 Task: Compose an email with the signature Erin Martin with the subject Request for project approval and the message I would like to schedule a follow-up meeting to discuss the progress. from softage.1@softage.net to softage.6@softage.net,  softage.1@softage.net and softage.7@softage.net with CC to softage.8@softage.net with an attached document Vendor_contract.doc, insert an emoji of bus Send the email
Action: Mouse moved to (488, 619)
Screenshot: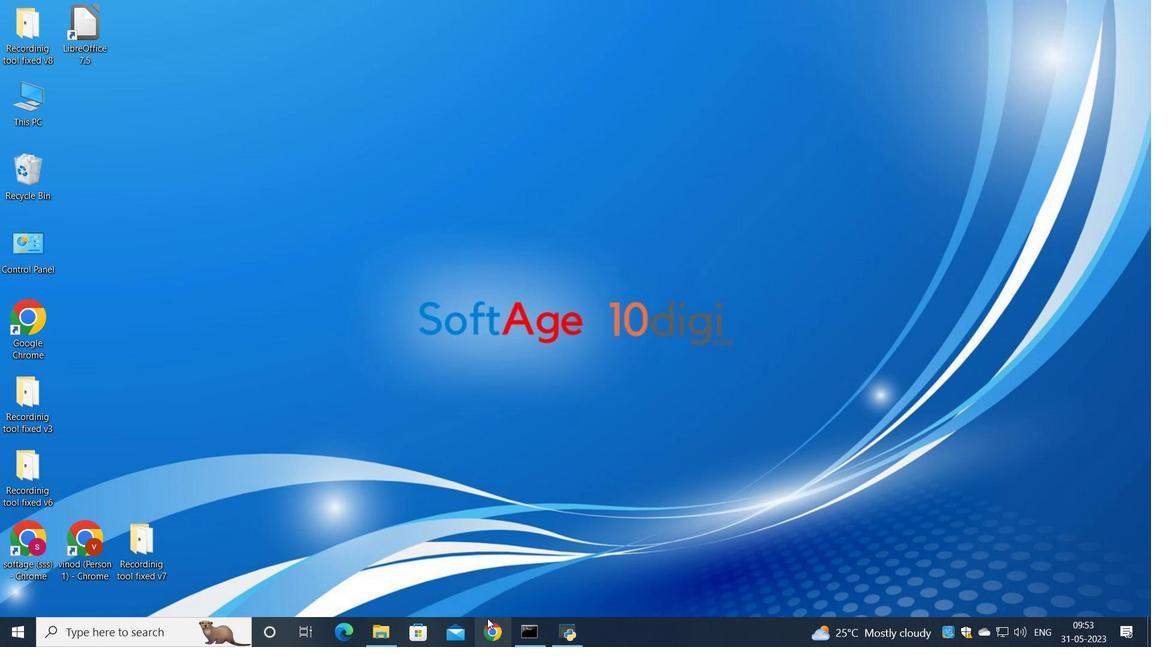
Action: Mouse pressed left at (488, 619)
Screenshot: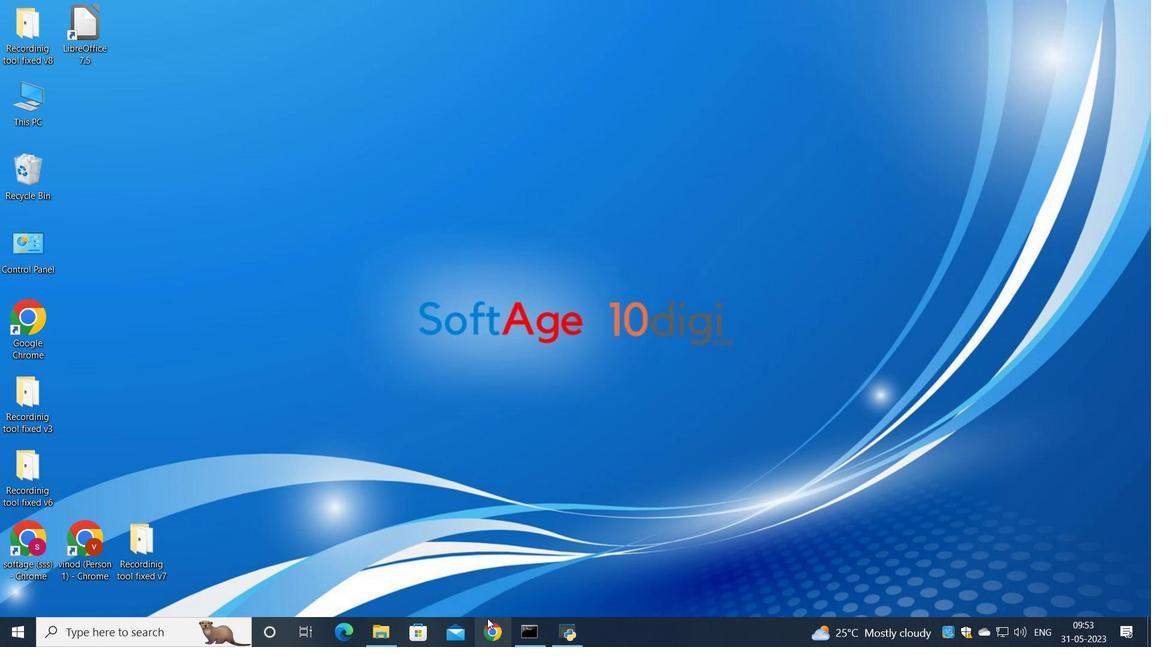 
Action: Mouse moved to (527, 409)
Screenshot: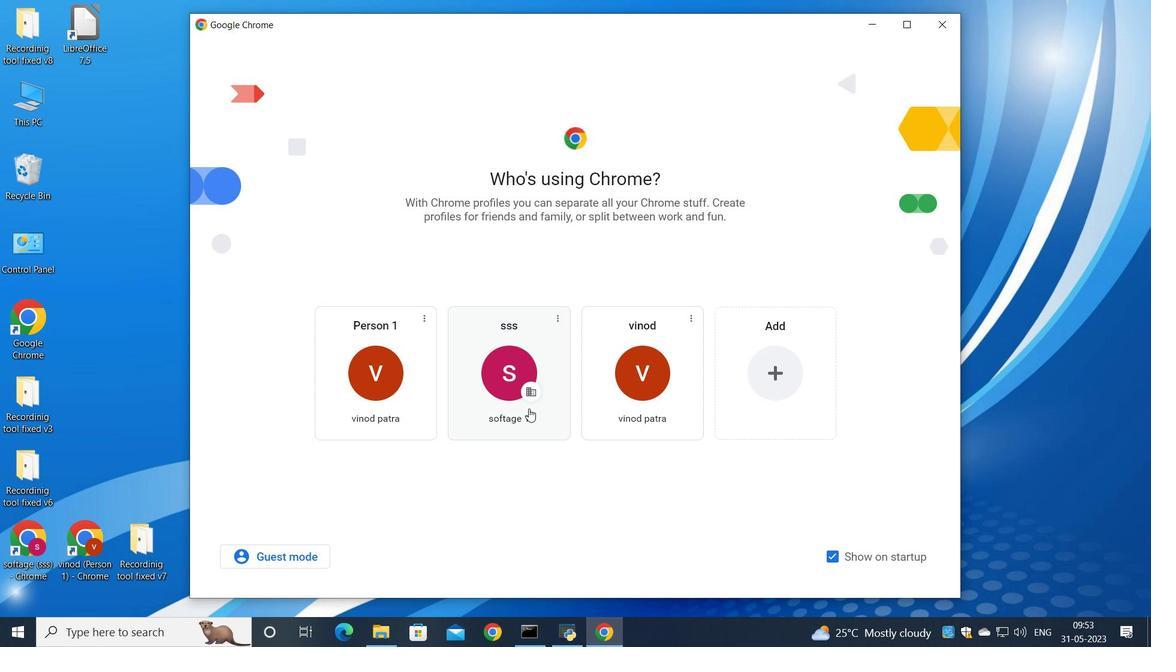 
Action: Mouse pressed left at (527, 409)
Screenshot: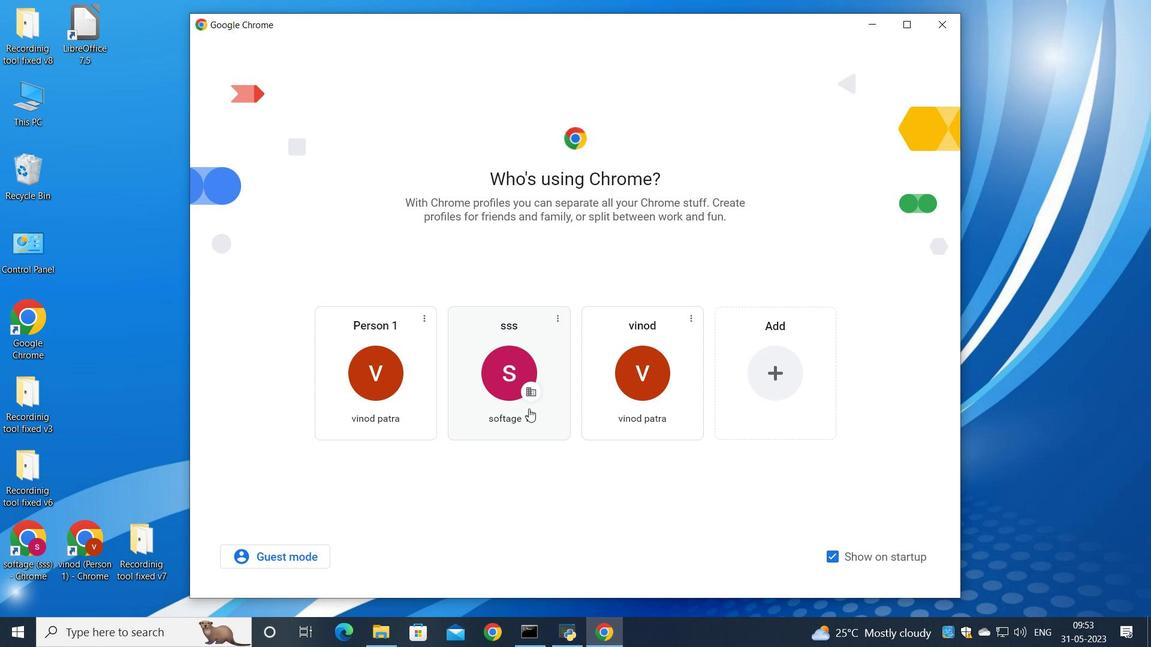 
Action: Mouse moved to (1001, 83)
Screenshot: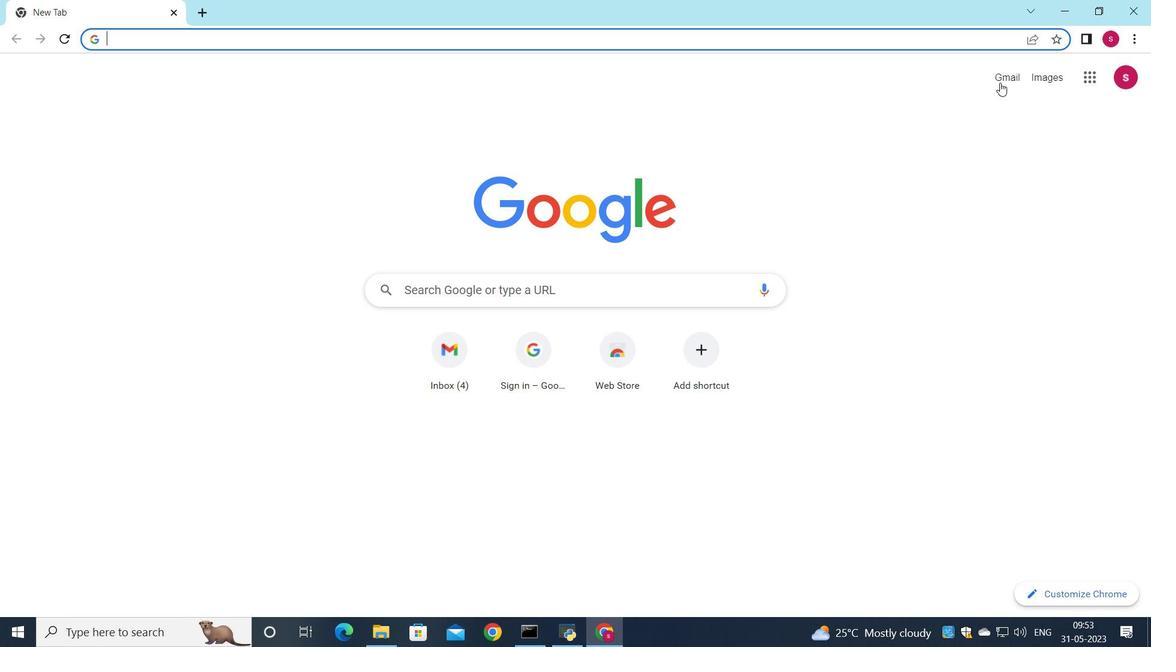 
Action: Mouse pressed left at (1001, 83)
Screenshot: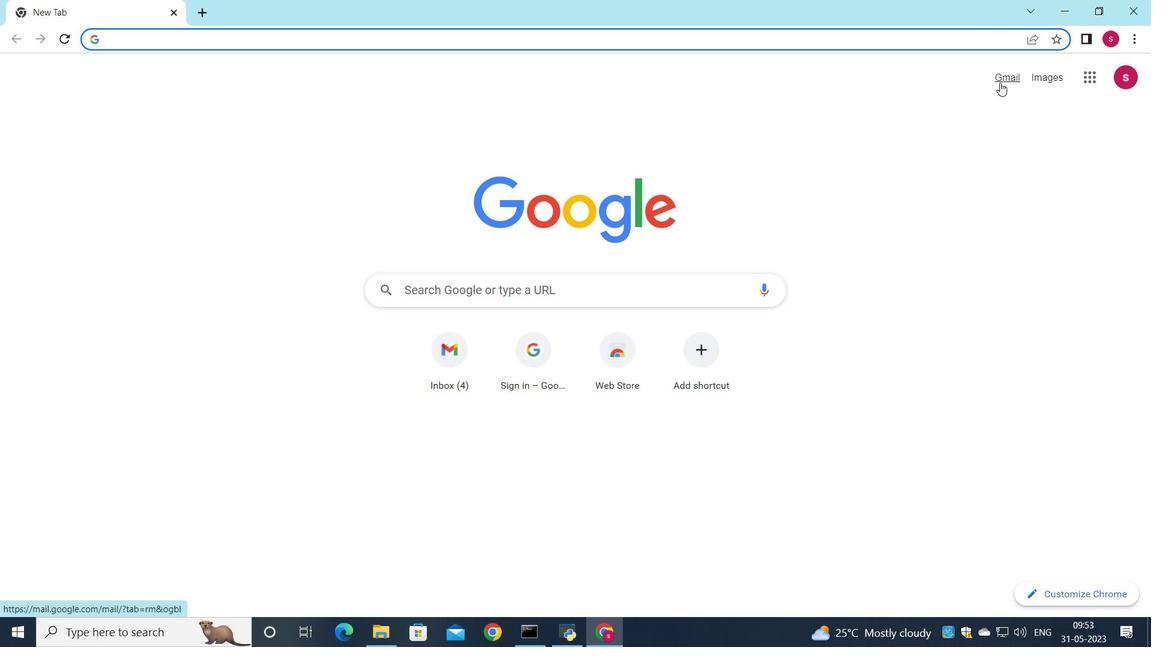 
Action: Mouse moved to (991, 103)
Screenshot: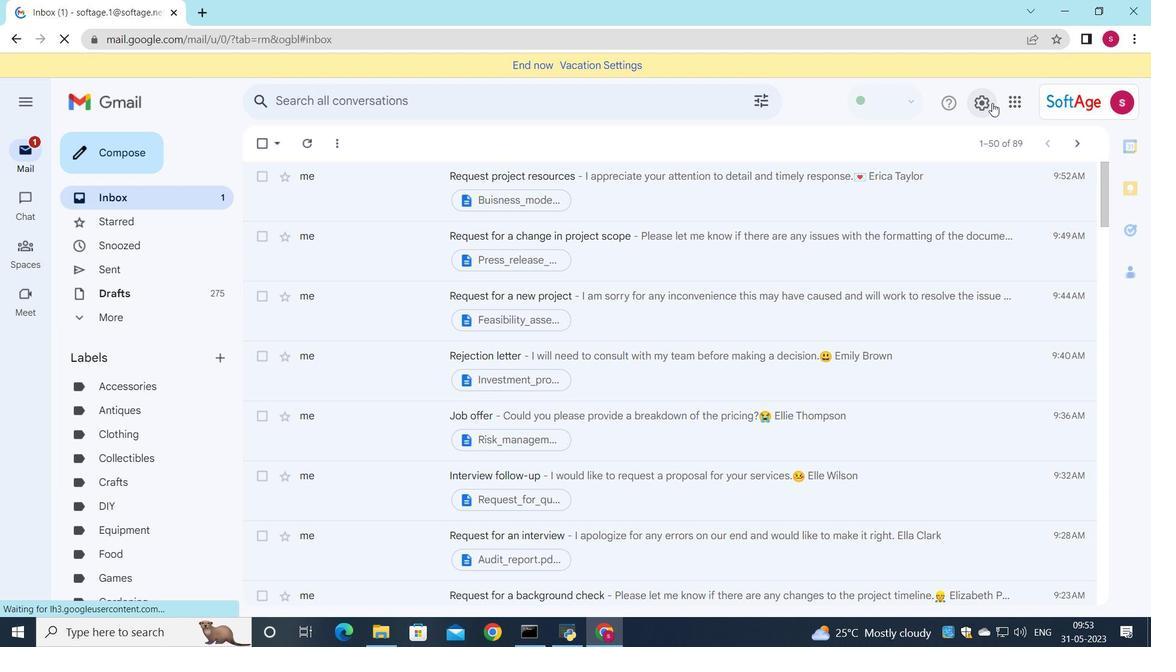 
Action: Mouse pressed left at (991, 103)
Screenshot: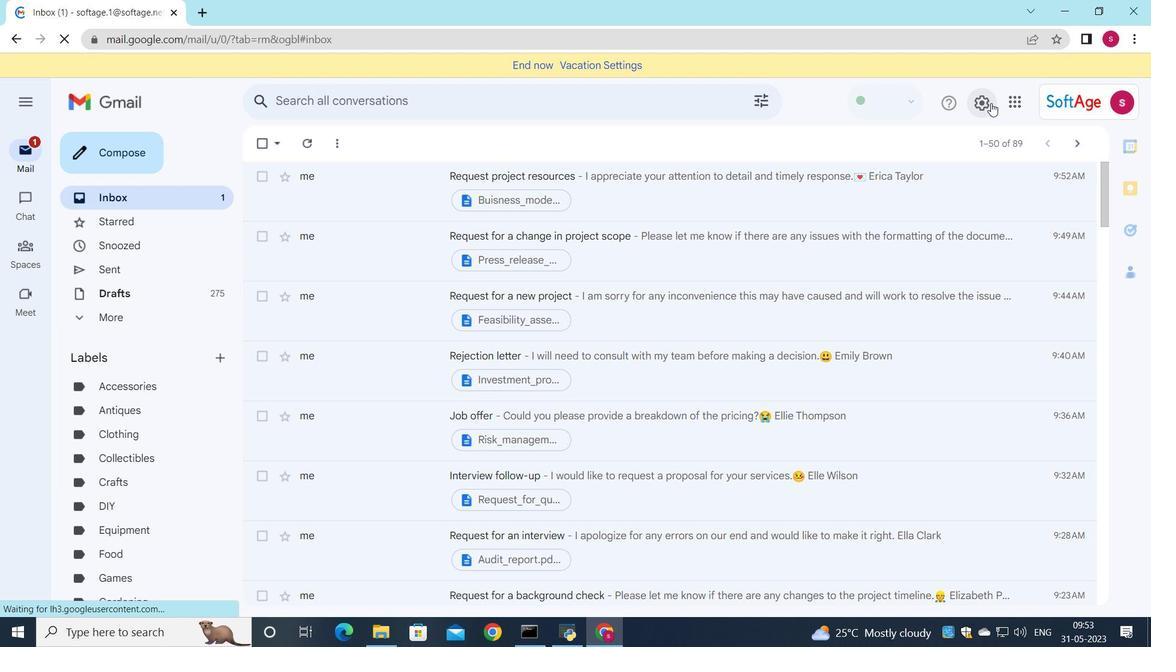 
Action: Mouse moved to (967, 169)
Screenshot: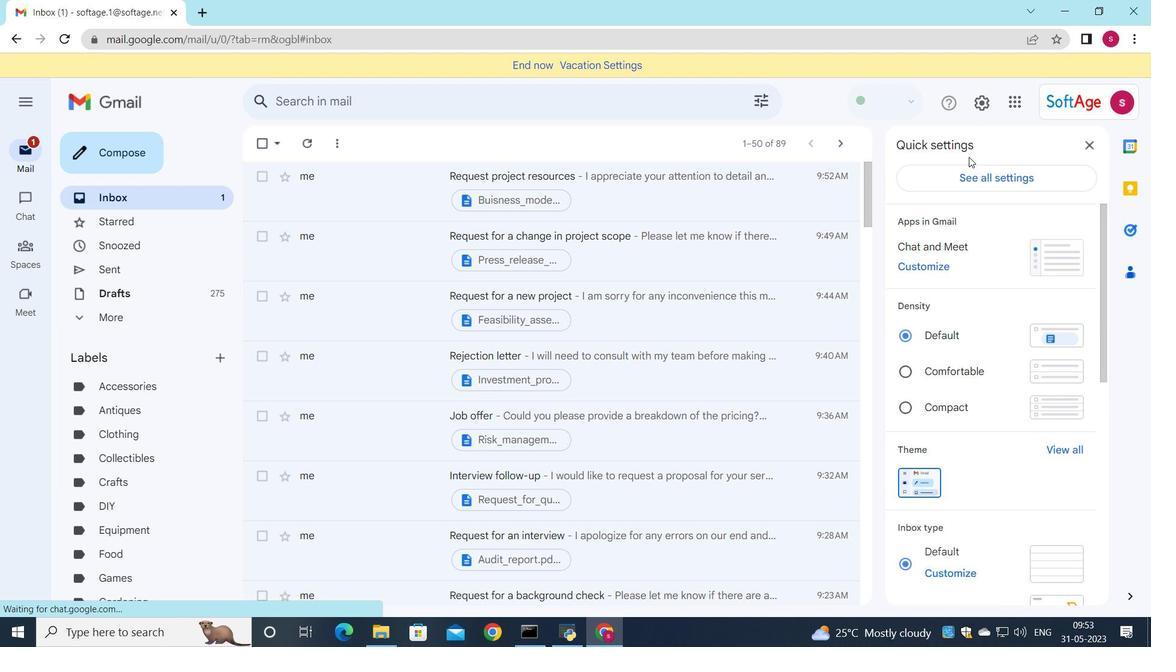 
Action: Mouse pressed left at (967, 169)
Screenshot: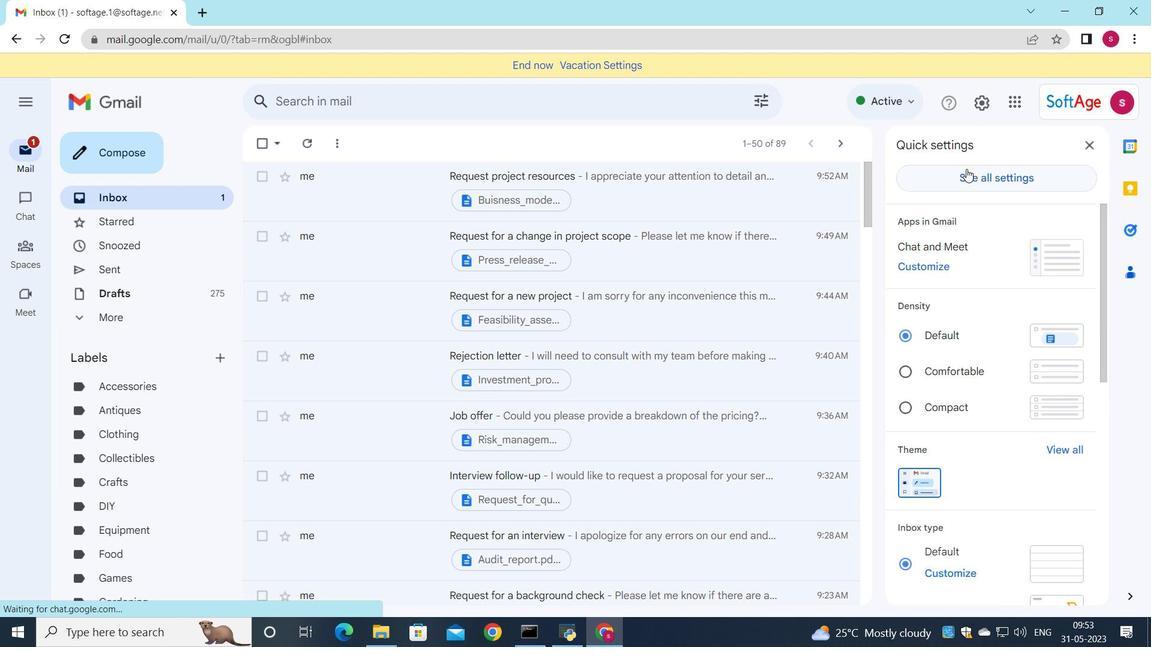 
Action: Mouse moved to (767, 240)
Screenshot: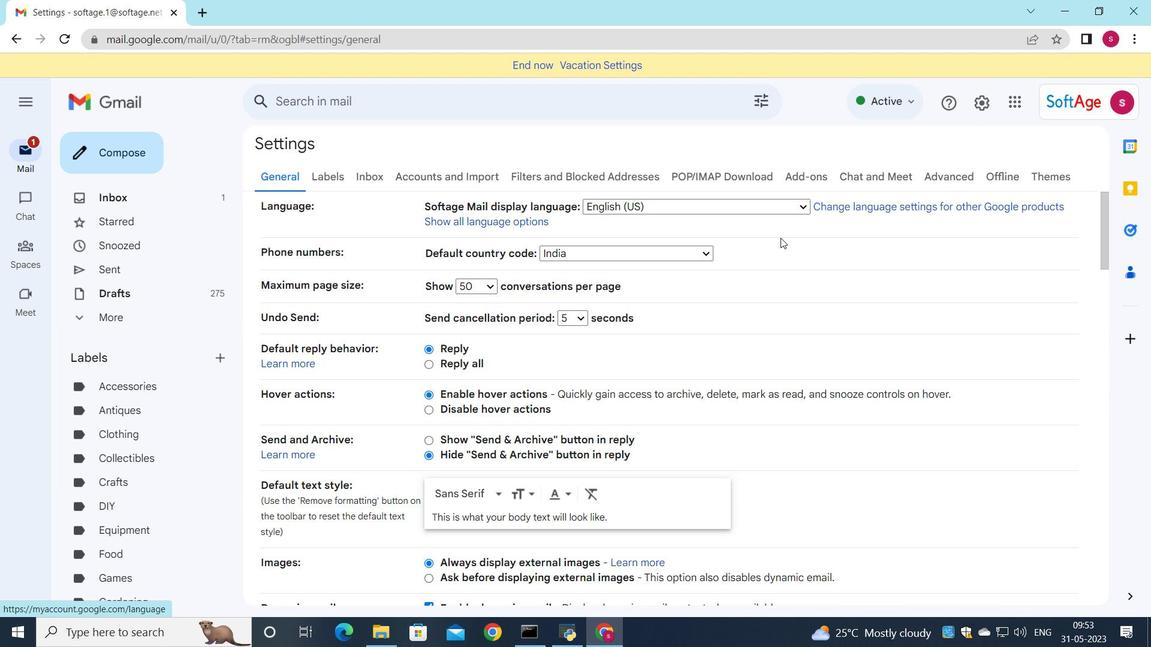 
Action: Mouse scrolled (767, 239) with delta (0, 0)
Screenshot: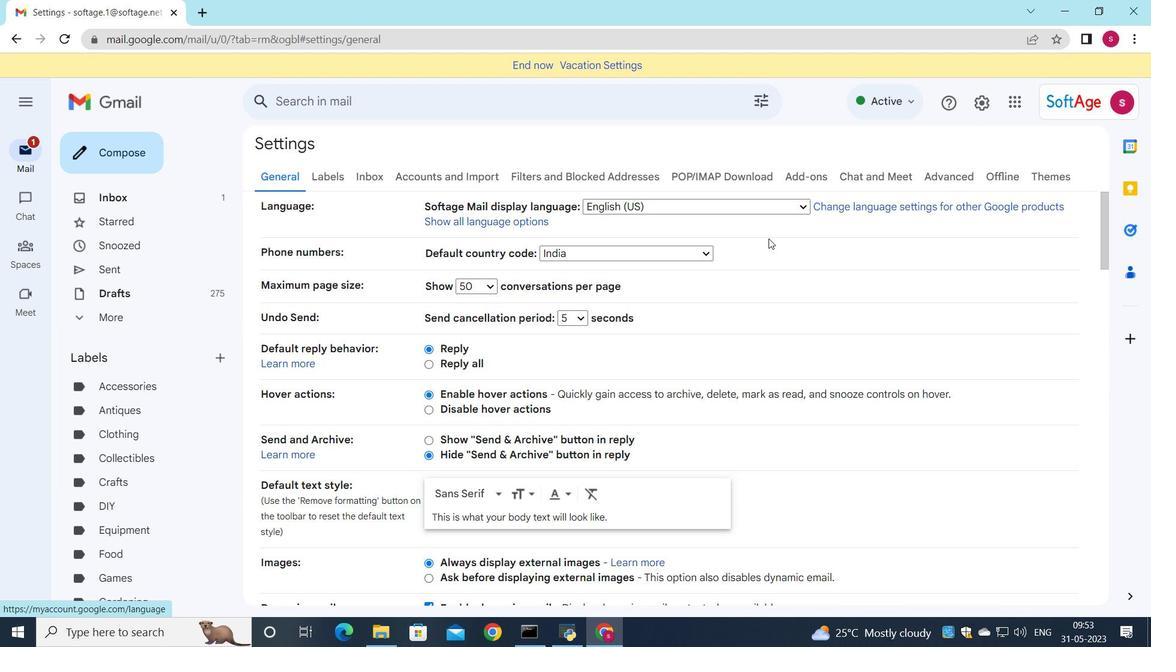 
Action: Mouse moved to (764, 242)
Screenshot: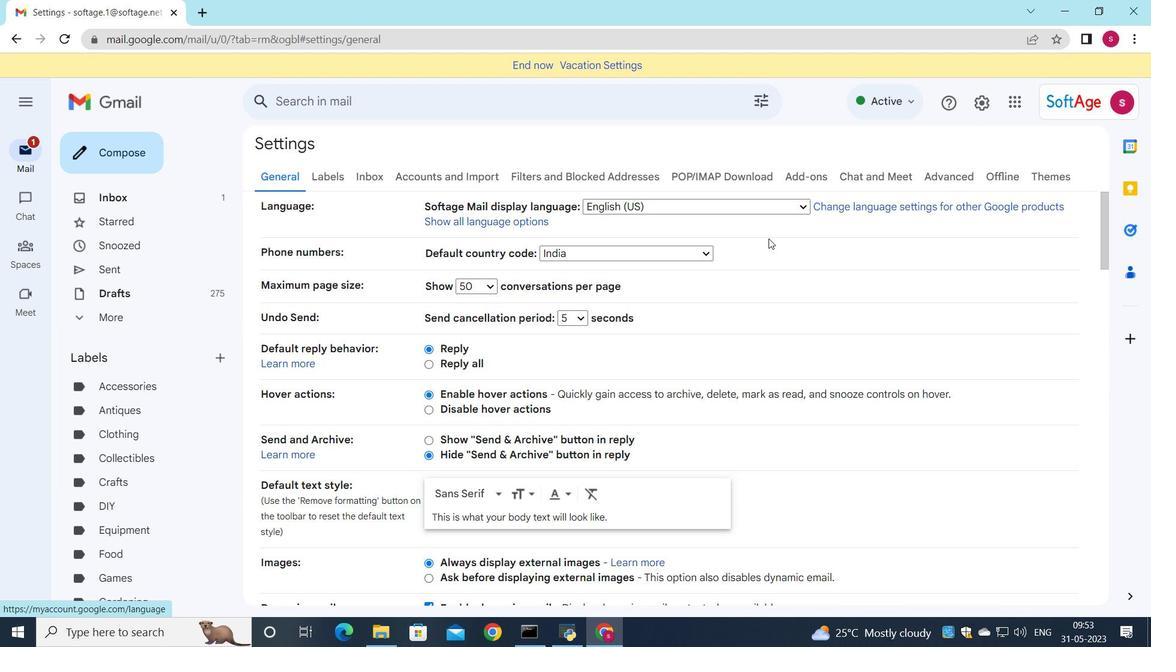 
Action: Mouse scrolled (764, 241) with delta (0, 0)
Screenshot: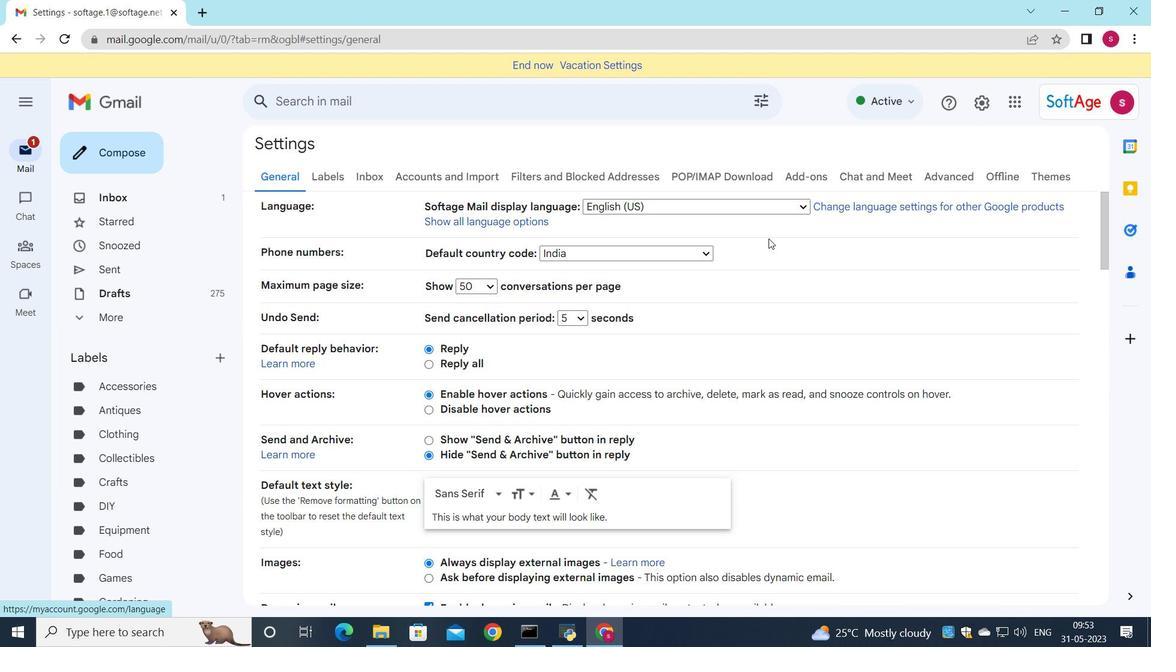 
Action: Mouse moved to (757, 244)
Screenshot: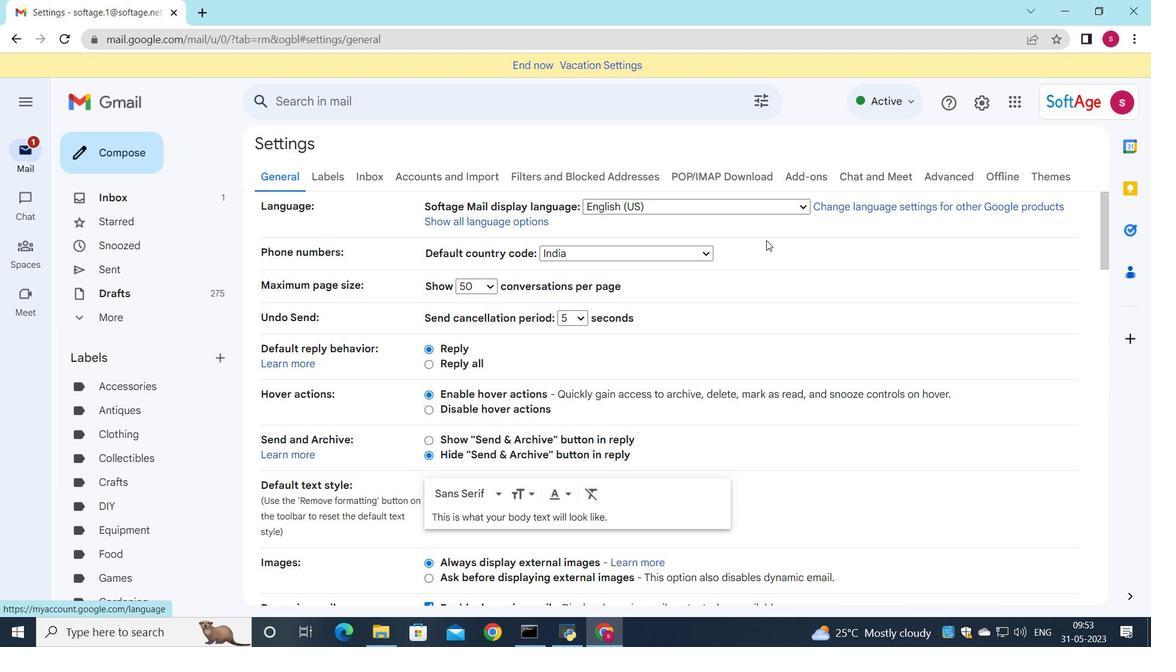 
Action: Mouse scrolled (757, 244) with delta (0, 0)
Screenshot: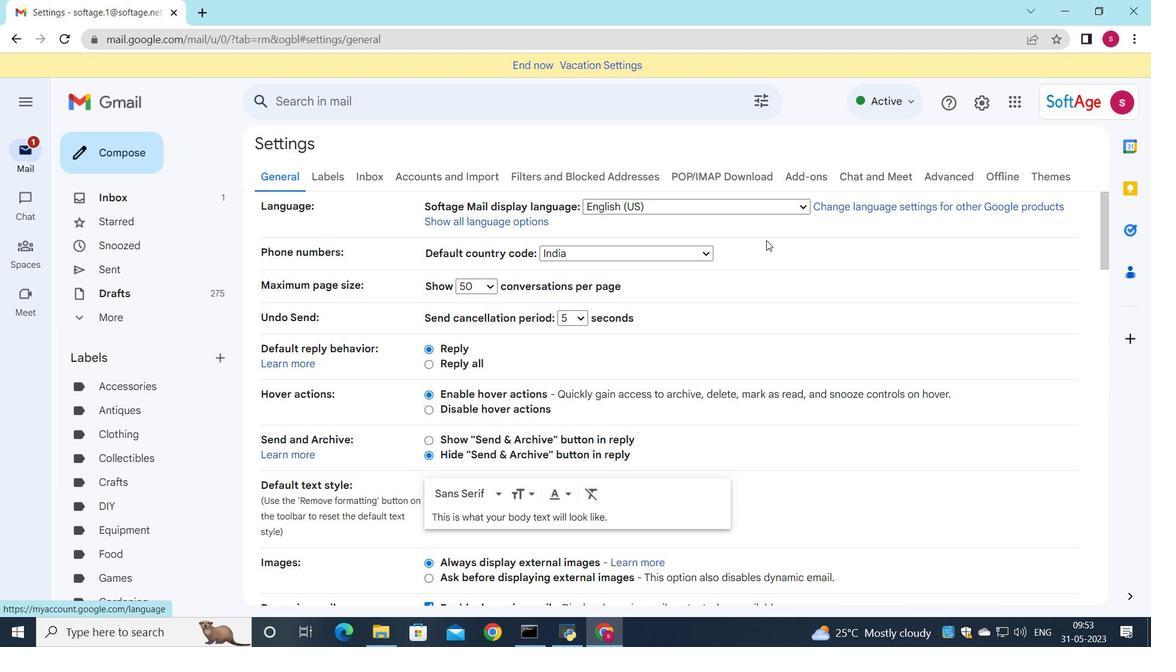 
Action: Mouse moved to (734, 249)
Screenshot: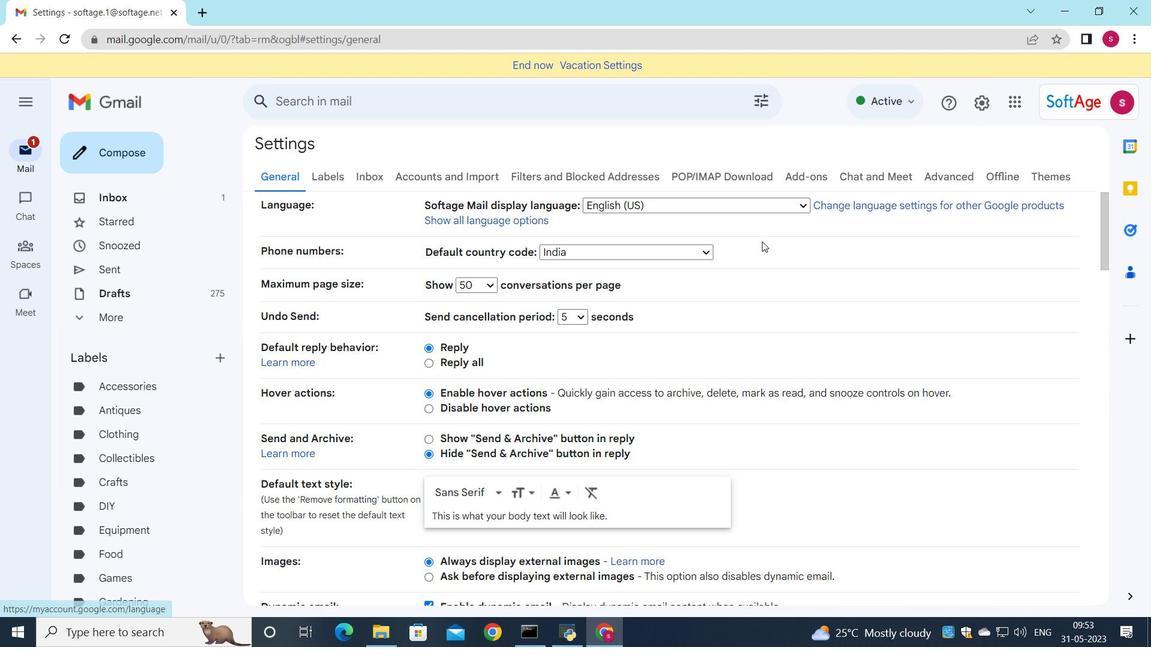 
Action: Mouse scrolled (734, 248) with delta (0, 0)
Screenshot: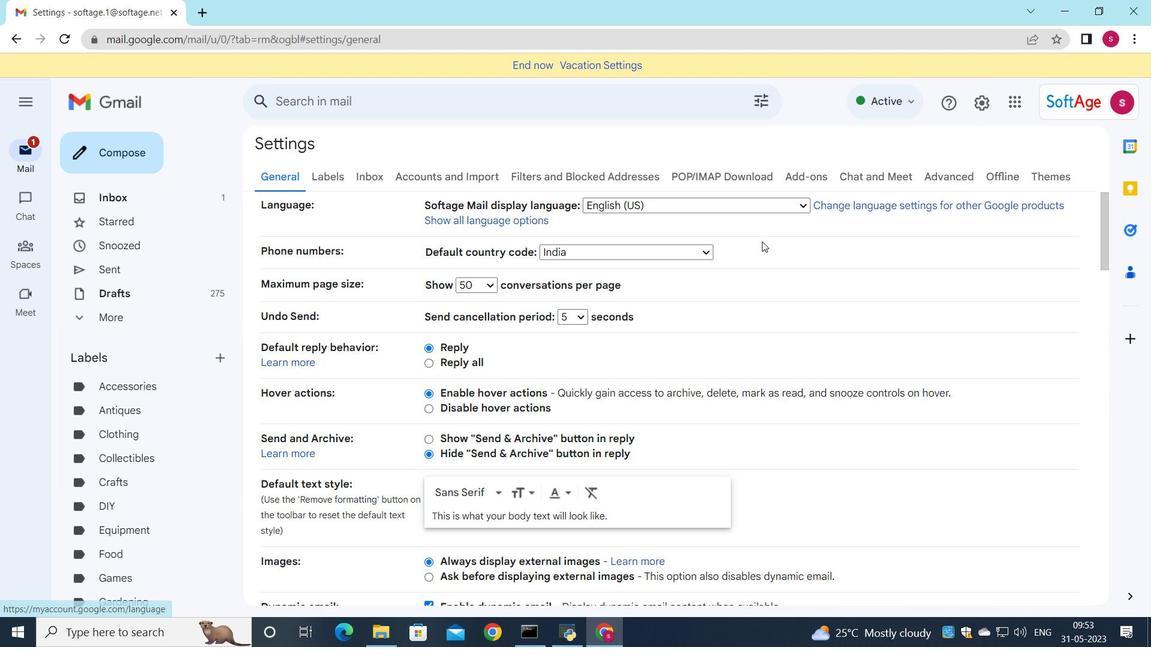 
Action: Mouse moved to (541, 258)
Screenshot: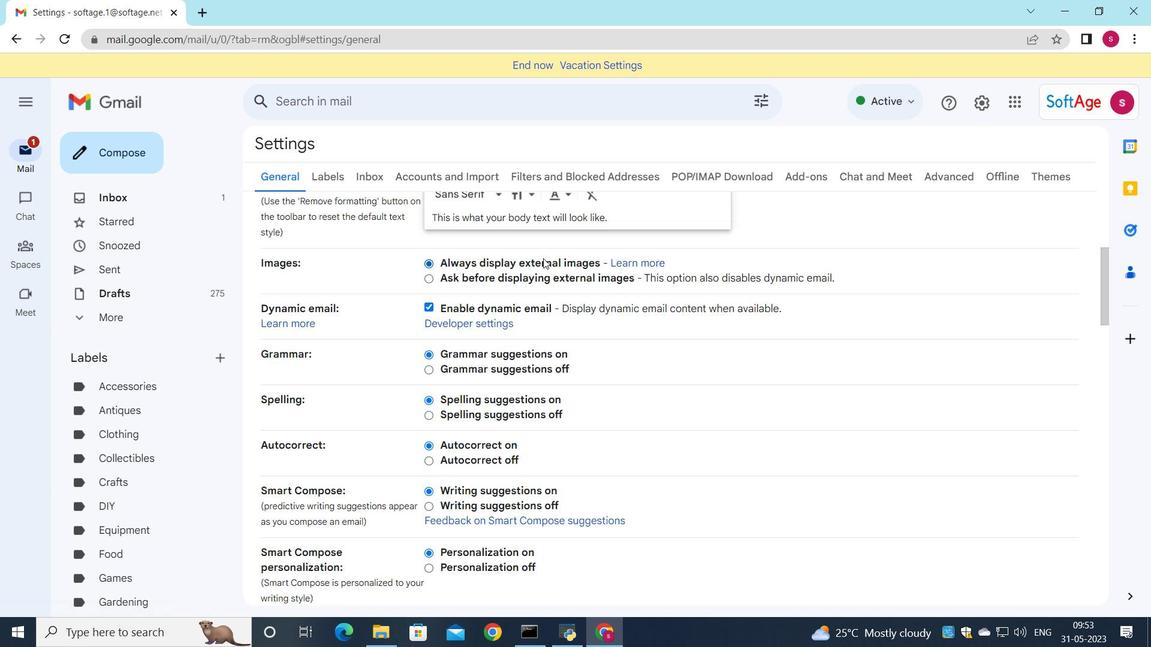 
Action: Mouse scrolled (541, 257) with delta (0, 0)
Screenshot: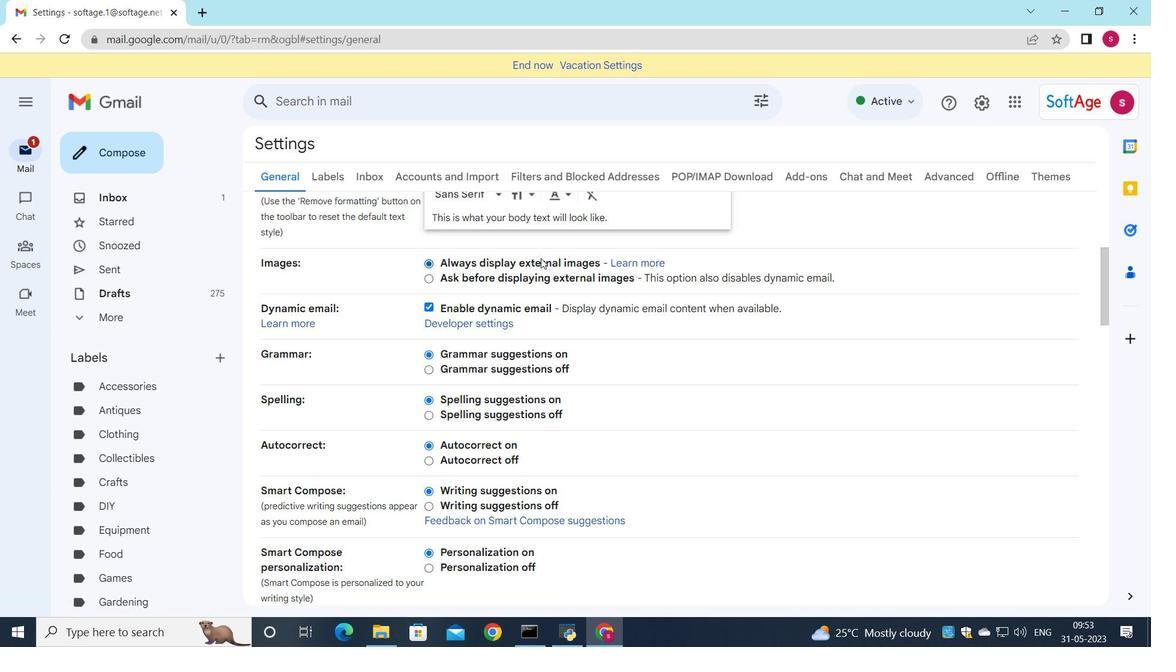 
Action: Mouse scrolled (541, 257) with delta (0, 0)
Screenshot: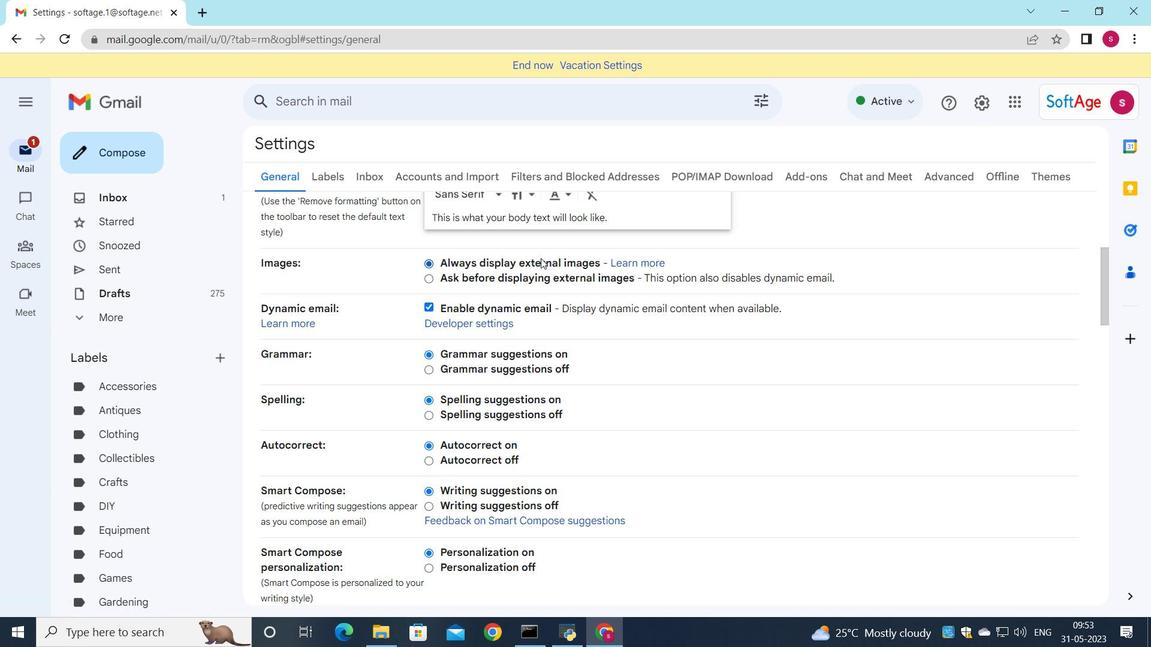 
Action: Mouse scrolled (541, 257) with delta (0, 0)
Screenshot: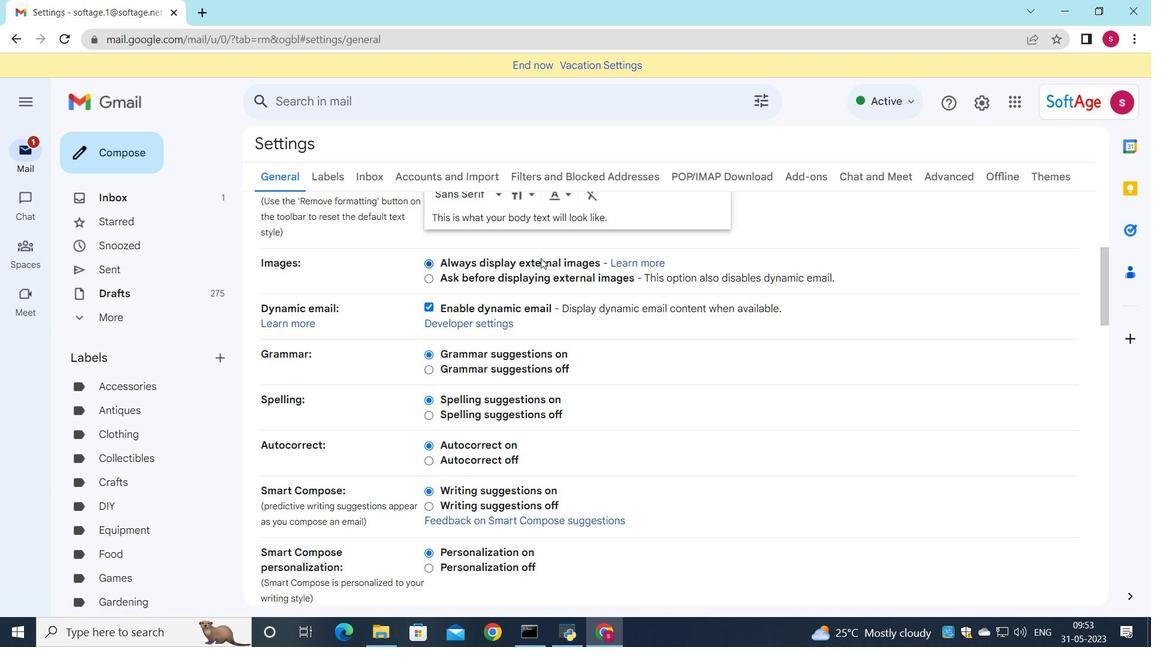 
Action: Mouse scrolled (541, 257) with delta (0, 0)
Screenshot: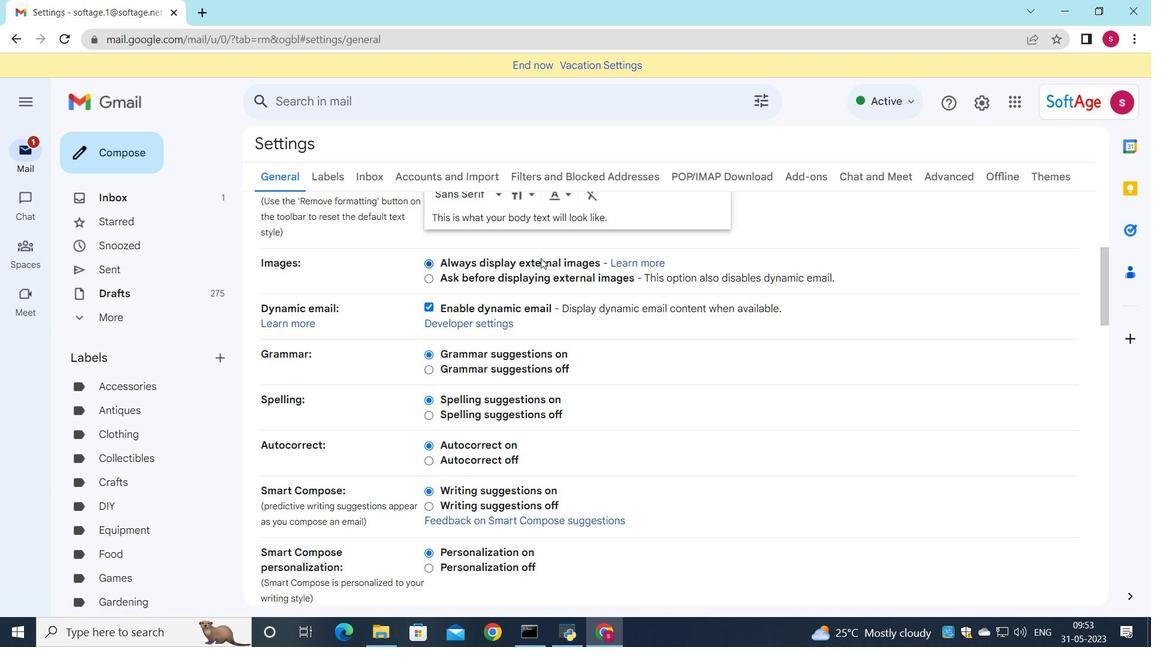 
Action: Mouse moved to (541, 259)
Screenshot: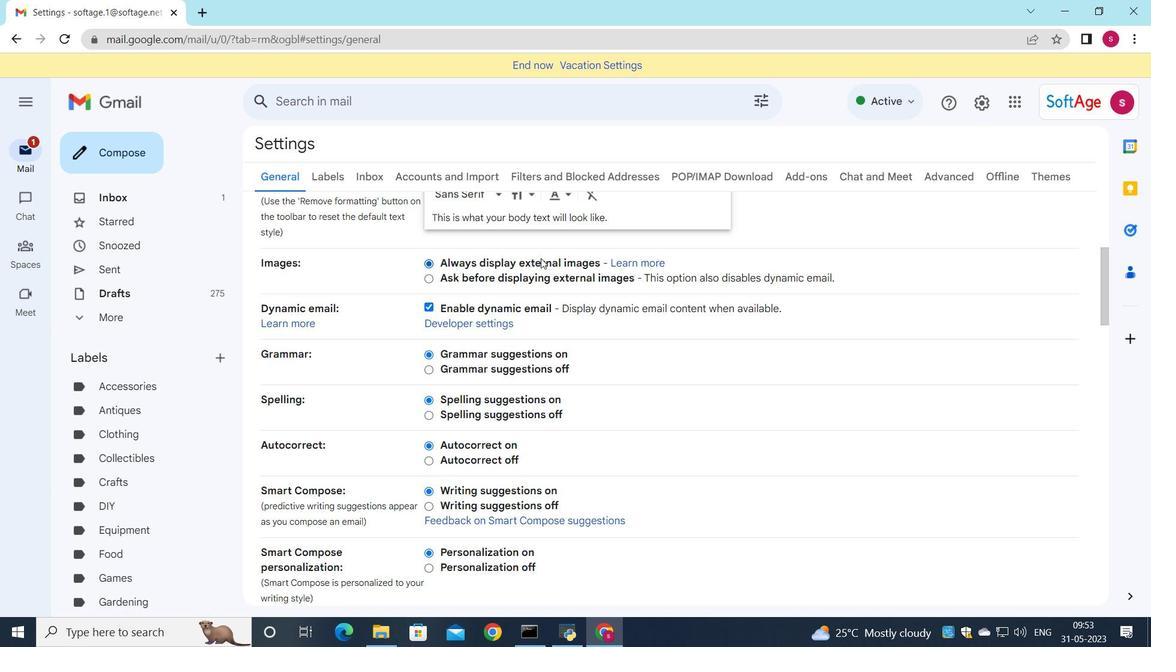 
Action: Mouse scrolled (541, 259) with delta (0, 0)
Screenshot: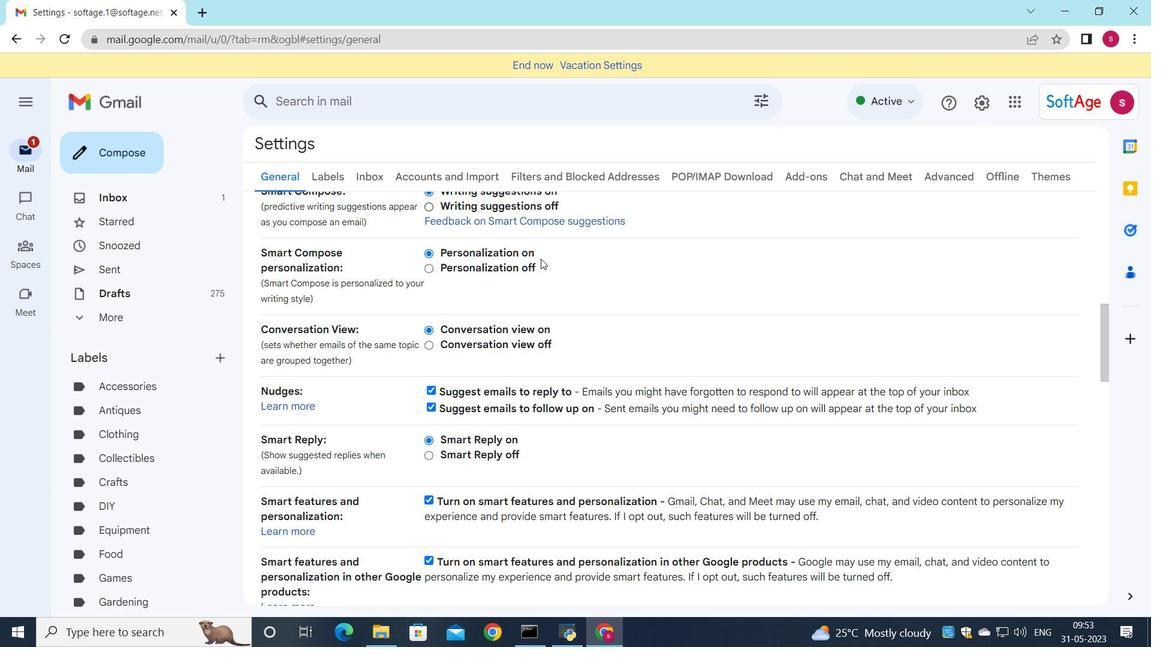 
Action: Mouse scrolled (541, 259) with delta (0, 0)
Screenshot: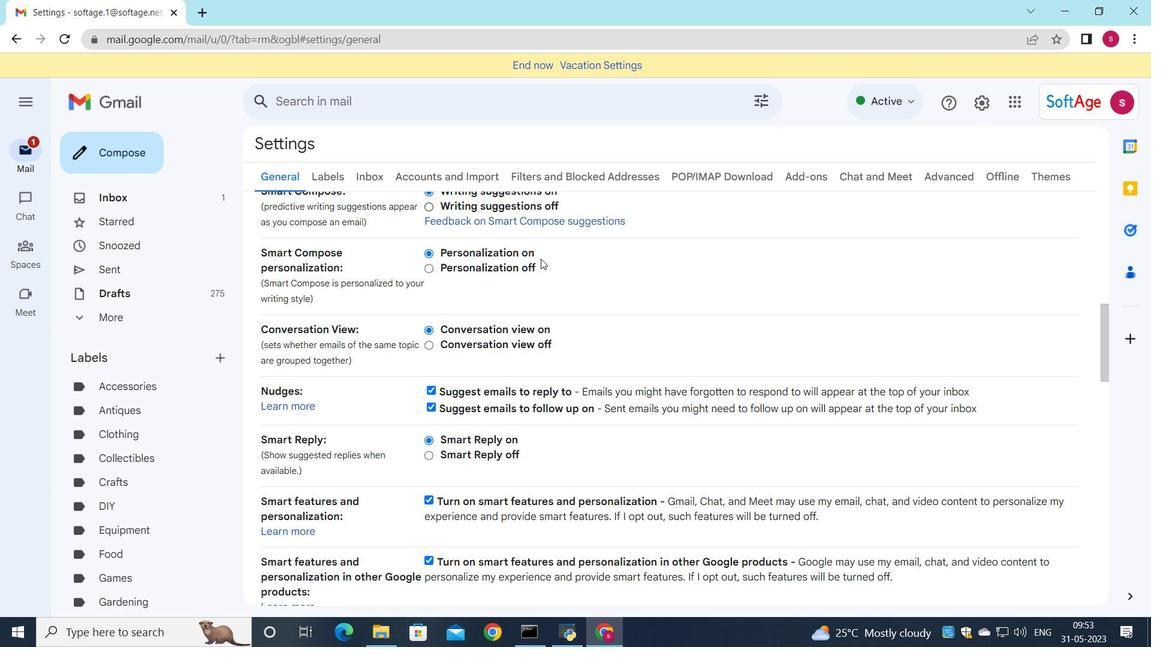 
Action: Mouse scrolled (541, 259) with delta (0, 0)
Screenshot: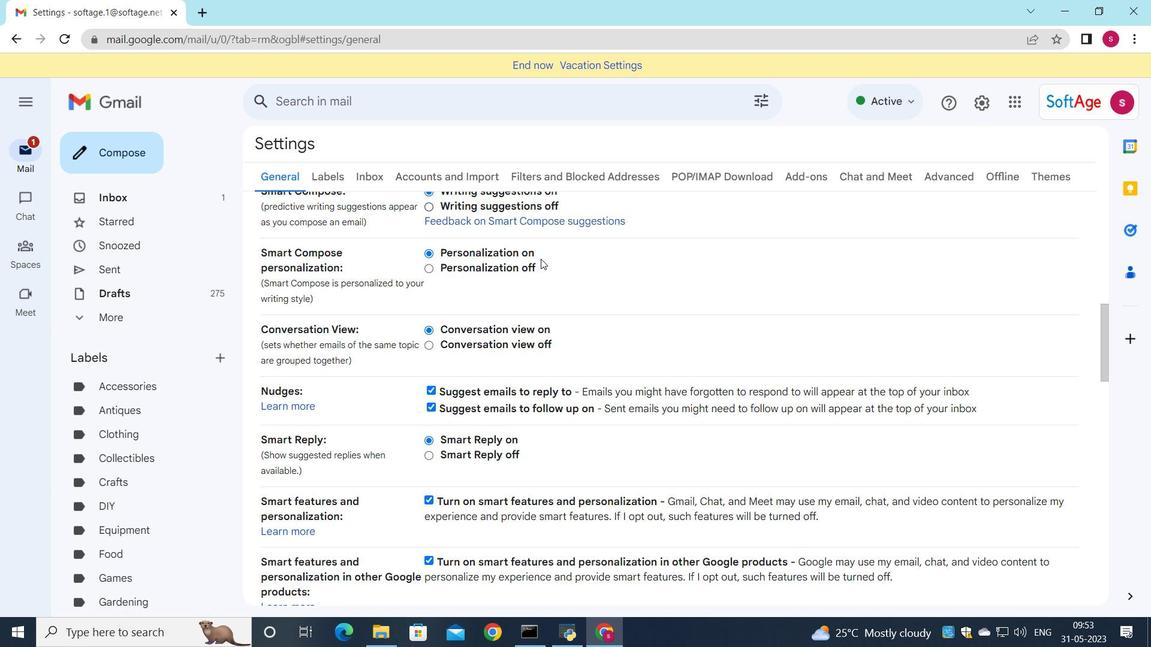 
Action: Mouse scrolled (541, 259) with delta (0, 0)
Screenshot: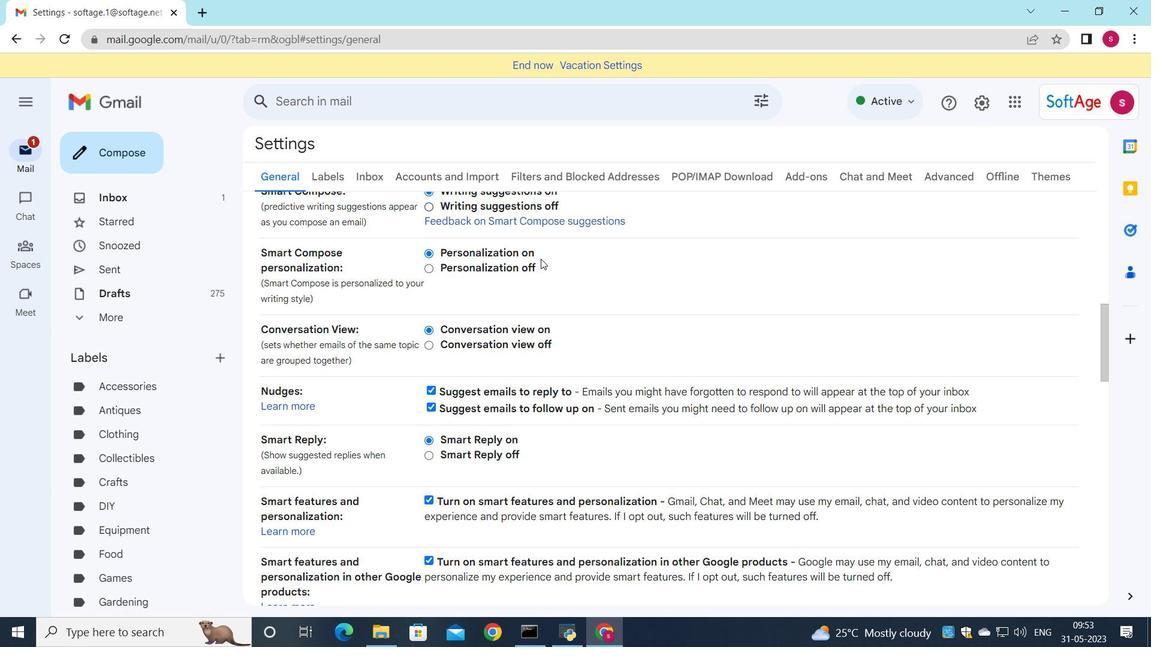 
Action: Mouse moved to (557, 308)
Screenshot: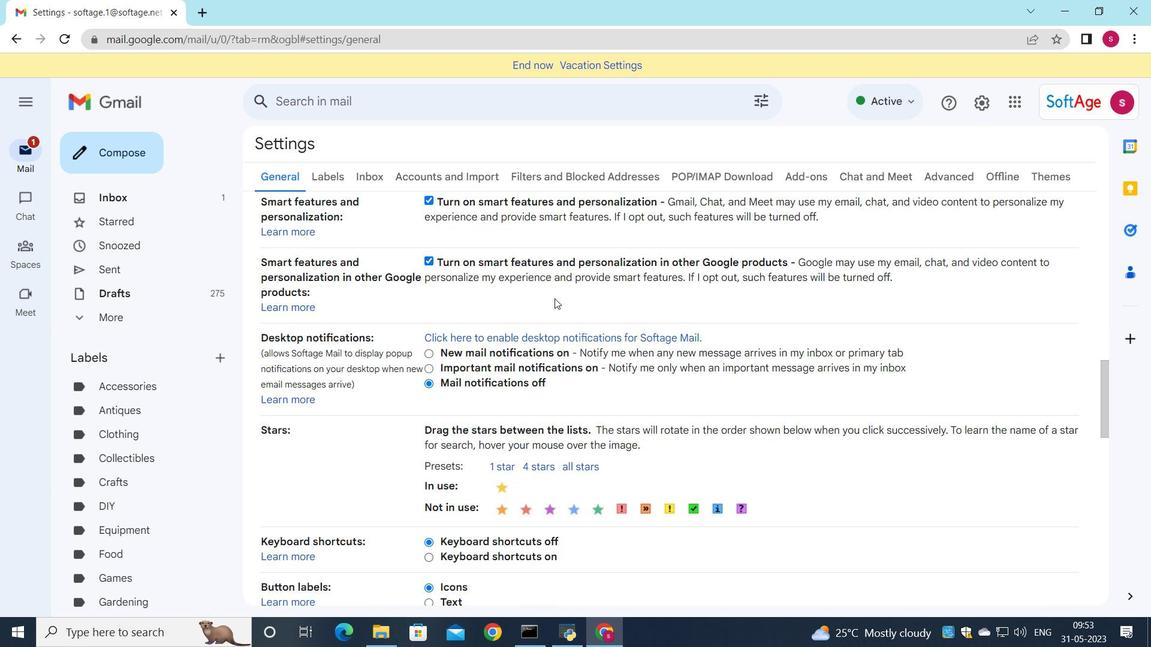 
Action: Mouse scrolled (557, 308) with delta (0, 0)
Screenshot: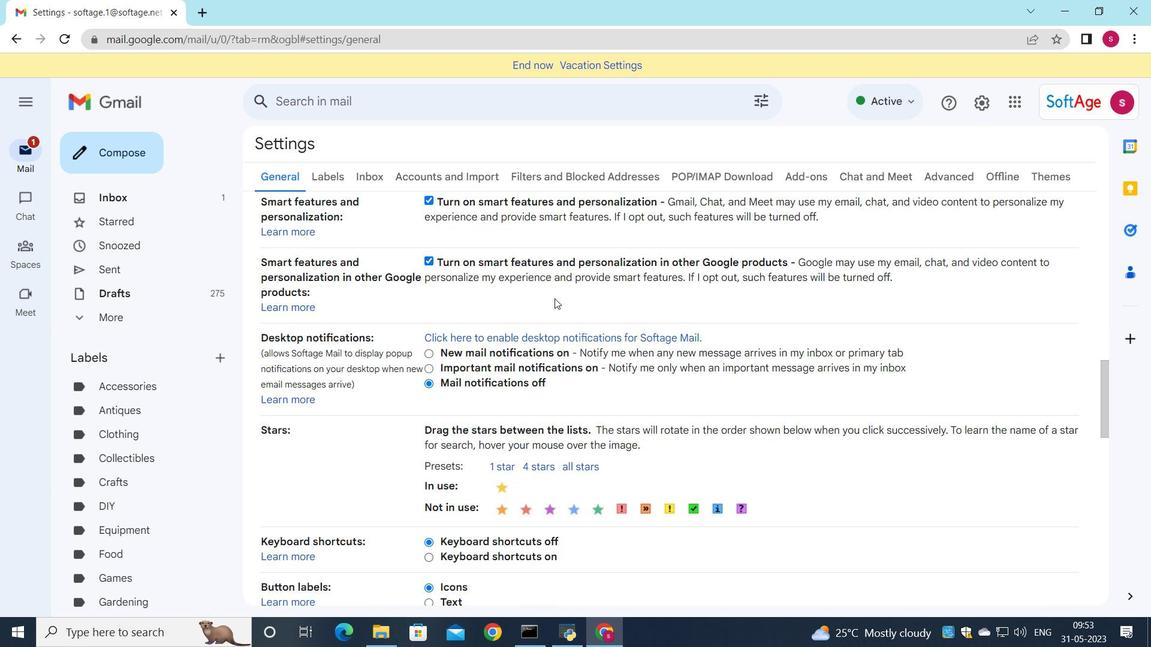 
Action: Mouse moved to (562, 319)
Screenshot: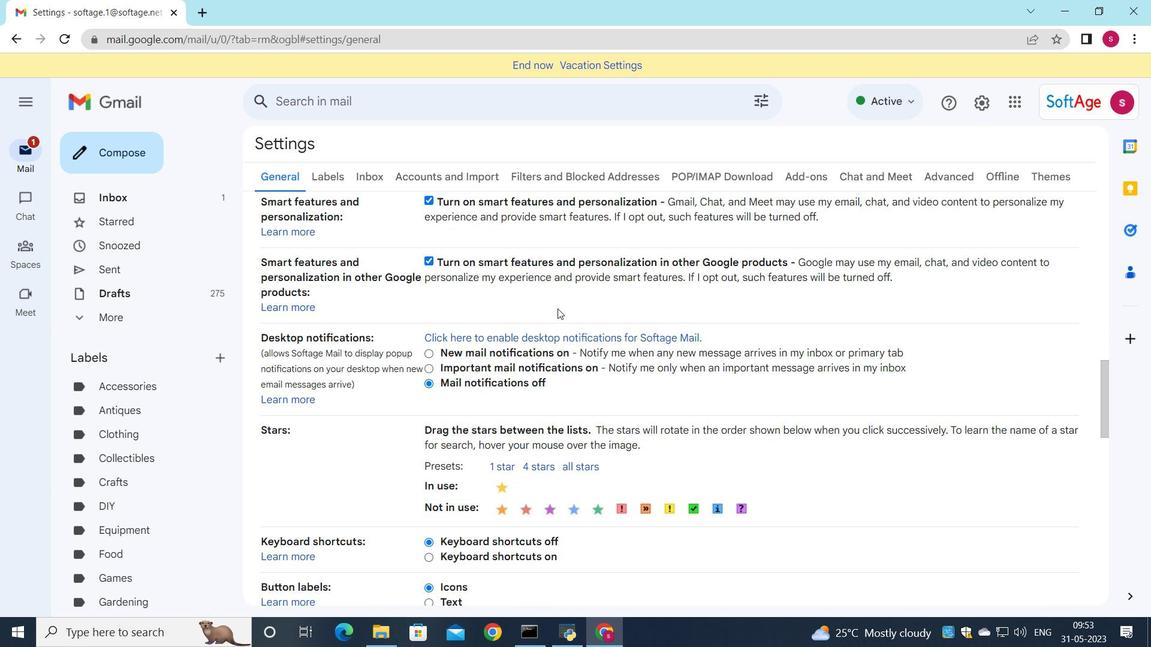 
Action: Mouse scrolled (562, 318) with delta (0, 0)
Screenshot: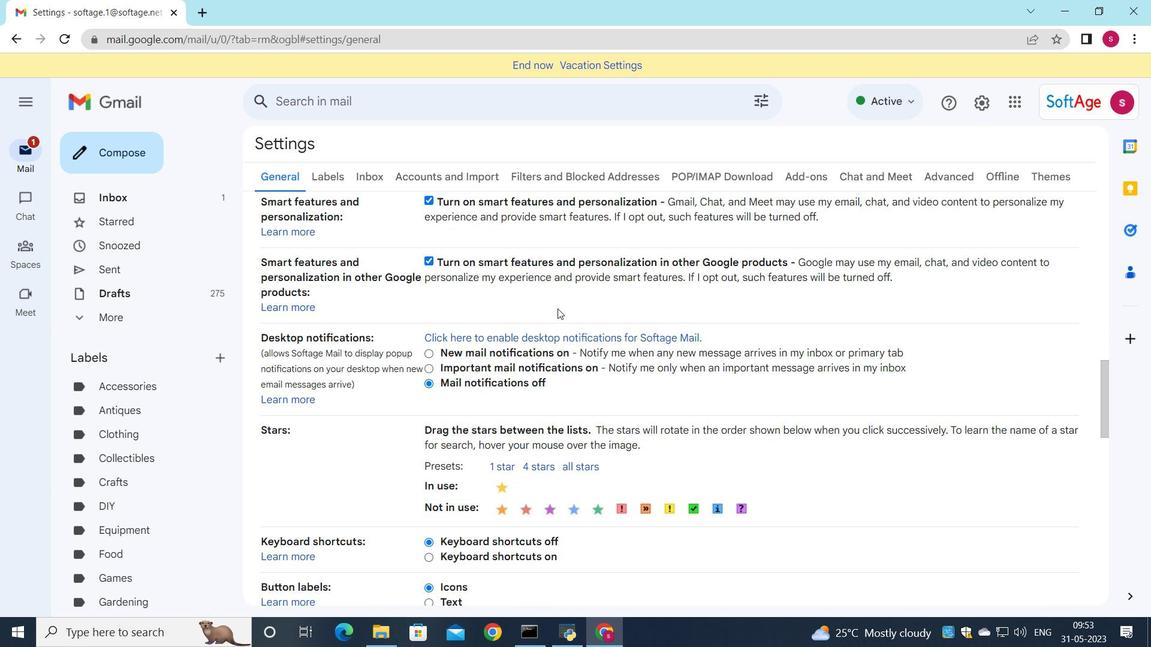 
Action: Mouse moved to (567, 341)
Screenshot: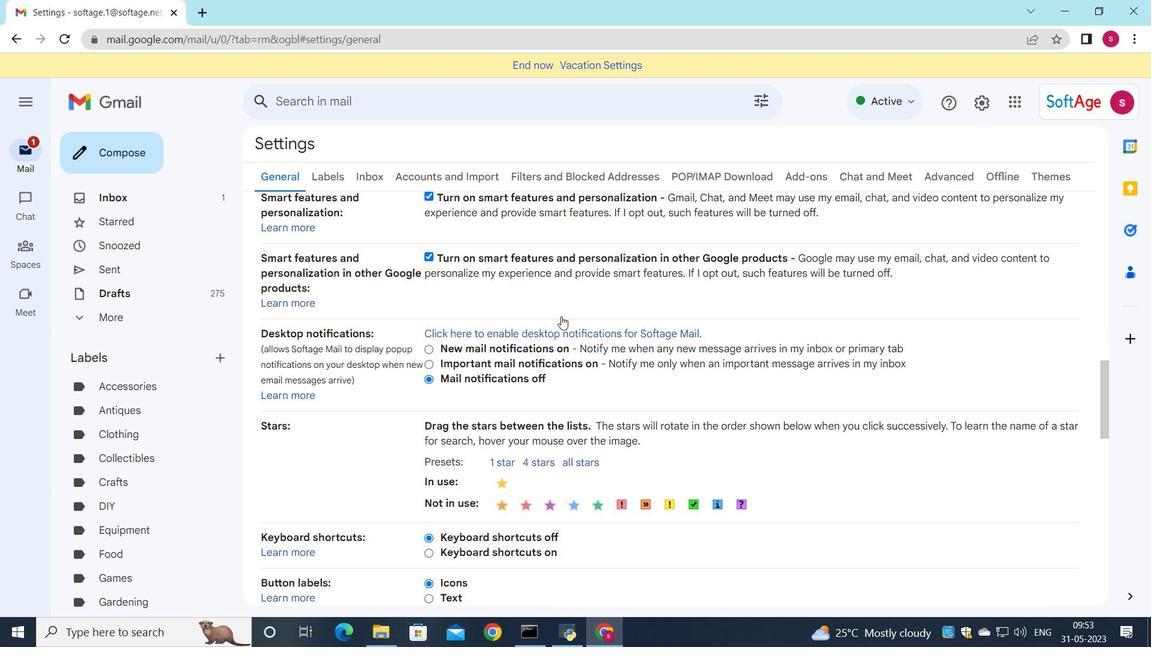 
Action: Mouse scrolled (567, 341) with delta (0, 0)
Screenshot: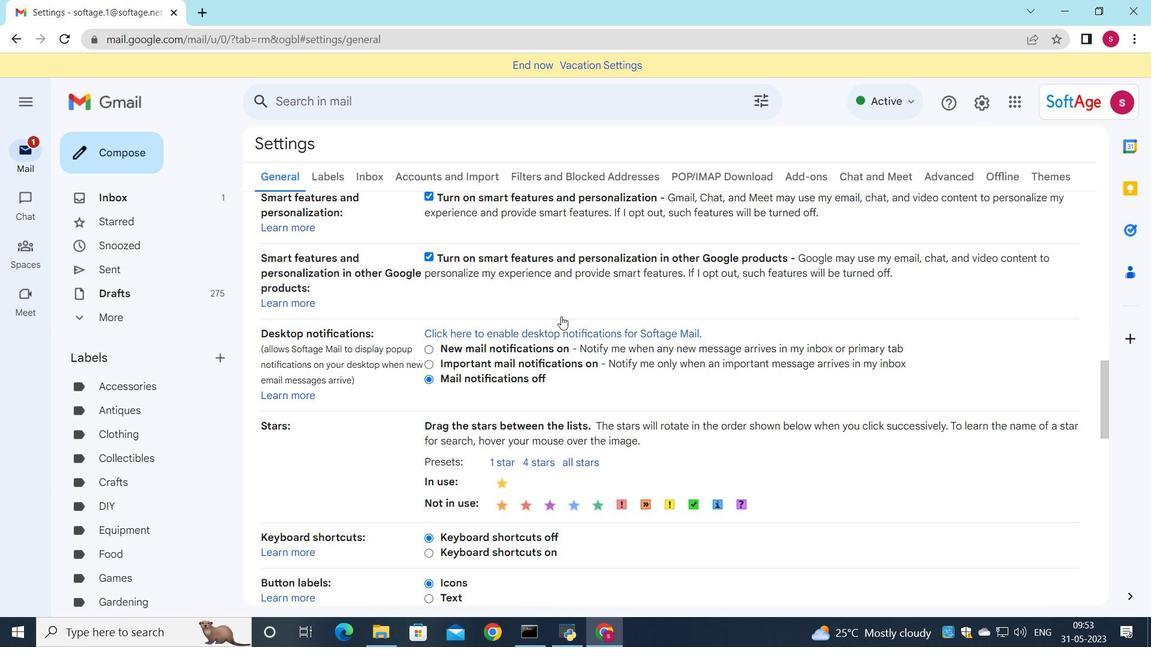 
Action: Mouse moved to (567, 346)
Screenshot: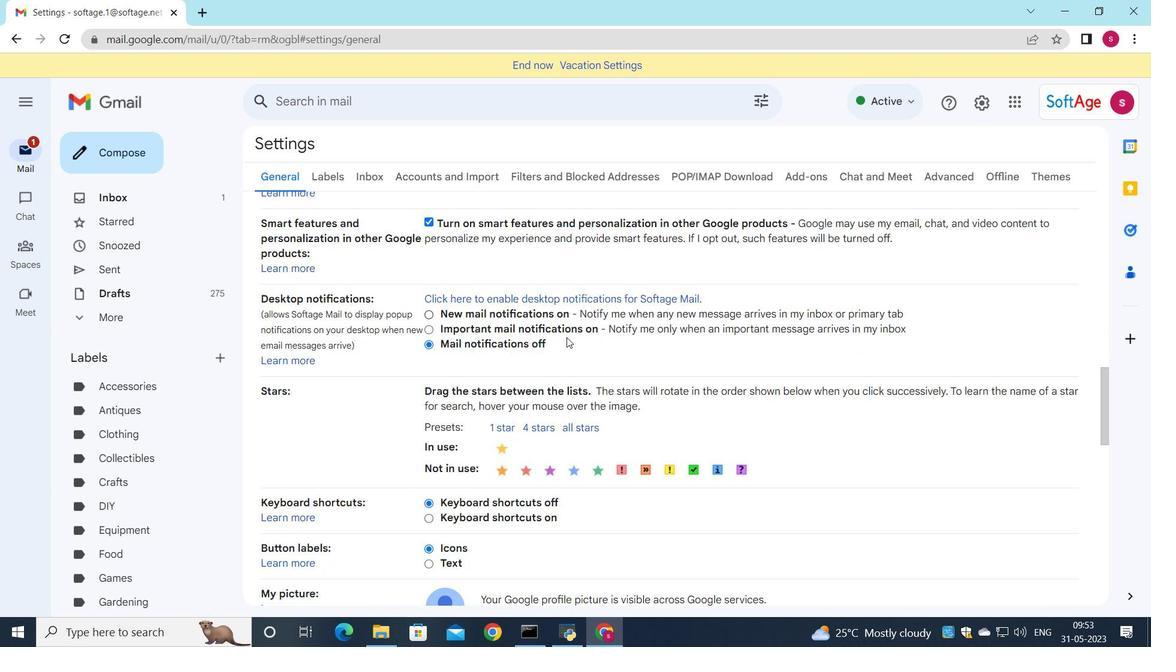 
Action: Mouse scrolled (567, 346) with delta (0, 0)
Screenshot: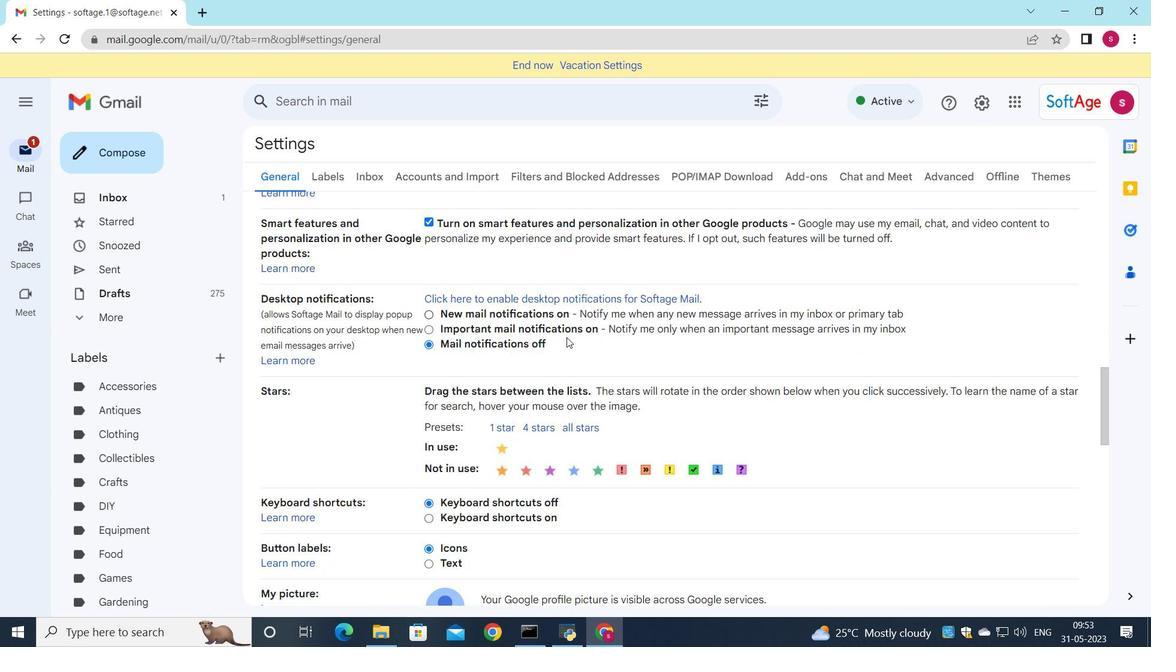 
Action: Mouse moved to (565, 344)
Screenshot: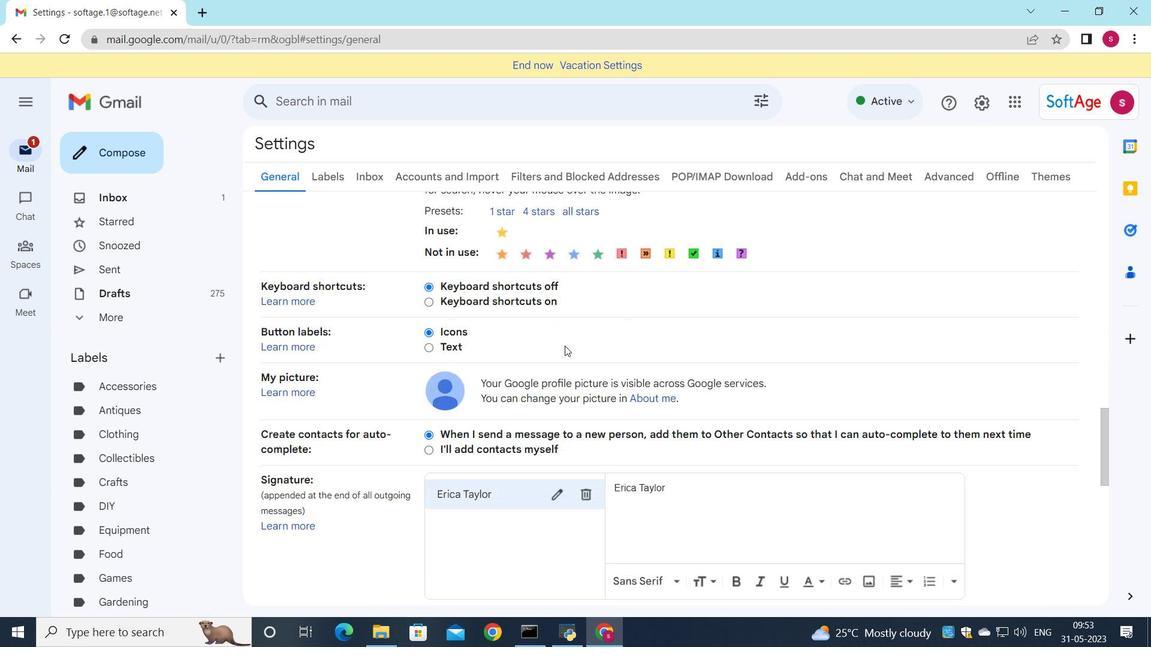 
Action: Mouse scrolled (565, 344) with delta (0, 0)
Screenshot: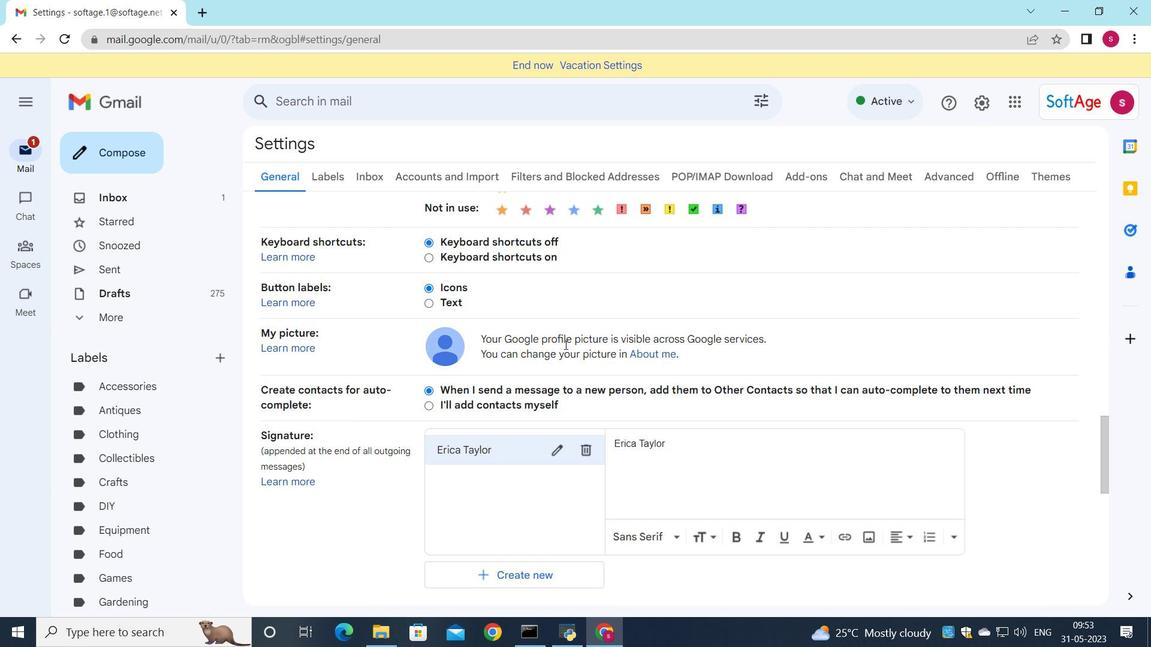 
Action: Mouse scrolled (565, 344) with delta (0, 0)
Screenshot: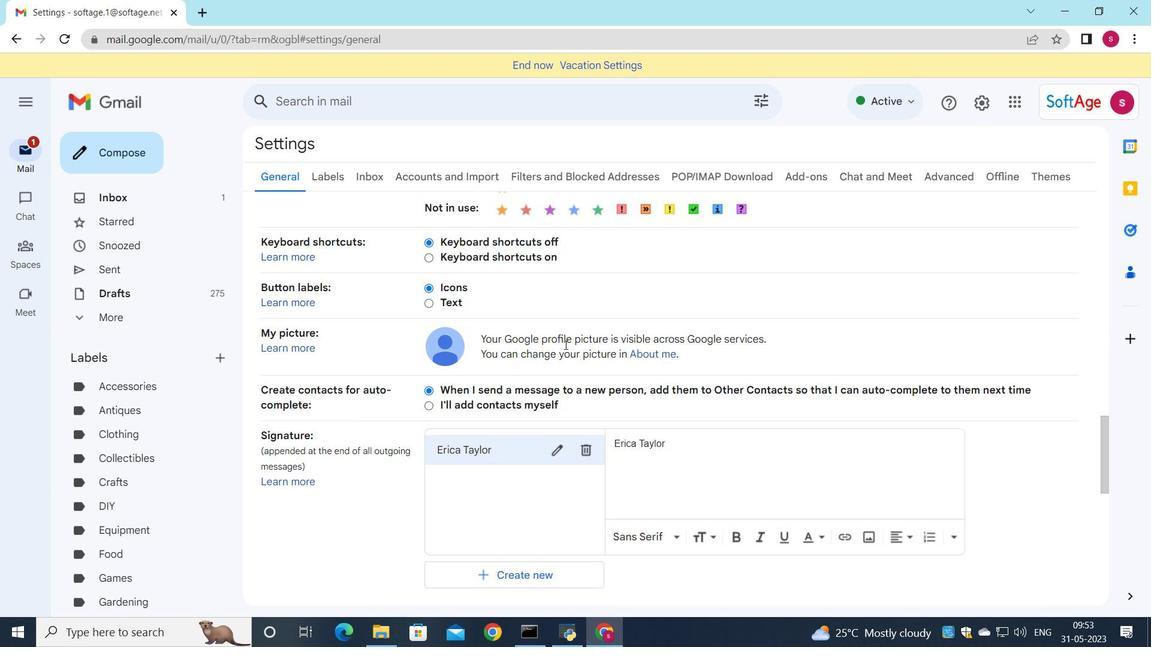 
Action: Mouse moved to (579, 303)
Screenshot: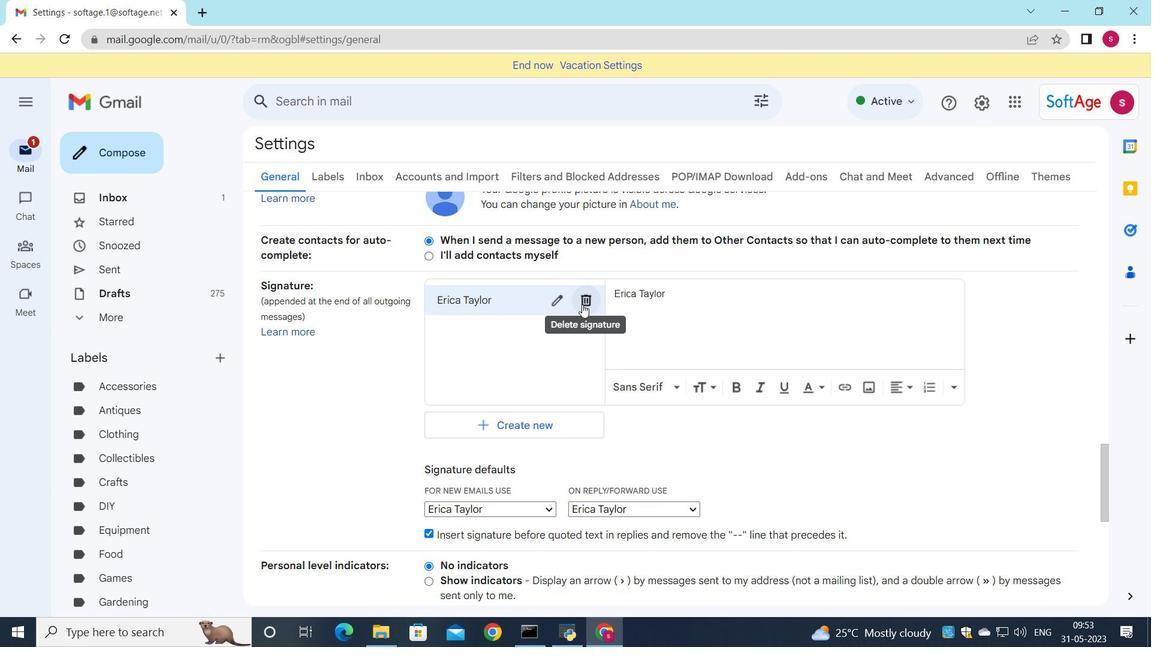 
Action: Mouse pressed left at (579, 303)
Screenshot: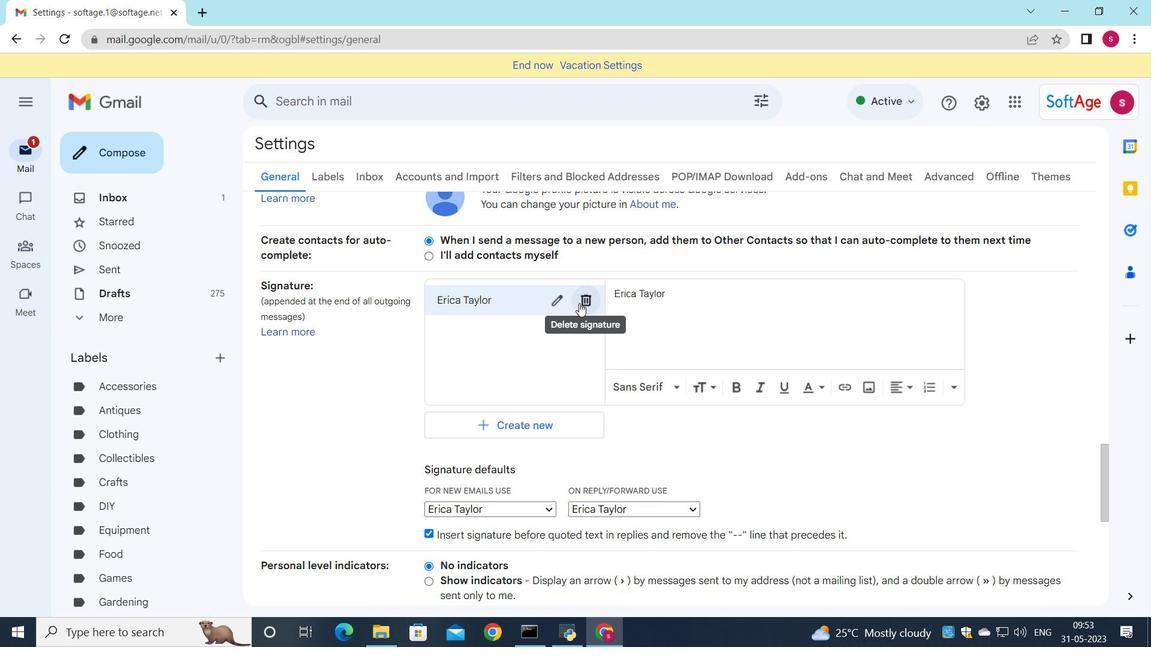 
Action: Mouse moved to (710, 366)
Screenshot: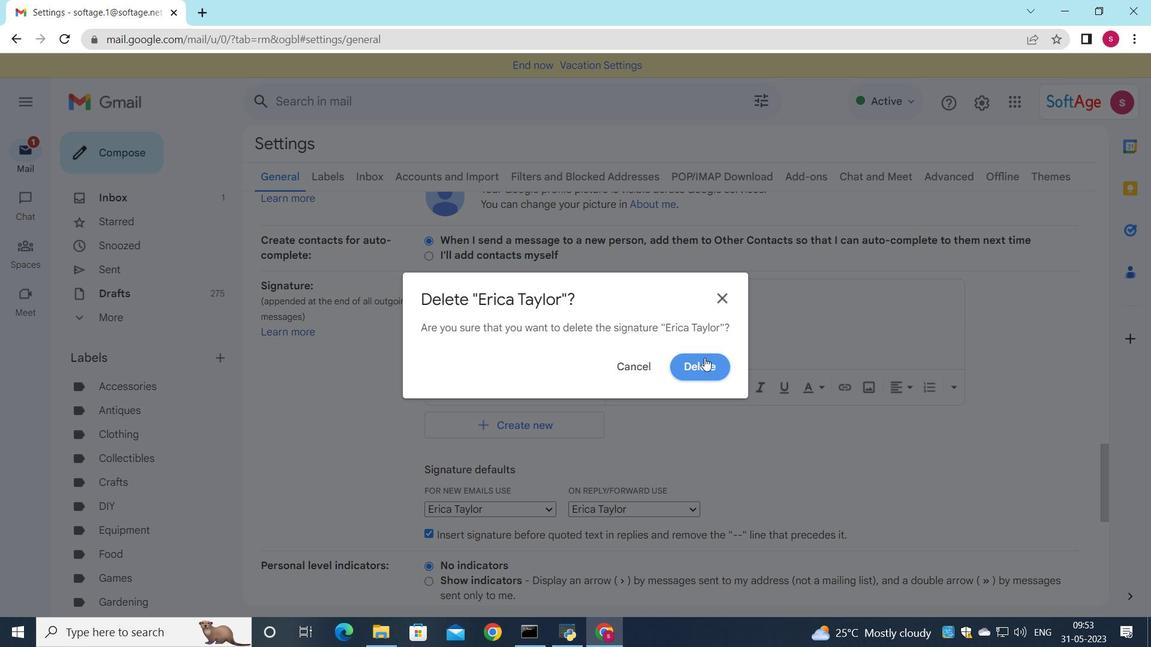 
Action: Mouse pressed left at (710, 366)
Screenshot: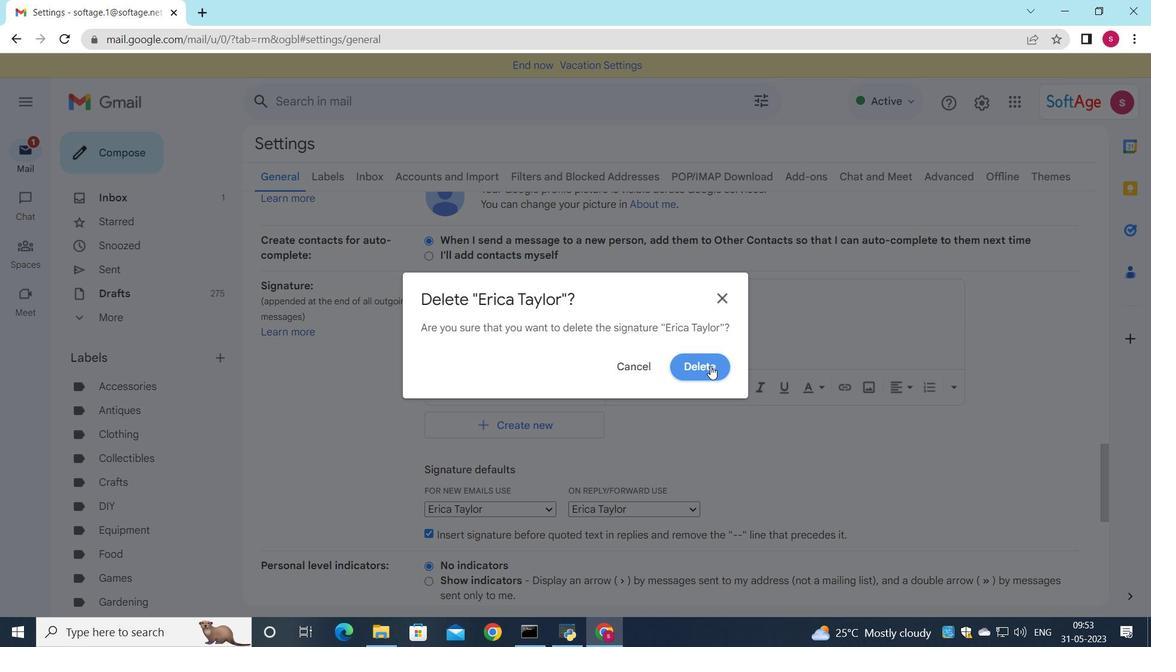 
Action: Mouse moved to (473, 314)
Screenshot: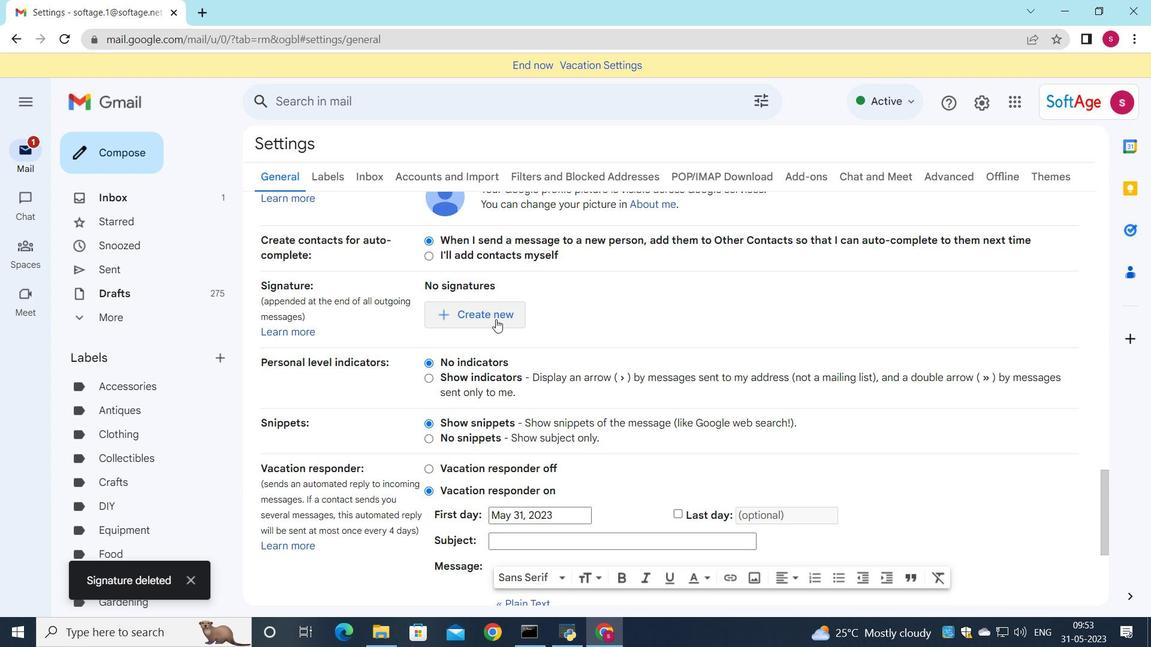
Action: Mouse pressed left at (473, 314)
Screenshot: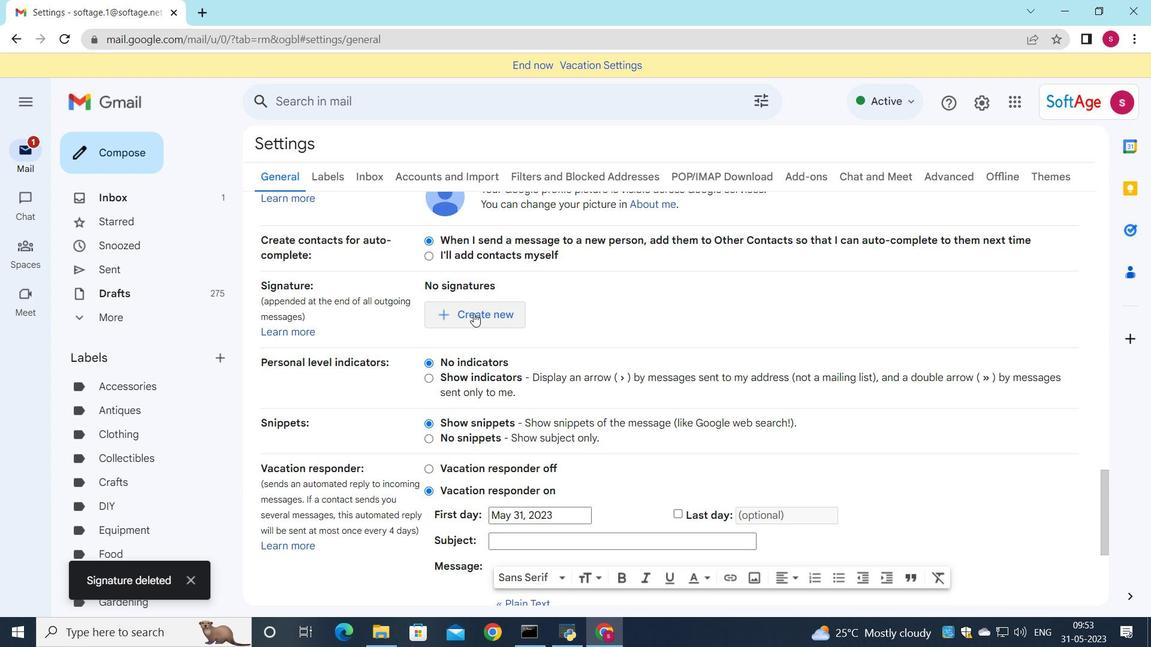 
Action: Mouse moved to (733, 307)
Screenshot: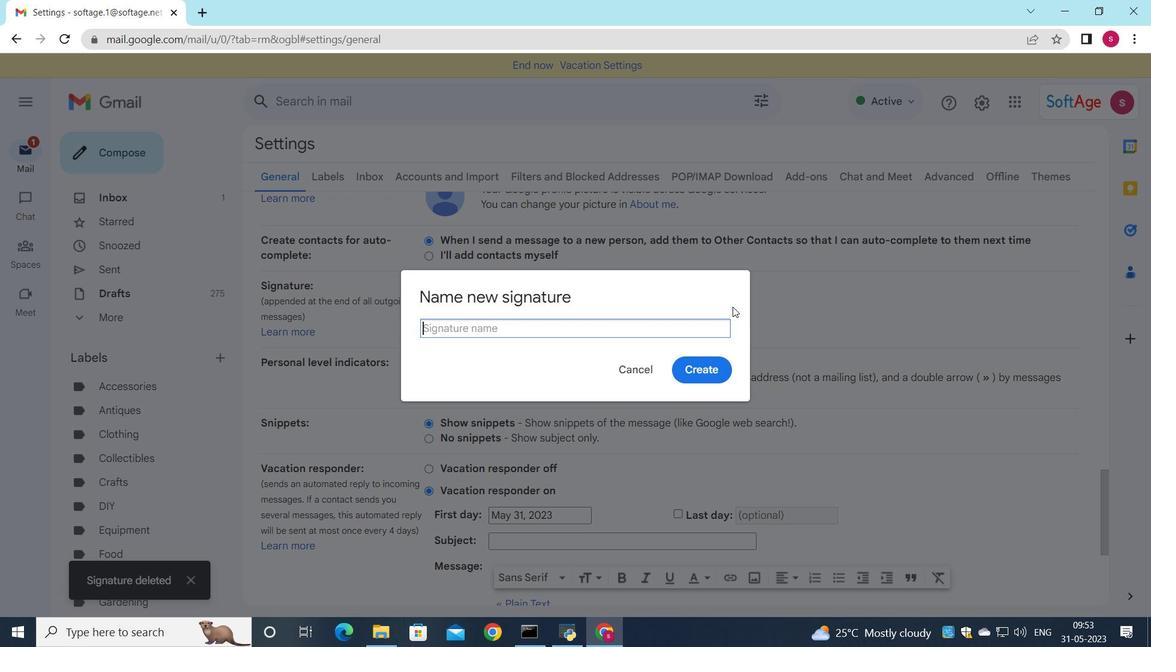 
Action: Key pressed <Key.shift>Erin<Key.space><Key.shift>Martin
Screenshot: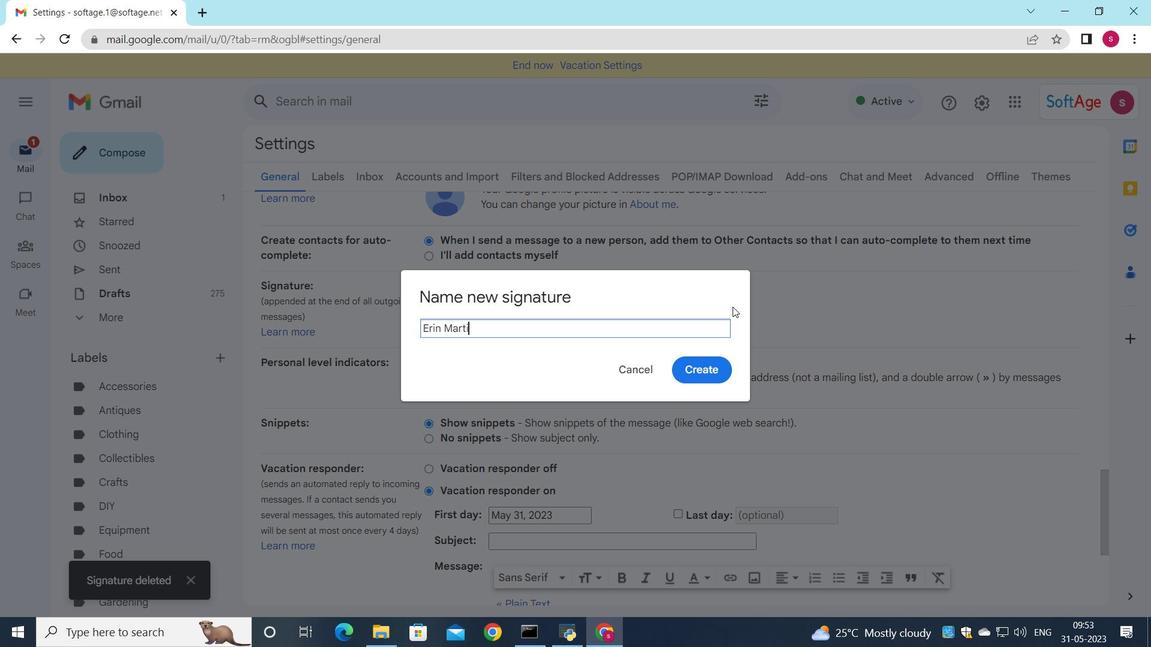 
Action: Mouse moved to (707, 370)
Screenshot: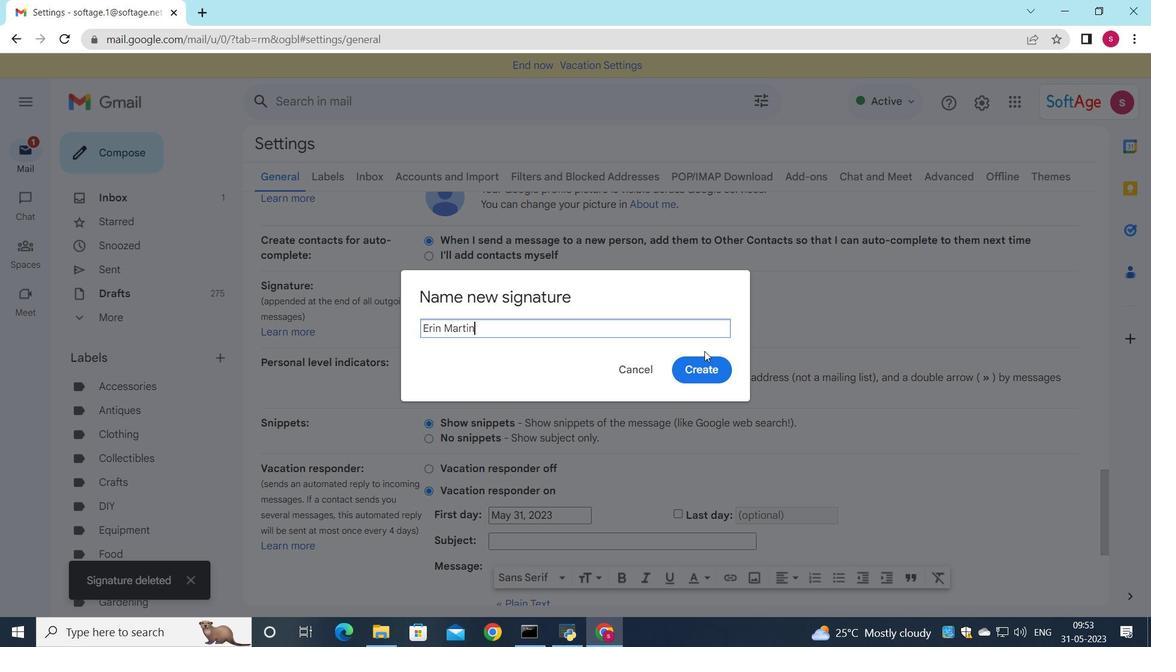 
Action: Mouse pressed left at (707, 370)
Screenshot: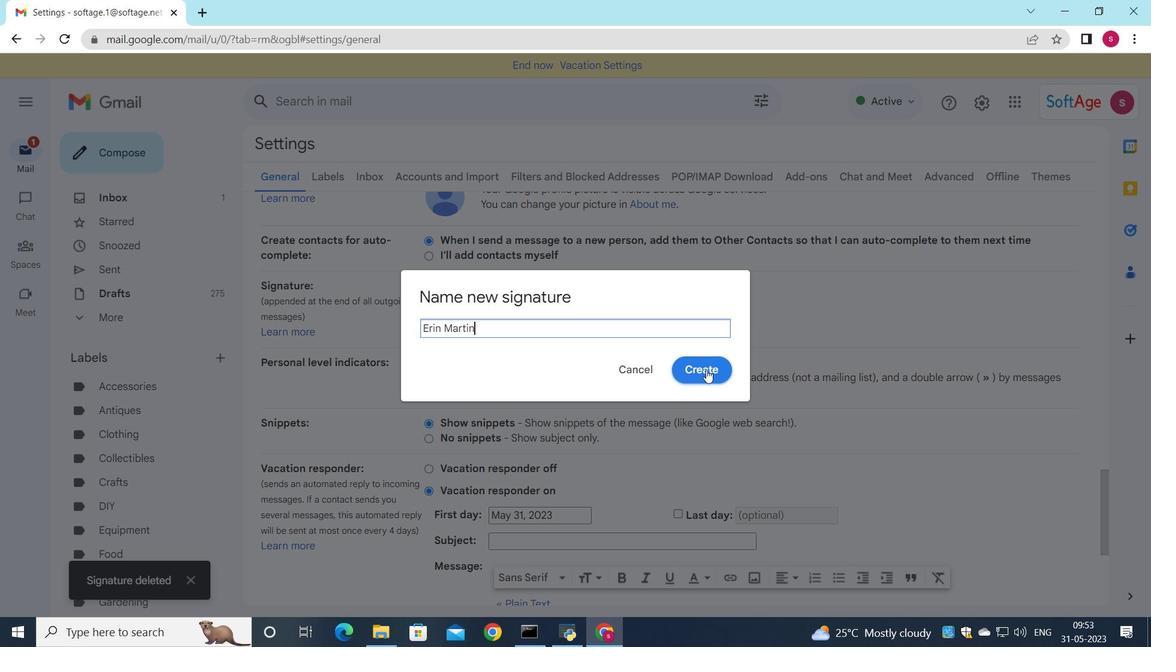
Action: Mouse moved to (697, 307)
Screenshot: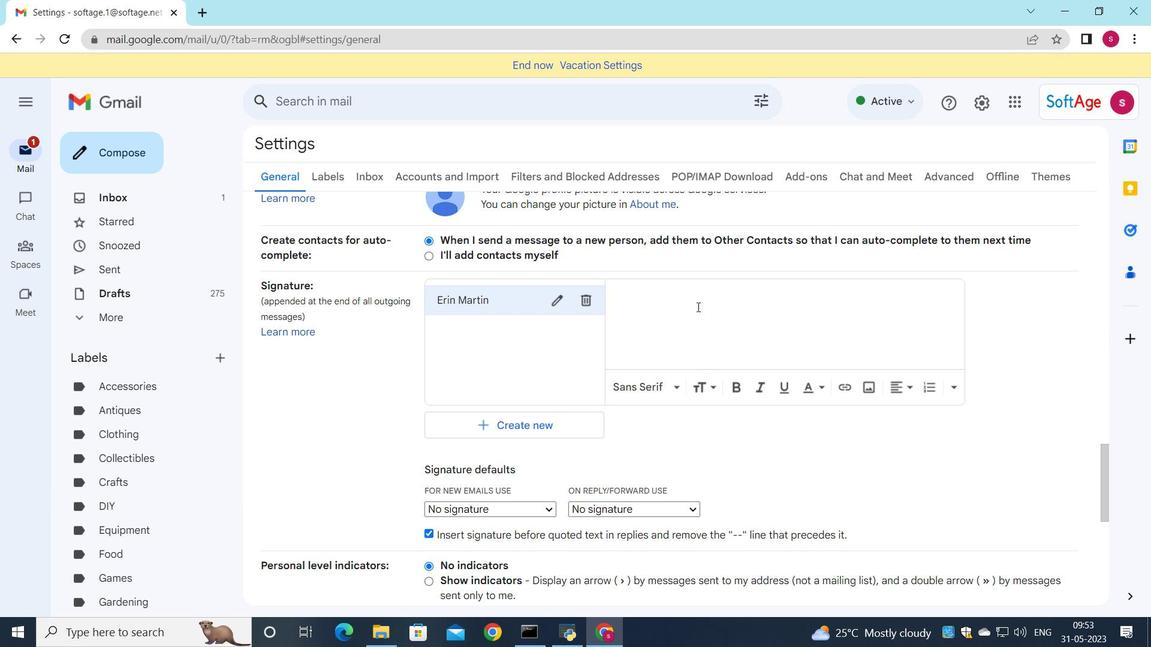 
Action: Mouse pressed left at (697, 307)
Screenshot: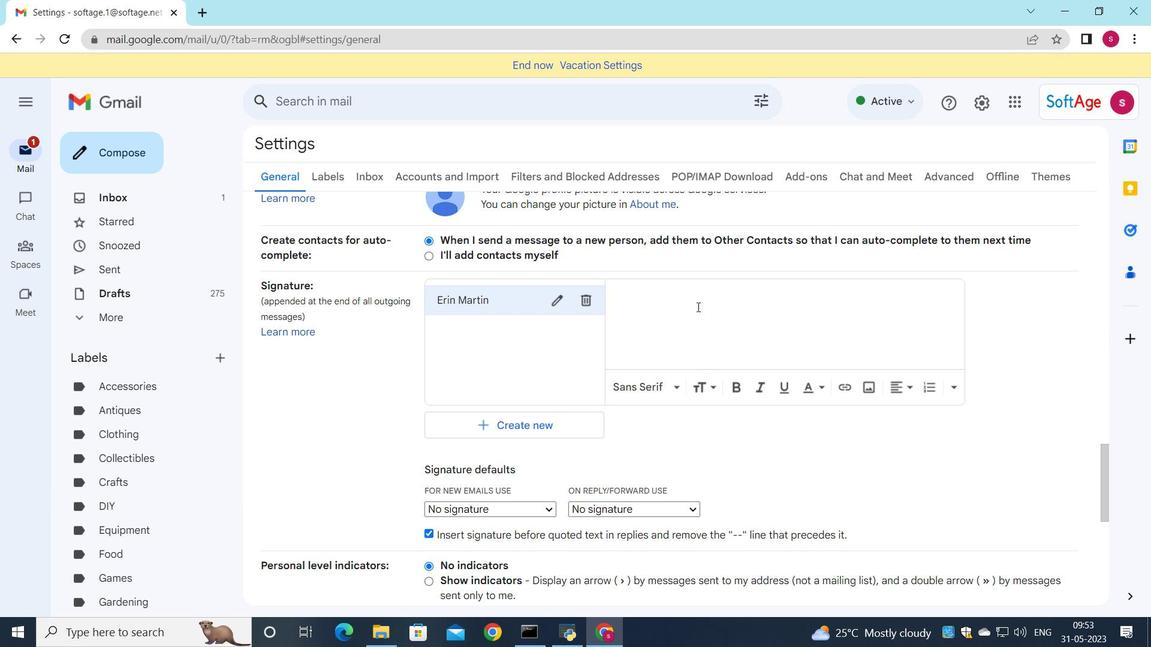 
Action: Key pressed <Key.shift>Erin<Key.space><Key.shift>Martin
Screenshot: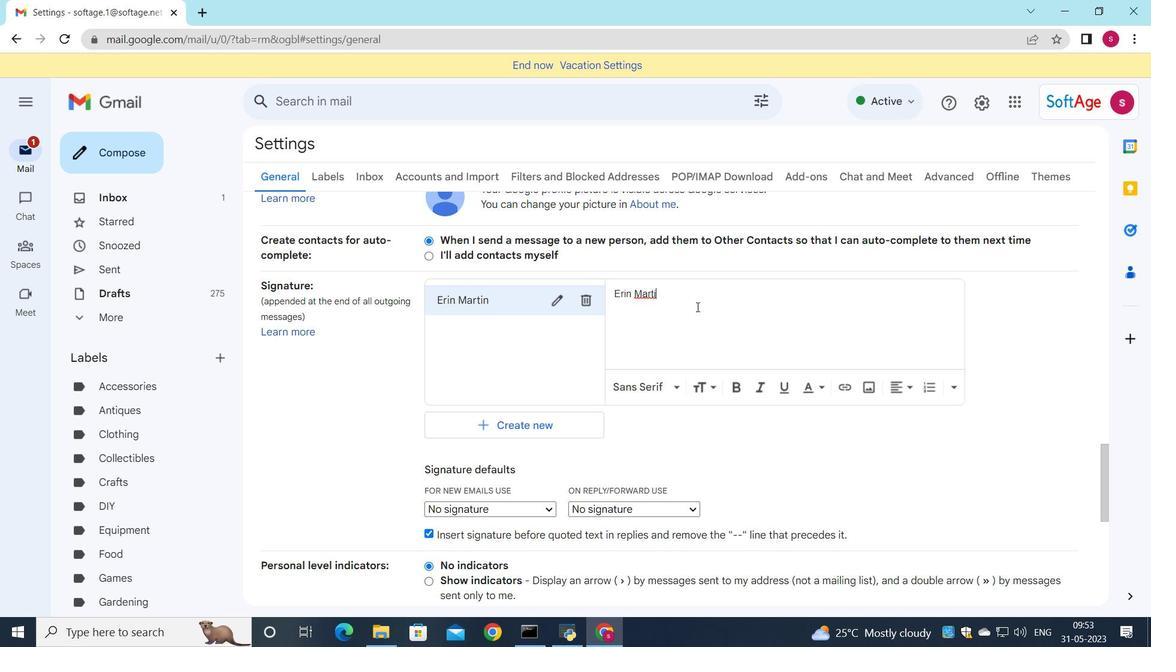 
Action: Mouse moved to (503, 397)
Screenshot: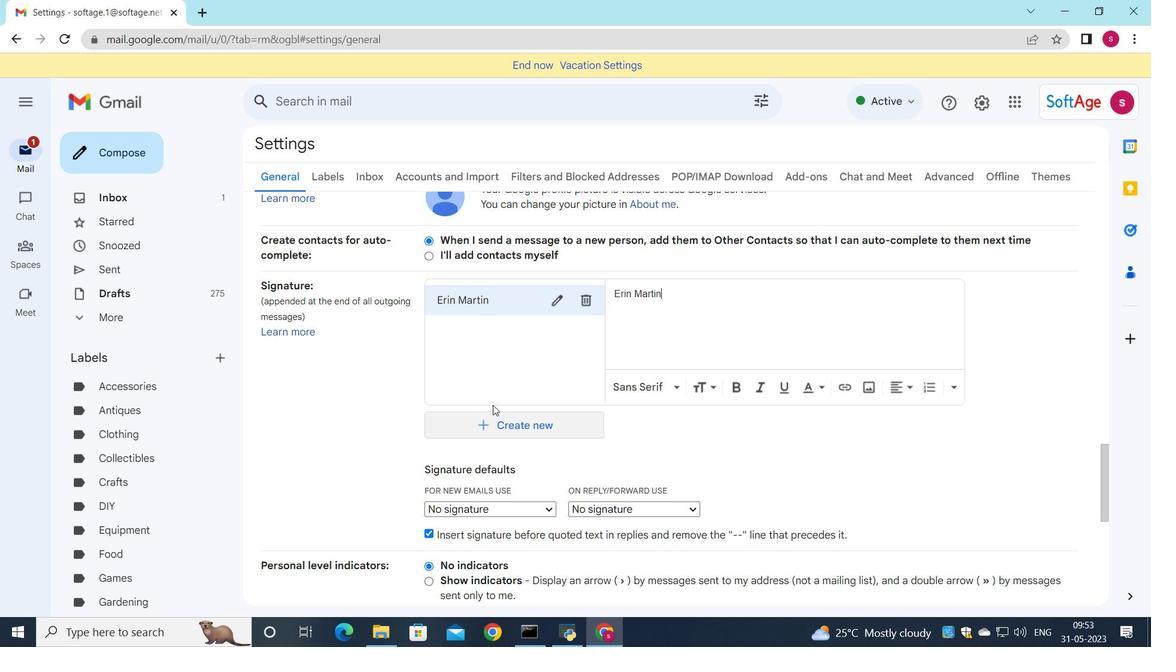 
Action: Mouse scrolled (503, 397) with delta (0, 0)
Screenshot: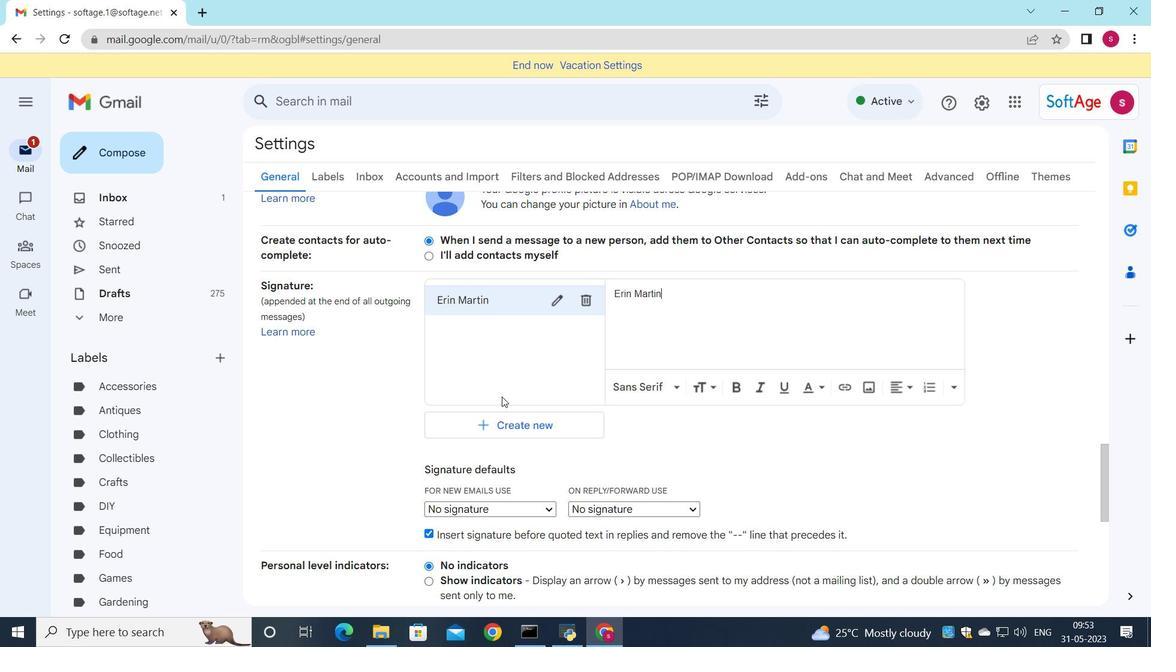 
Action: Mouse scrolled (503, 397) with delta (0, 0)
Screenshot: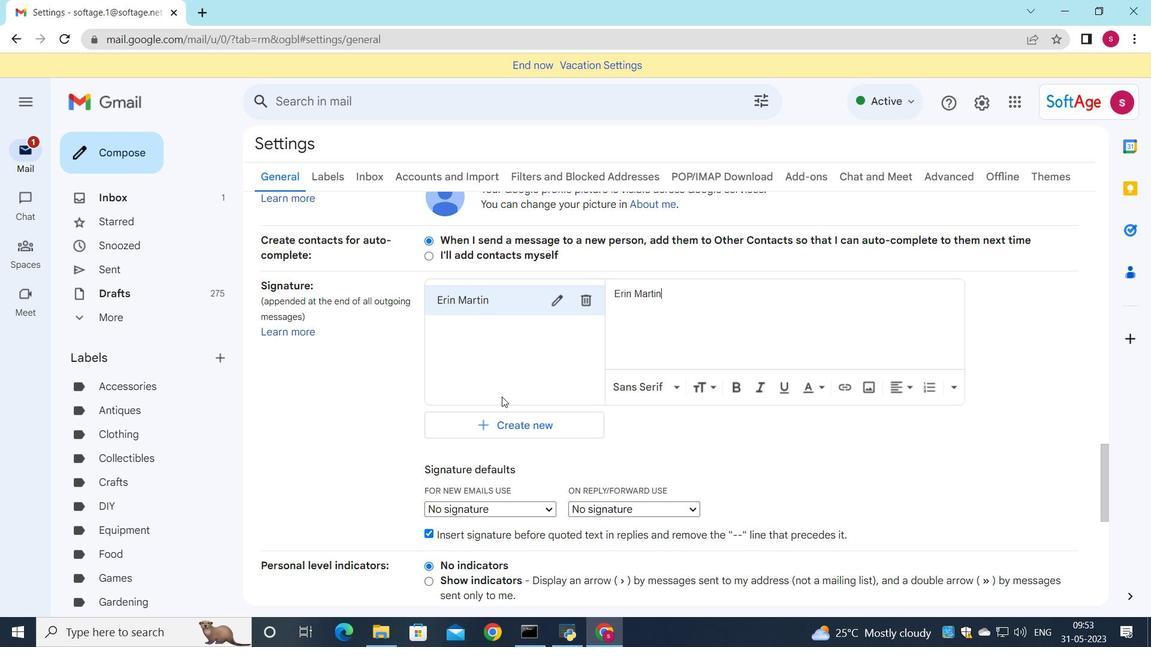 
Action: Mouse scrolled (503, 397) with delta (0, 0)
Screenshot: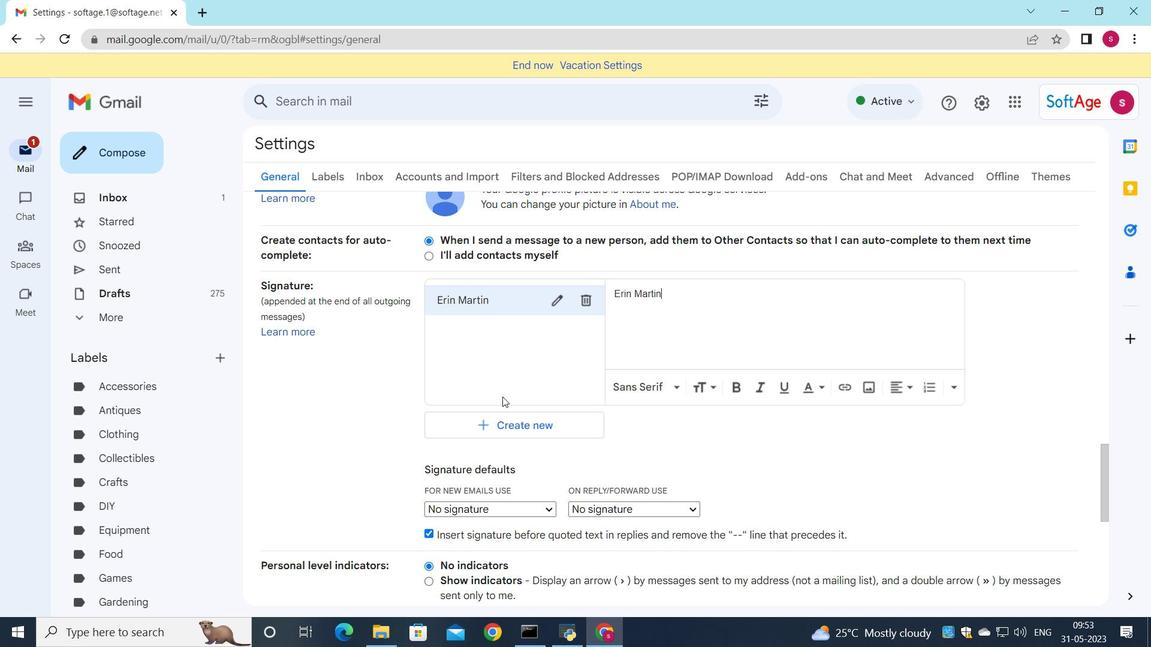 
Action: Mouse moved to (506, 287)
Screenshot: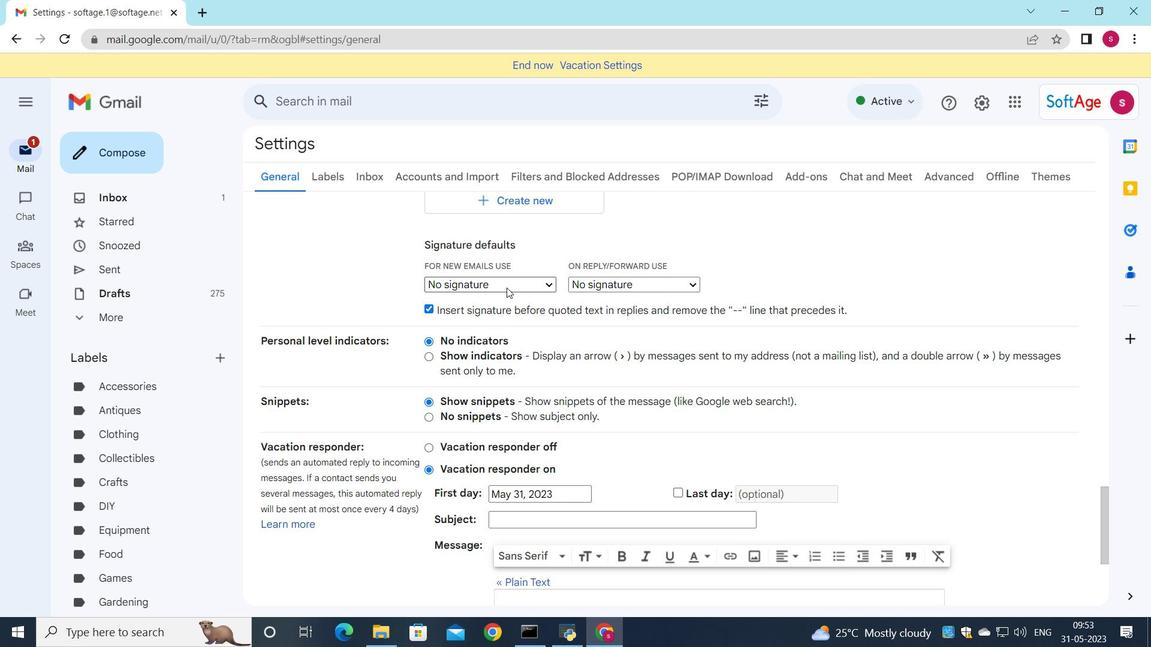 
Action: Mouse pressed left at (506, 287)
Screenshot: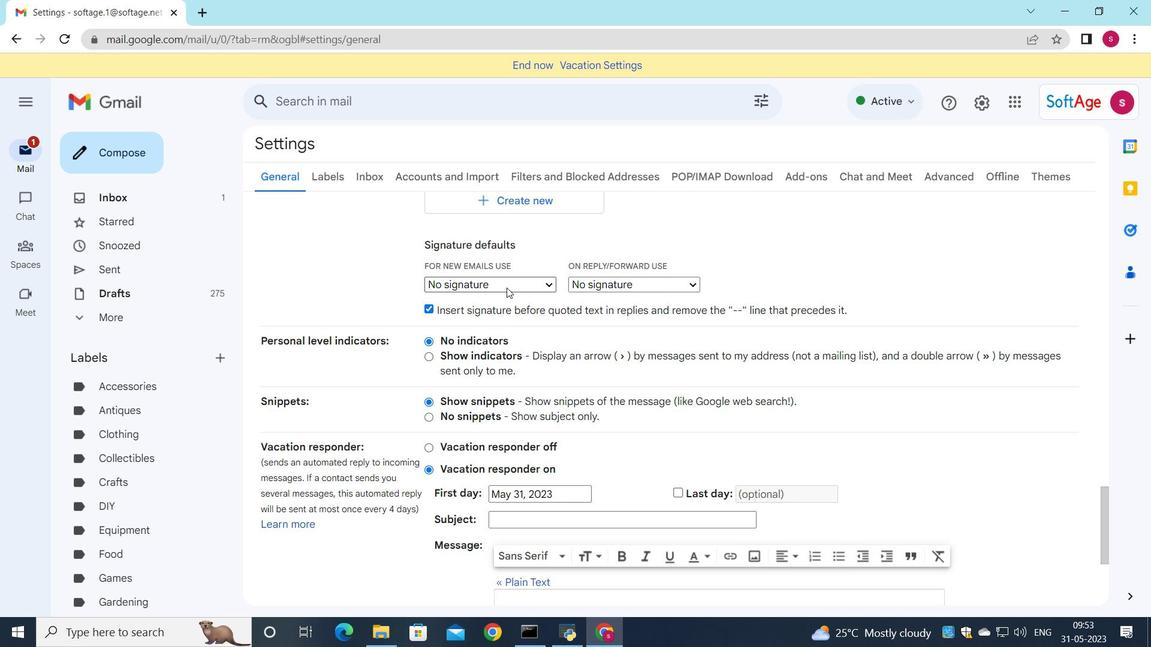 
Action: Mouse moved to (503, 311)
Screenshot: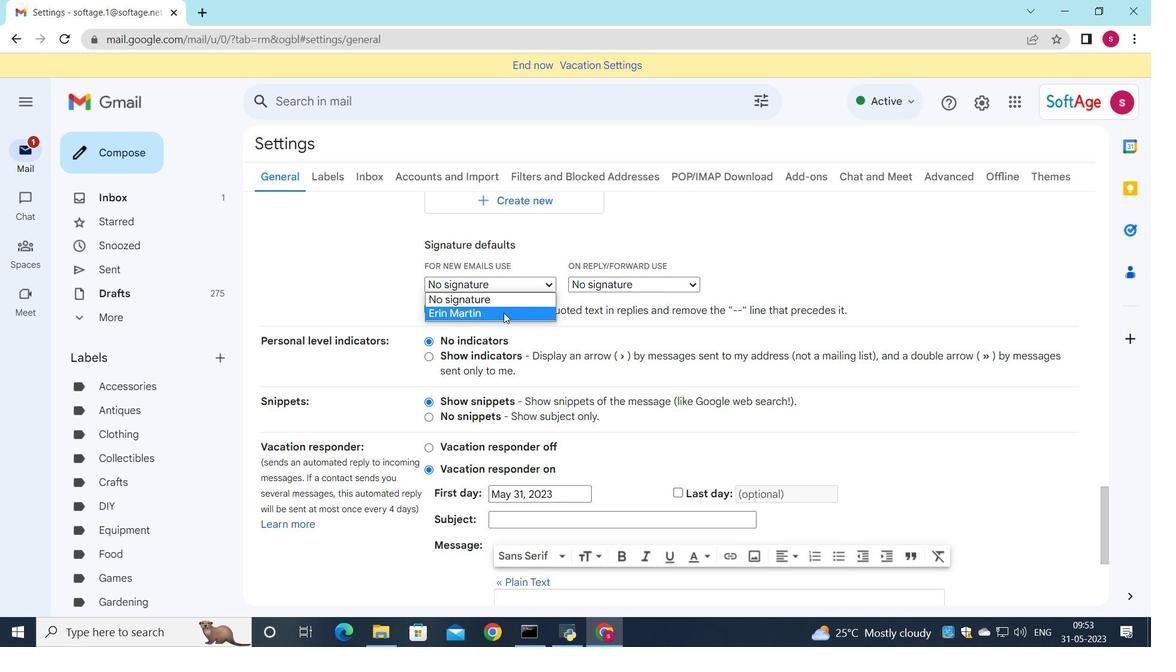 
Action: Mouse pressed left at (503, 311)
Screenshot: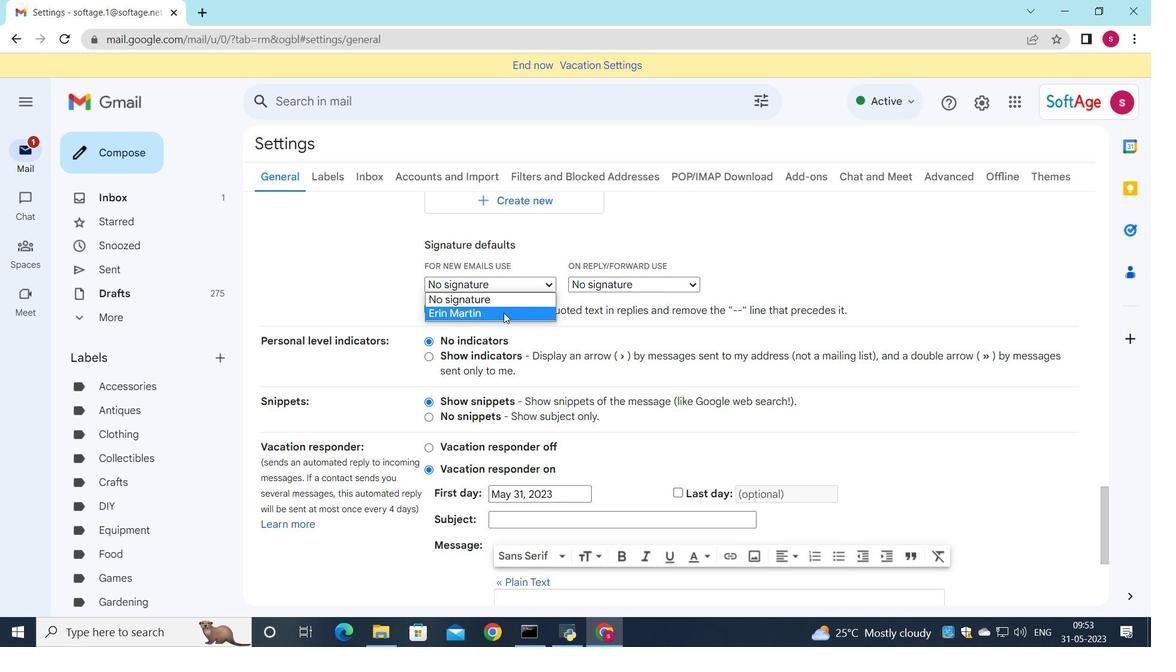 
Action: Mouse moved to (595, 290)
Screenshot: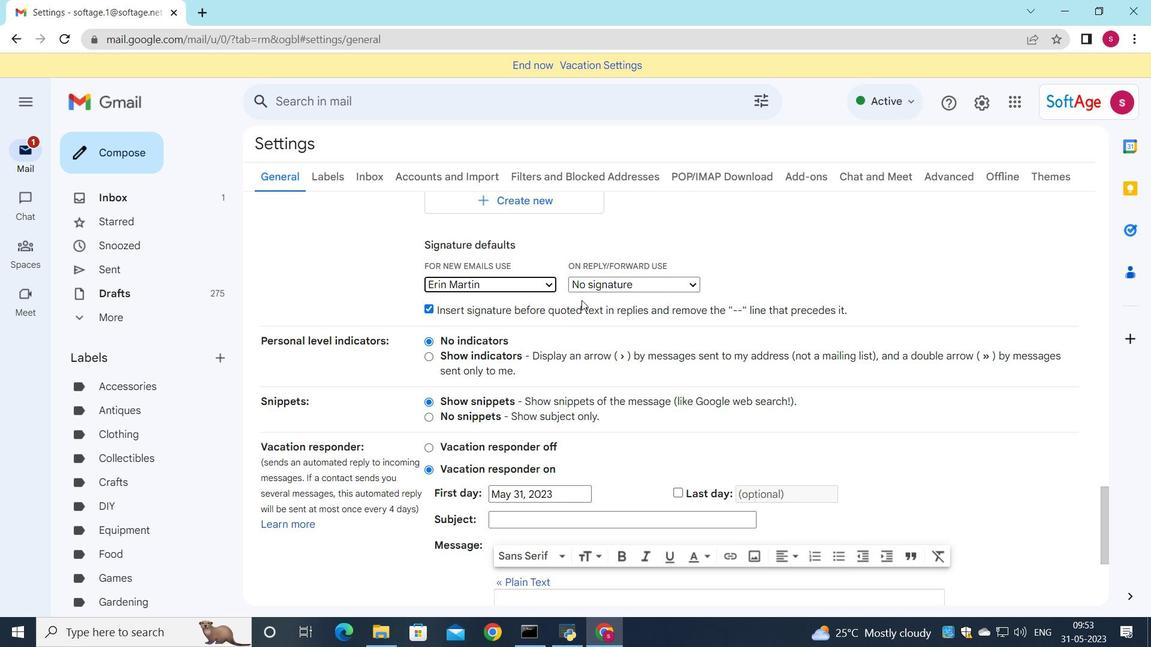 
Action: Mouse pressed left at (595, 290)
Screenshot: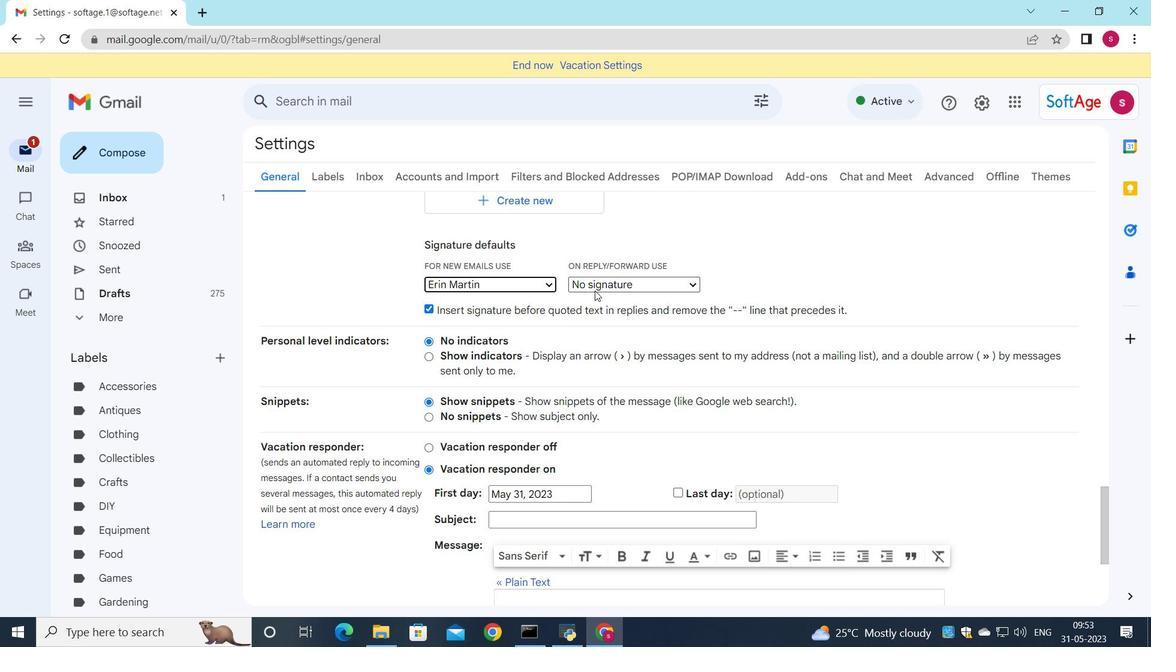
Action: Mouse moved to (593, 311)
Screenshot: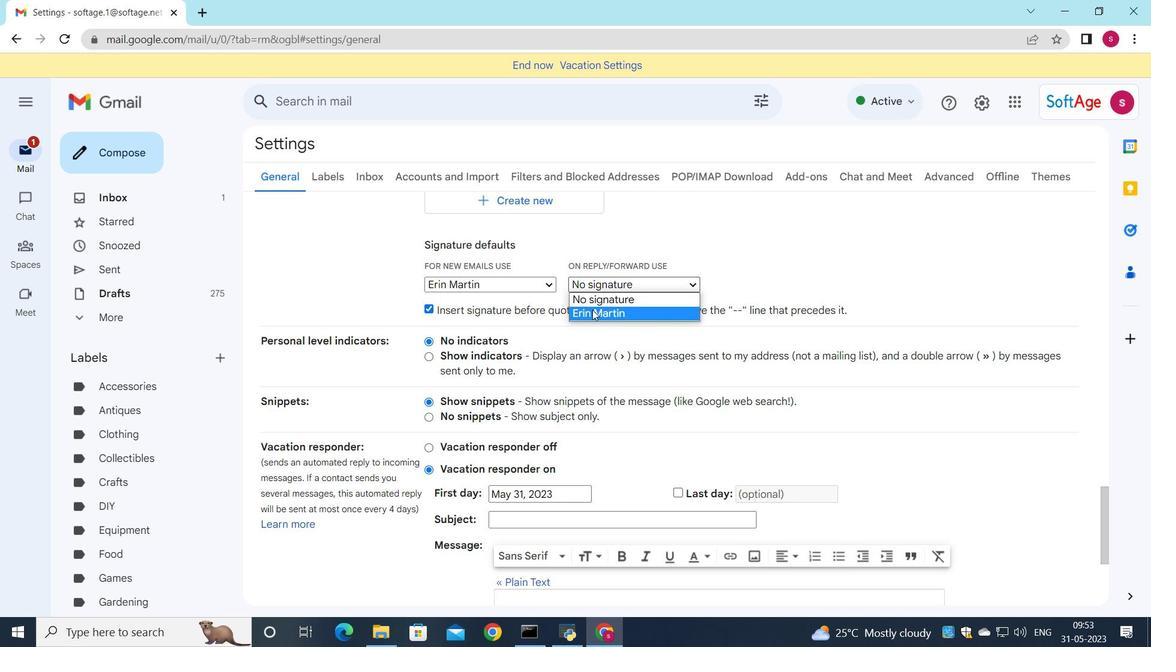 
Action: Mouse pressed left at (593, 311)
Screenshot: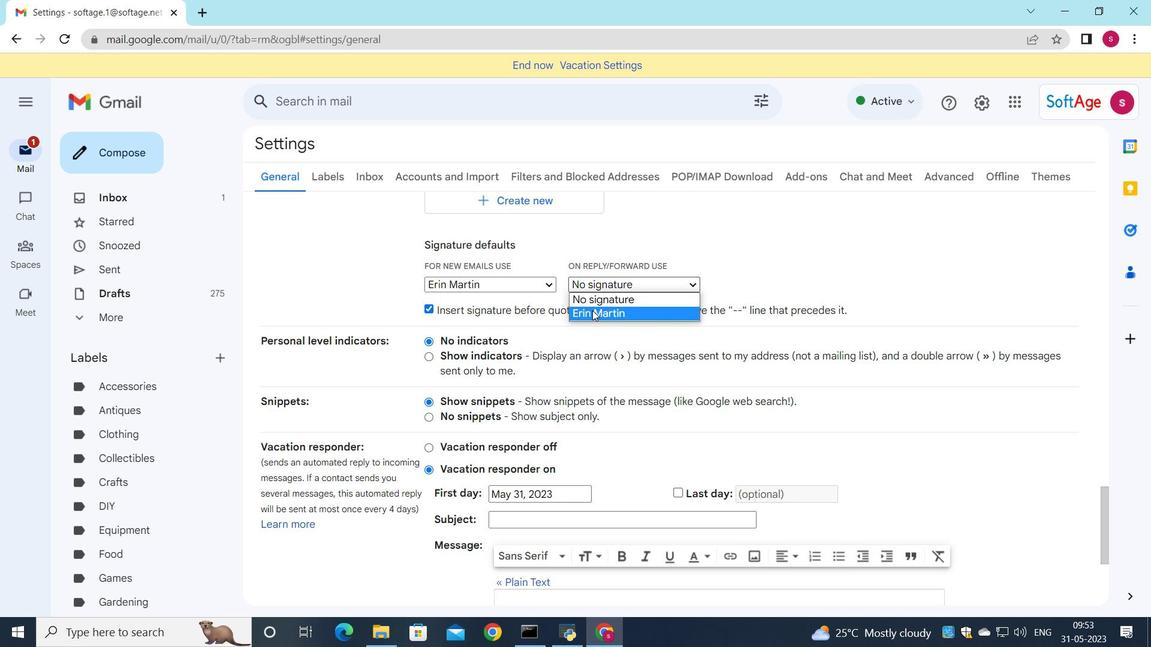 
Action: Mouse scrolled (593, 311) with delta (0, 0)
Screenshot: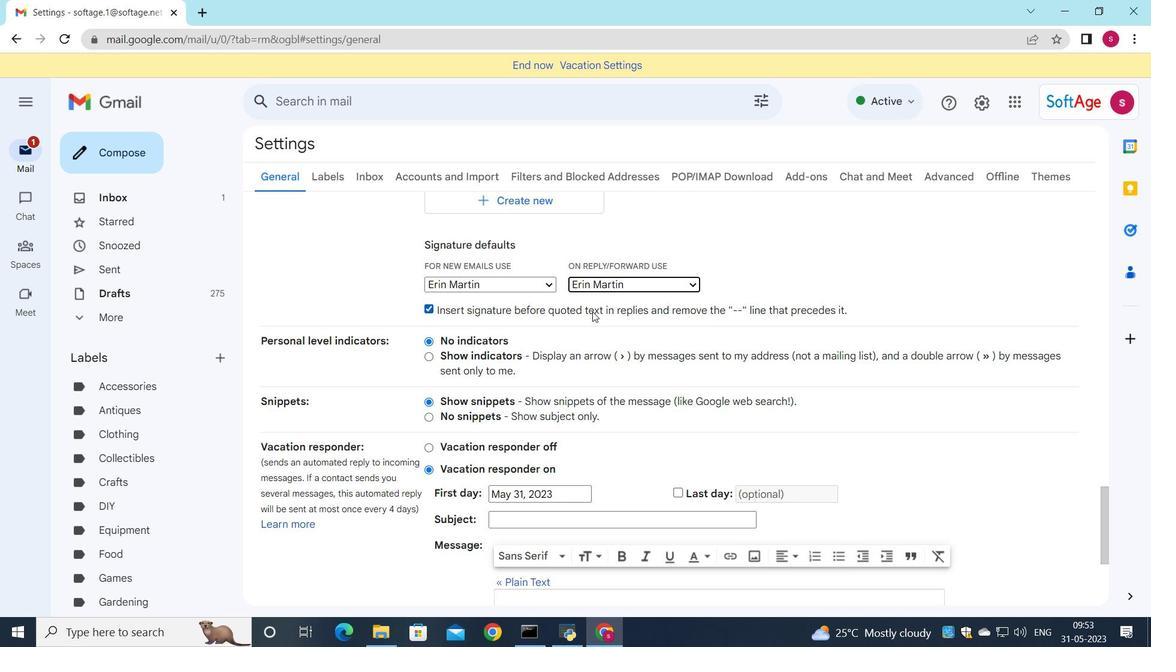 
Action: Mouse scrolled (593, 311) with delta (0, 0)
Screenshot: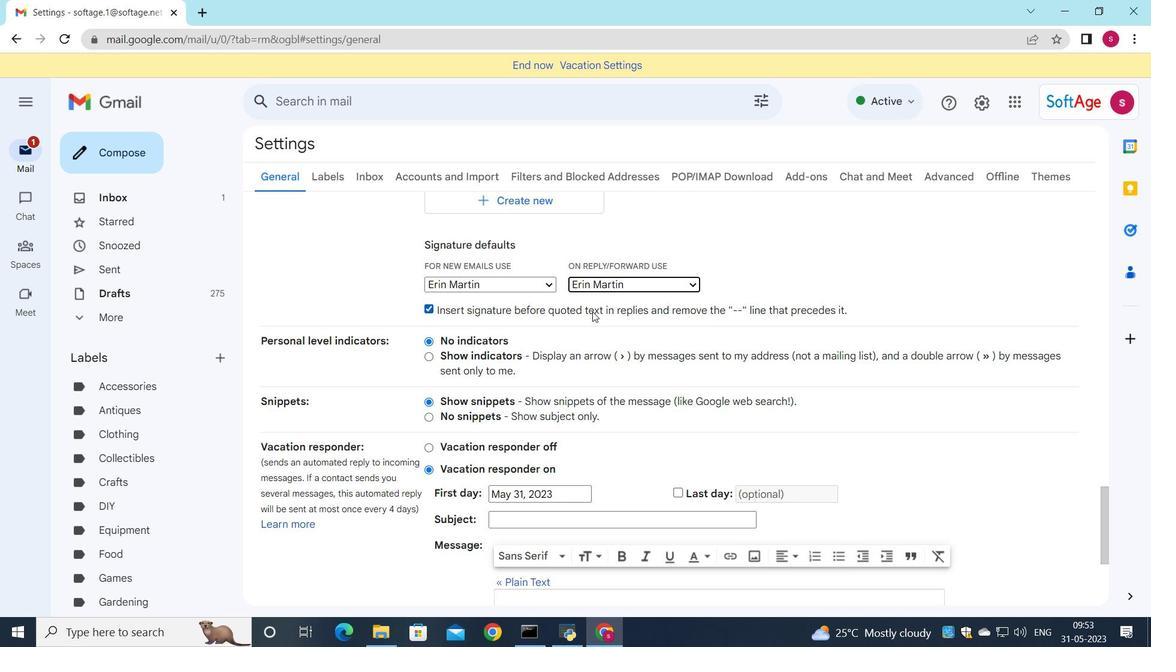 
Action: Mouse scrolled (593, 311) with delta (0, 0)
Screenshot: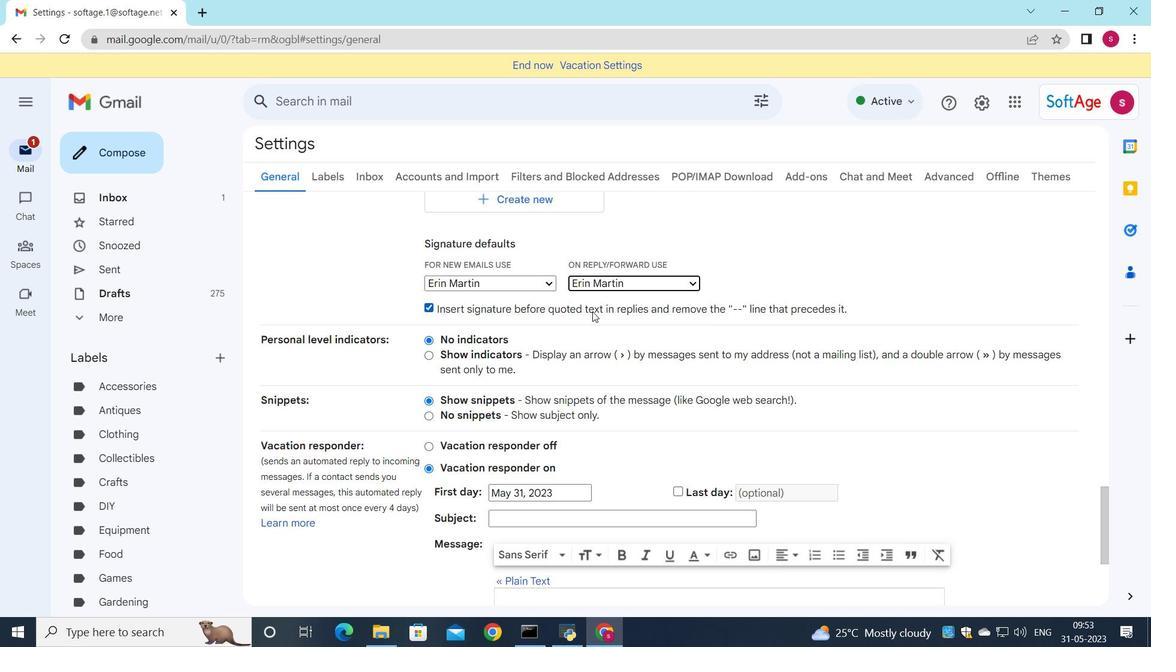 
Action: Mouse scrolled (593, 311) with delta (0, 0)
Screenshot: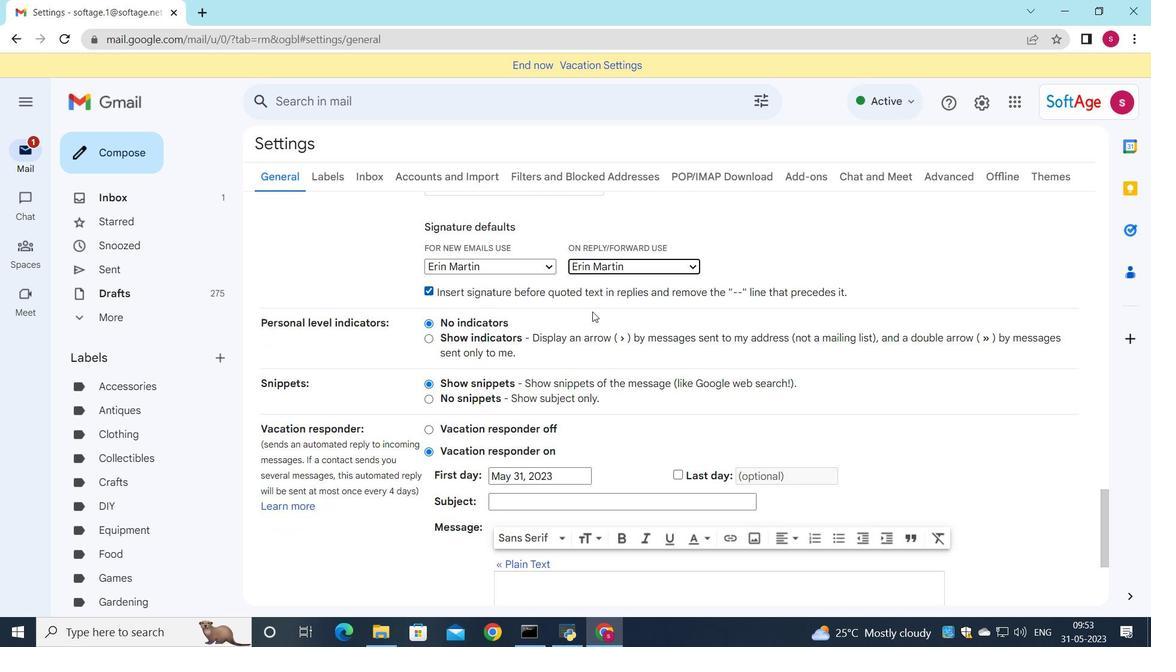 
Action: Mouse moved to (590, 326)
Screenshot: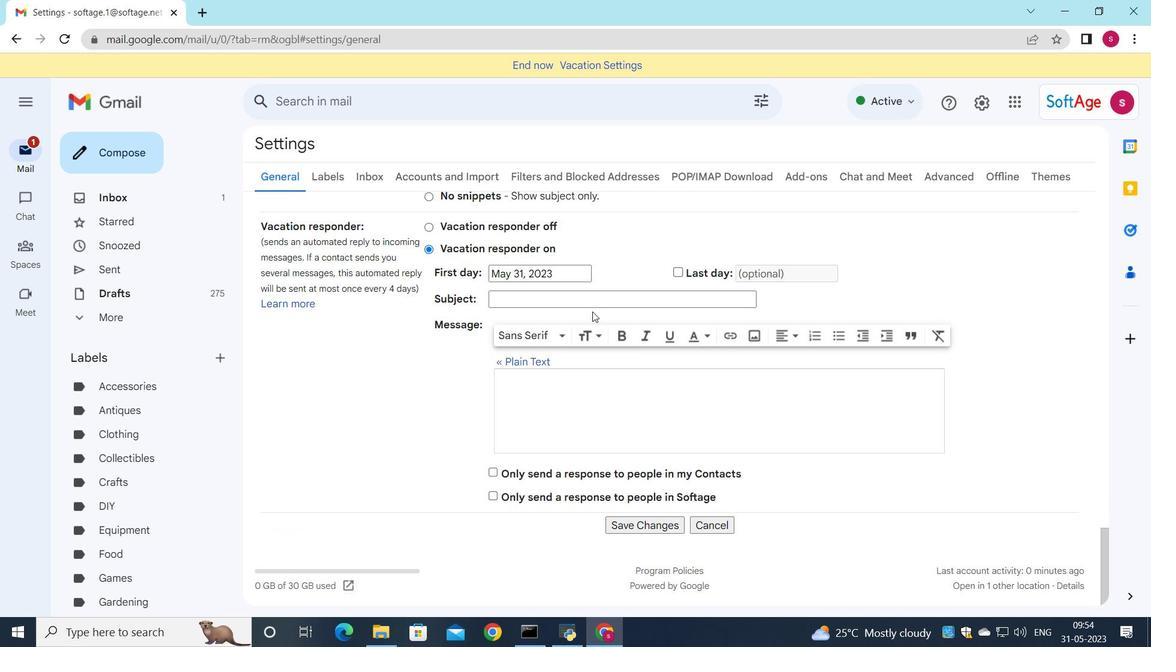 
Action: Mouse scrolled (590, 325) with delta (0, 0)
Screenshot: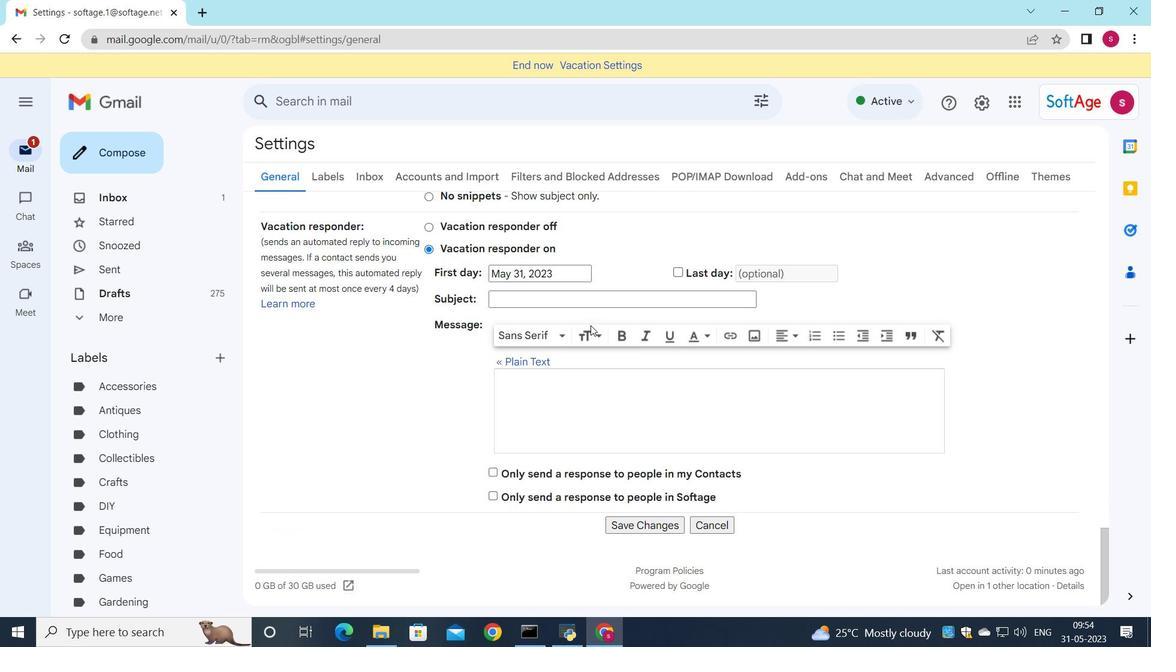 
Action: Mouse scrolled (590, 325) with delta (0, 0)
Screenshot: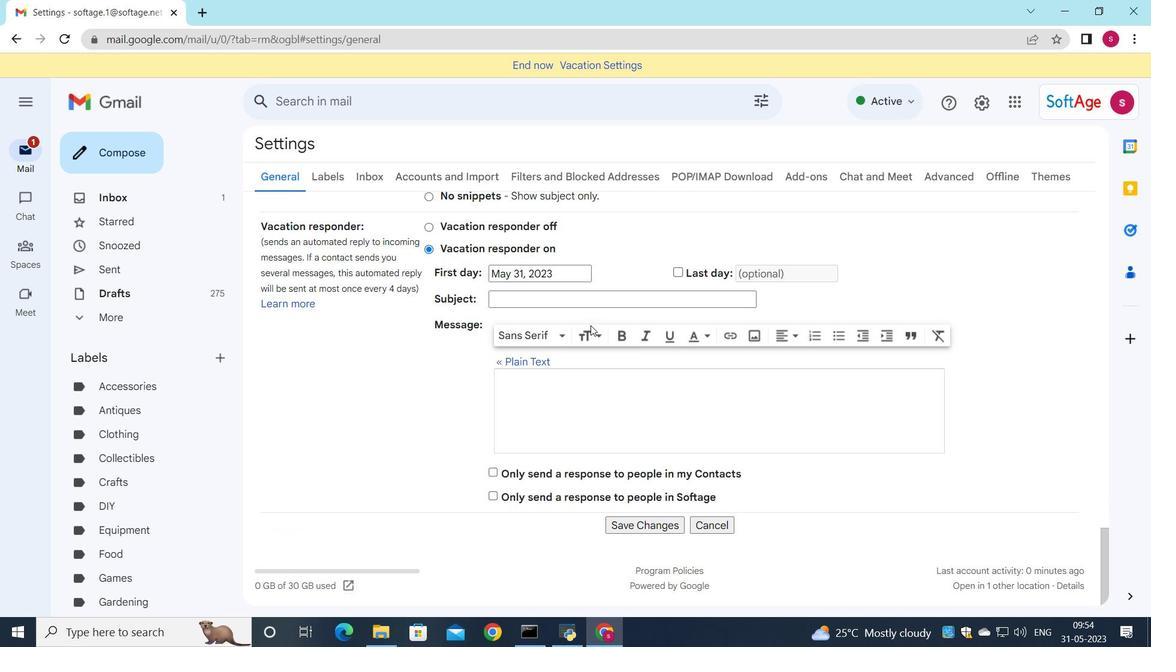 
Action: Mouse scrolled (590, 325) with delta (0, 0)
Screenshot: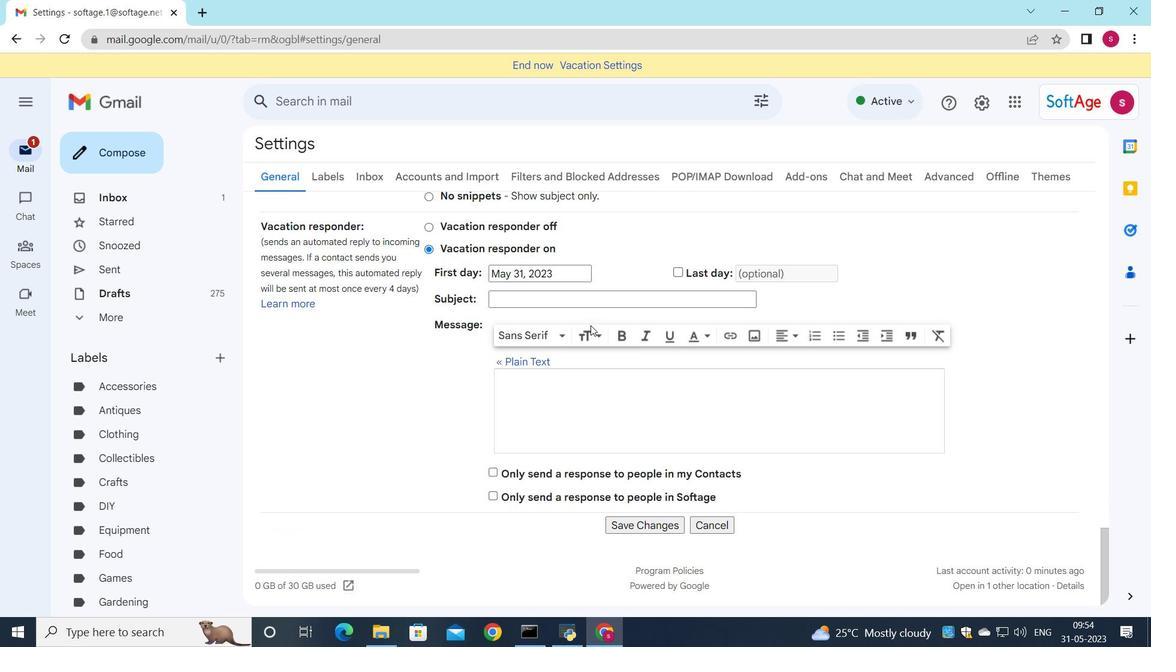 
Action: Mouse scrolled (590, 325) with delta (0, 0)
Screenshot: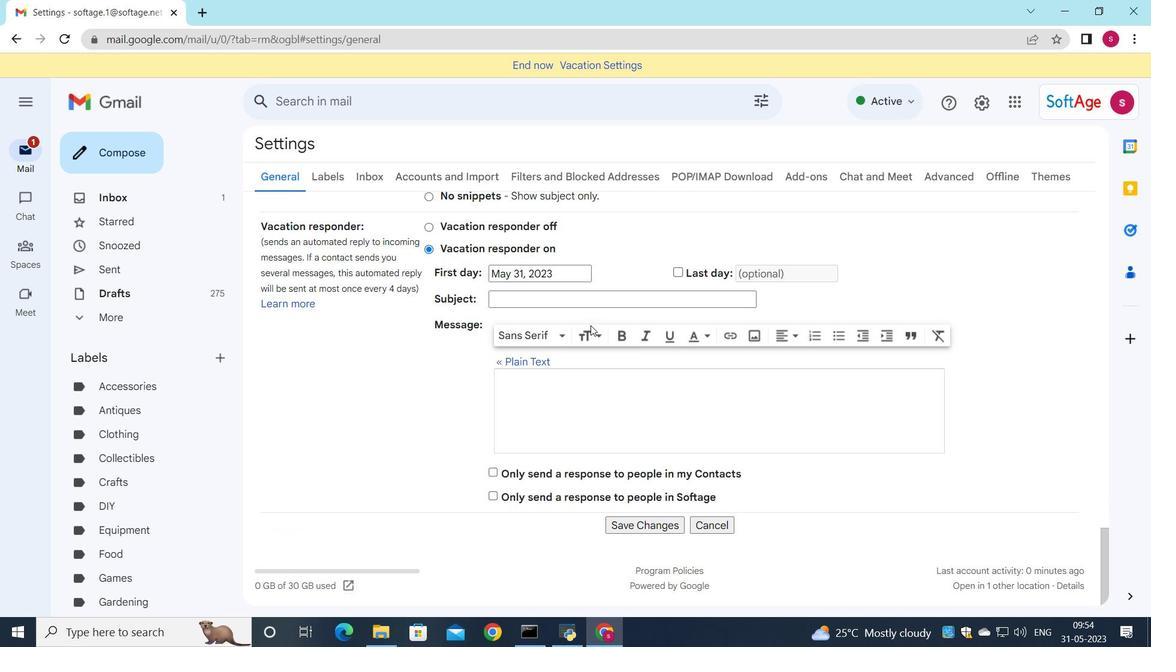 
Action: Mouse moved to (632, 529)
Screenshot: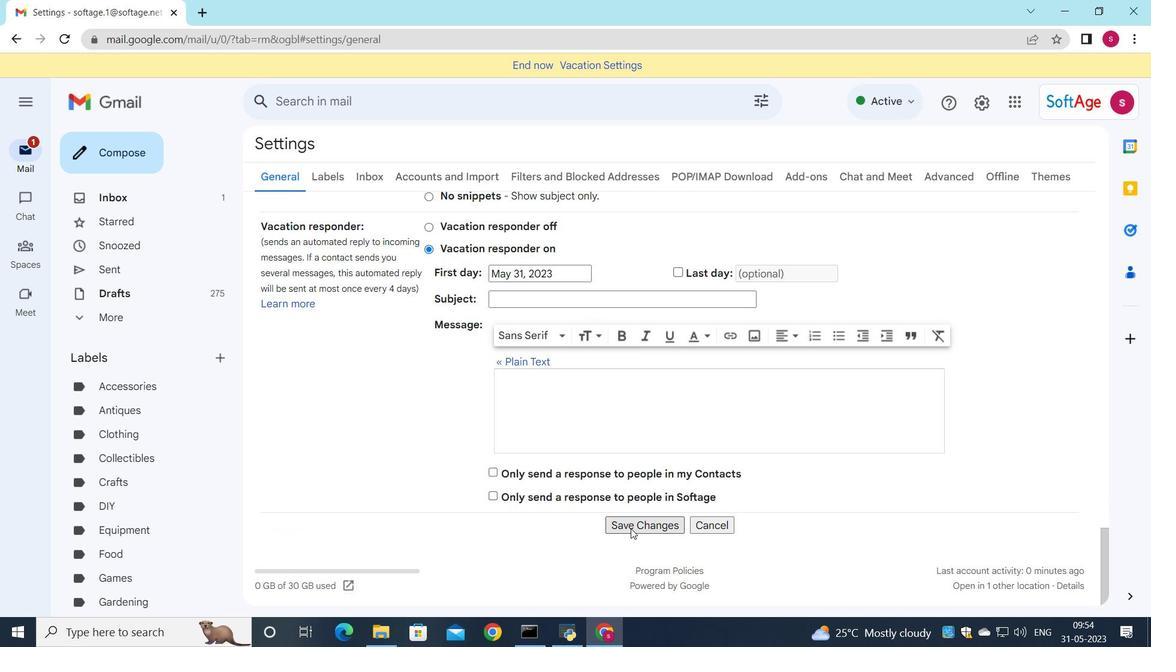 
Action: Mouse pressed left at (632, 529)
Screenshot: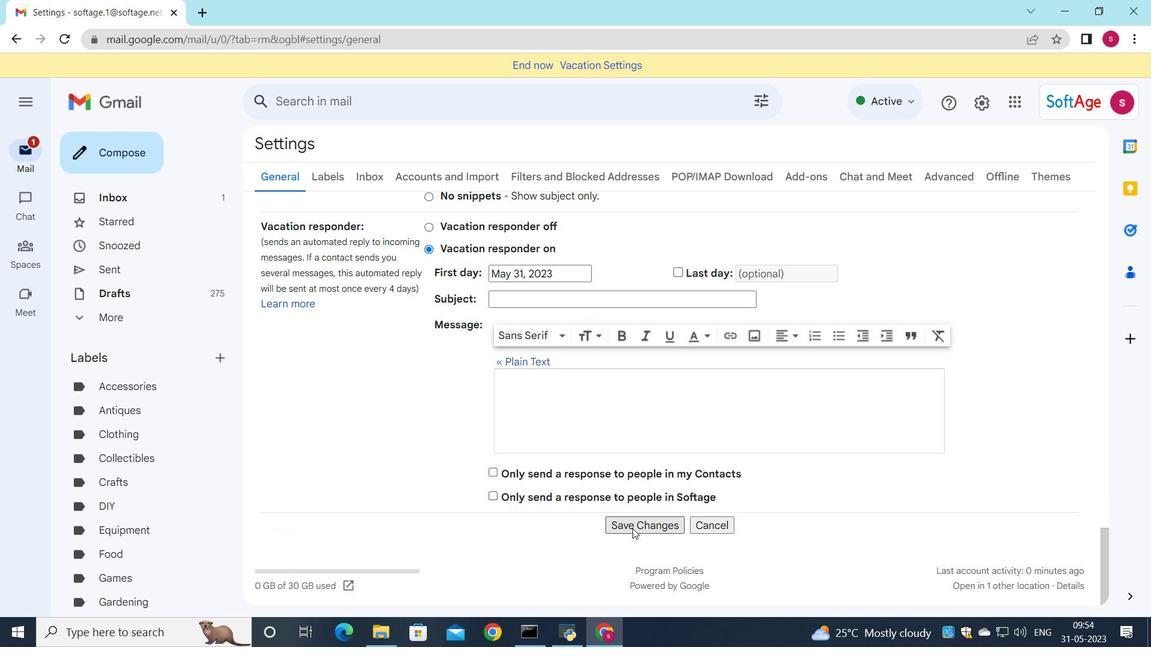 
Action: Mouse moved to (90, 151)
Screenshot: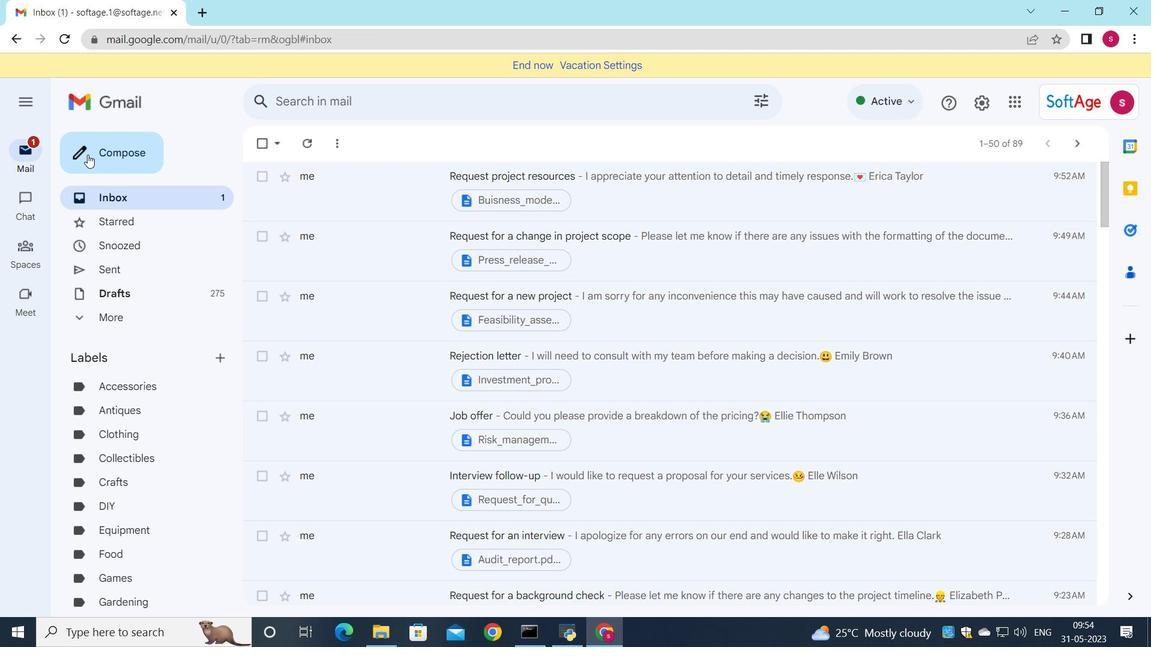 
Action: Mouse pressed left at (90, 151)
Screenshot: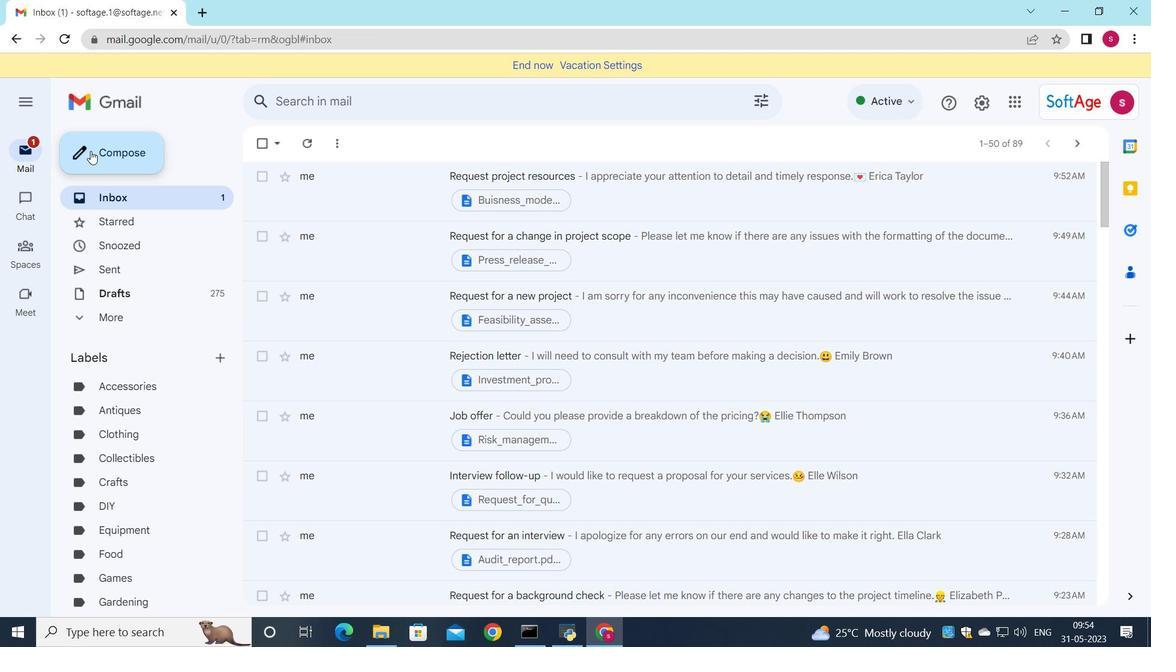 
Action: Mouse moved to (949, 298)
Screenshot: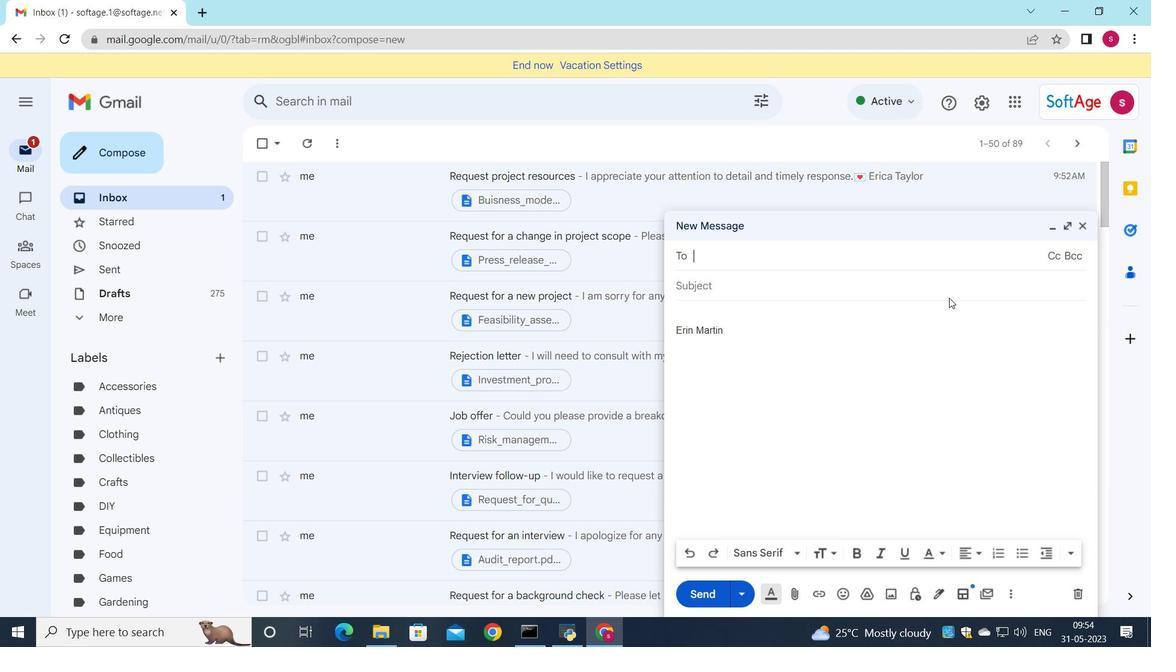 
Action: Key pressed <Key.down>
Screenshot: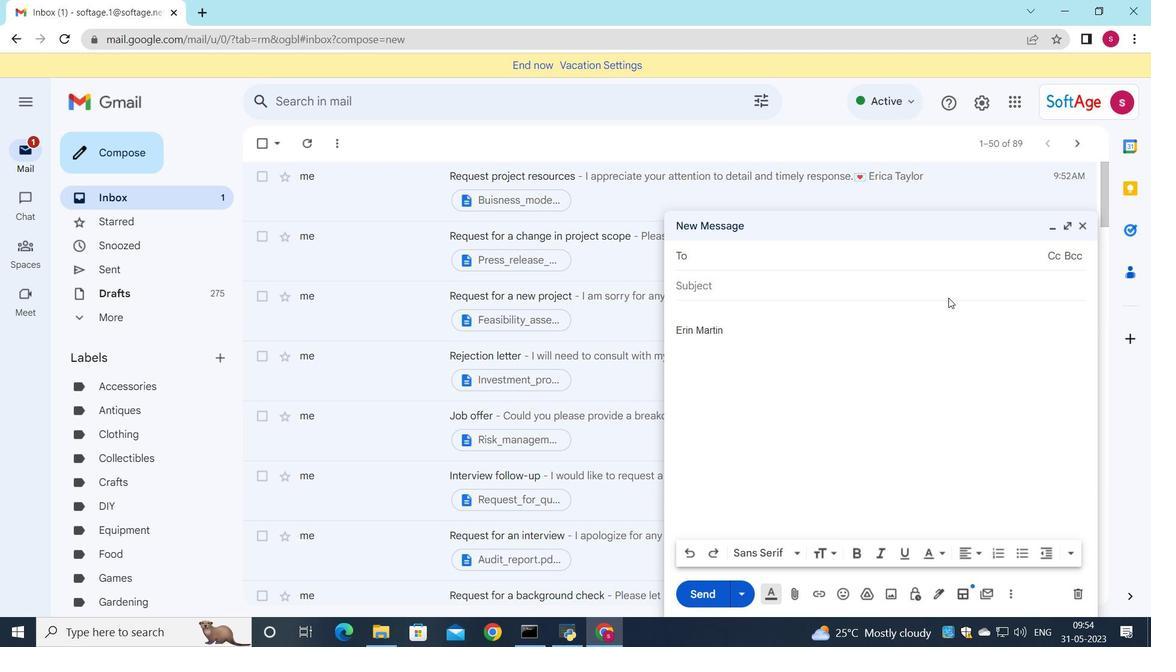 
Action: Mouse moved to (829, 516)
Screenshot: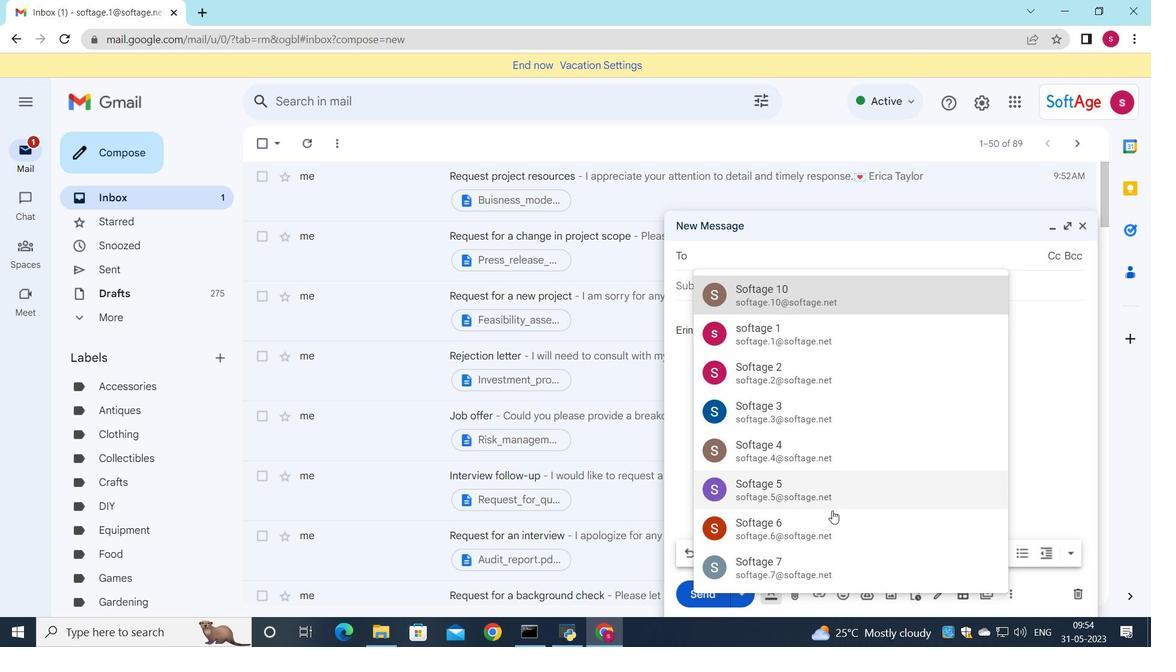 
Action: Mouse pressed left at (829, 516)
Screenshot: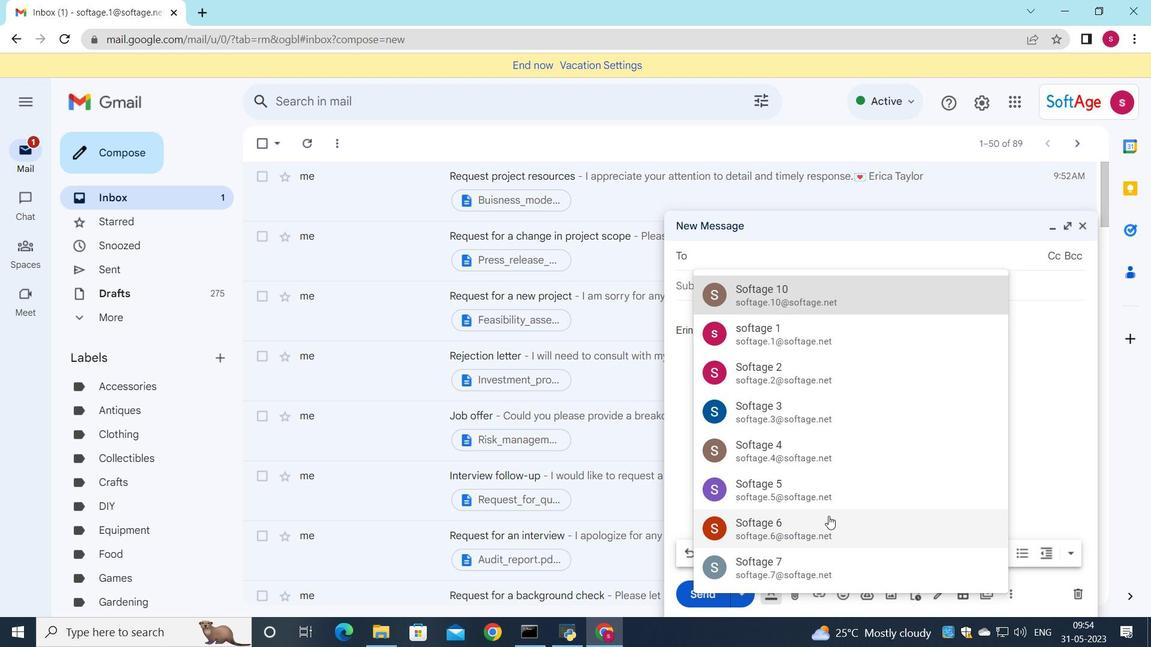
Action: Mouse moved to (837, 485)
Screenshot: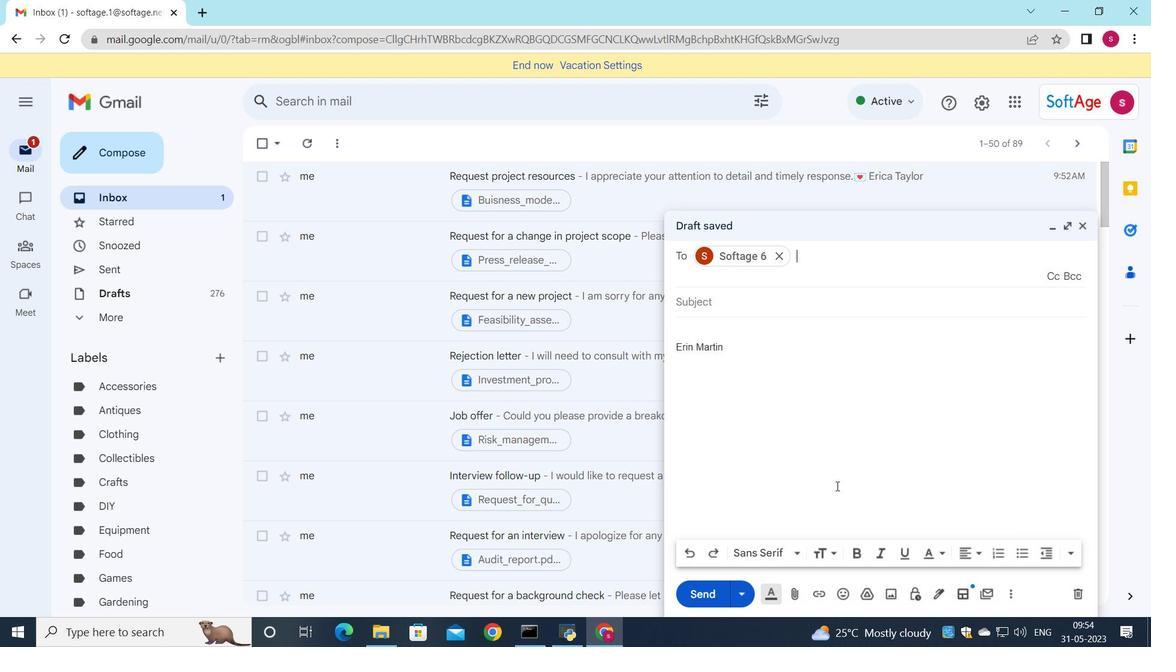 
Action: Key pressed <Key.down>
Screenshot: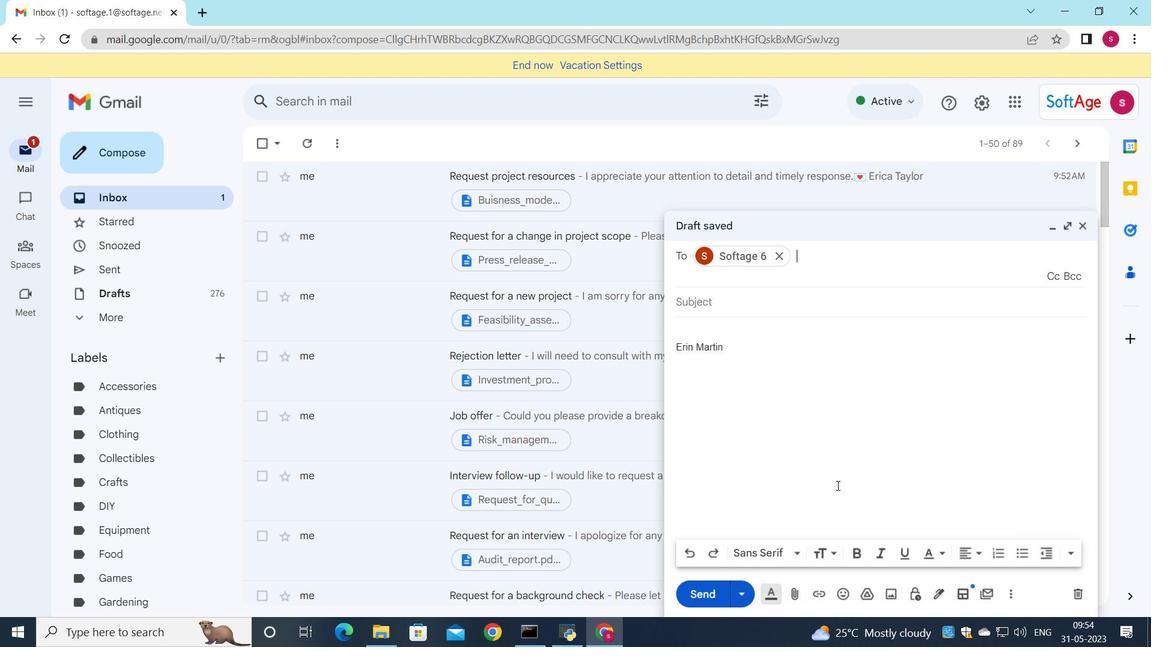 
Action: Mouse moved to (881, 347)
Screenshot: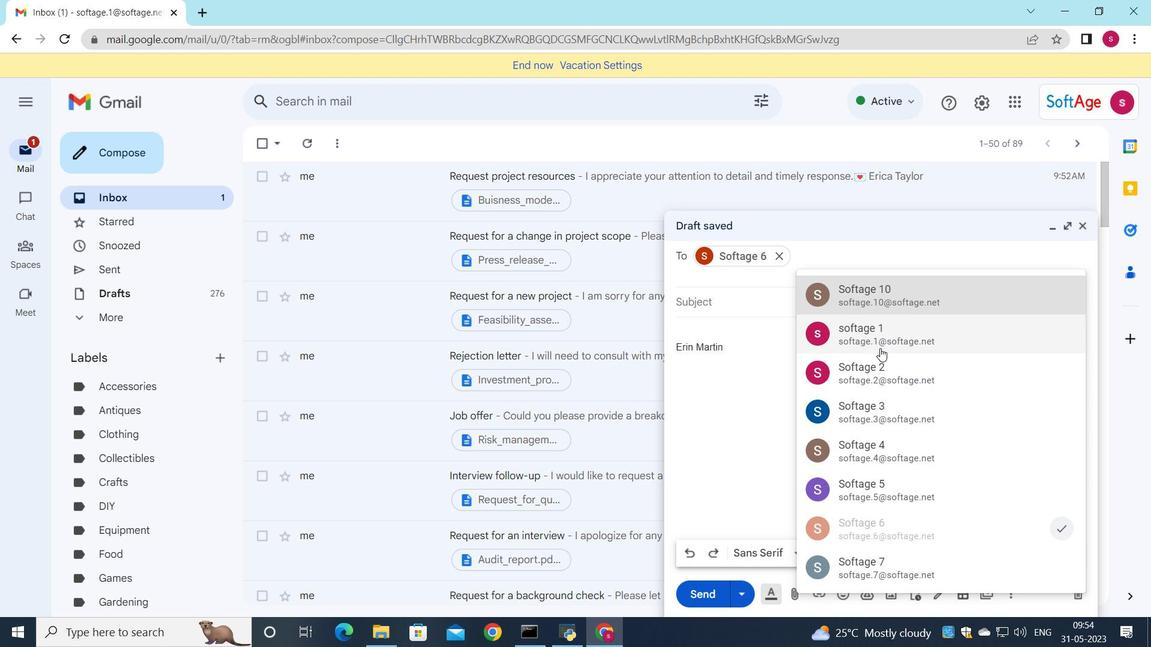 
Action: Mouse pressed left at (881, 347)
Screenshot: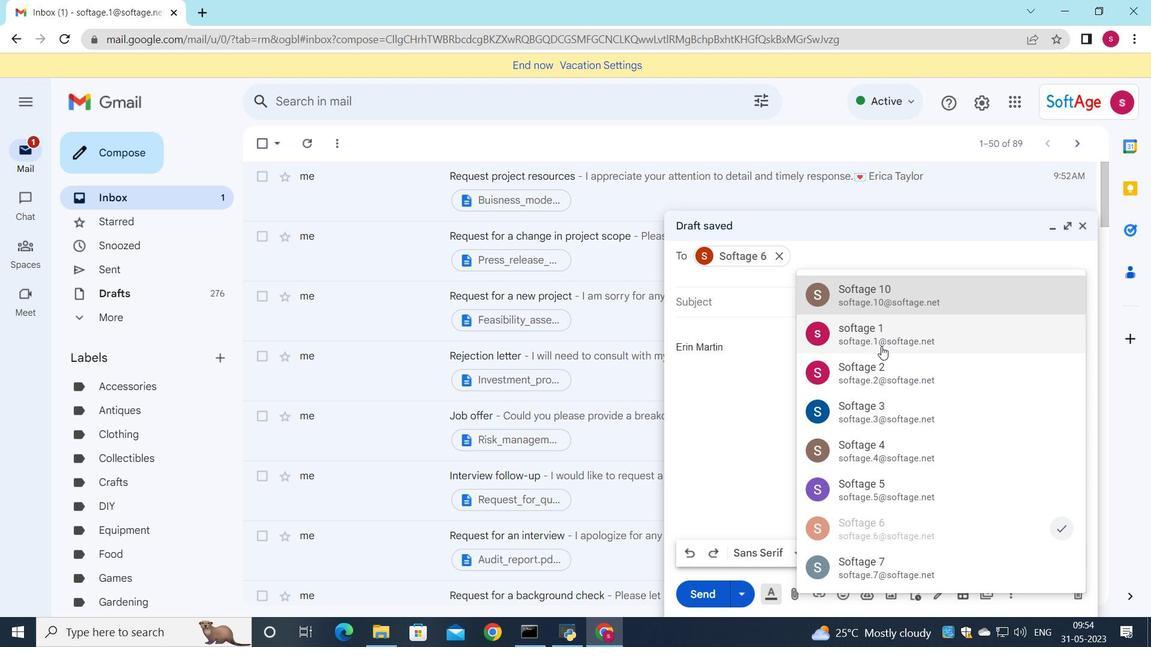 
Action: Key pressed <Key.down>
Screenshot: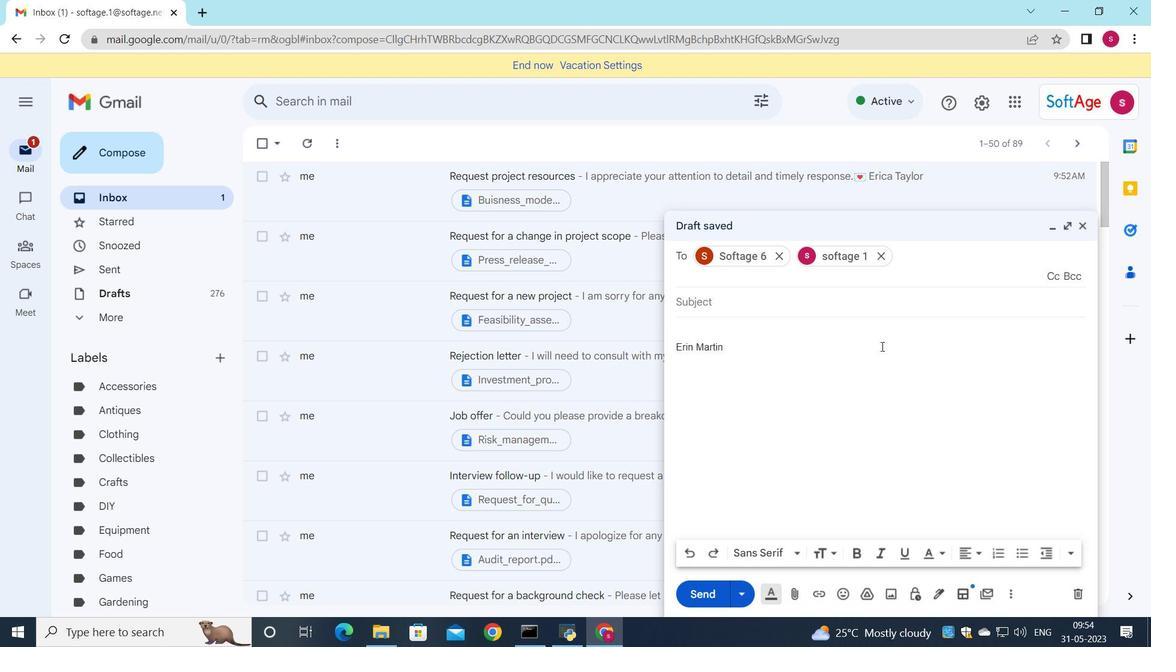 
Action: Mouse moved to (978, 580)
Screenshot: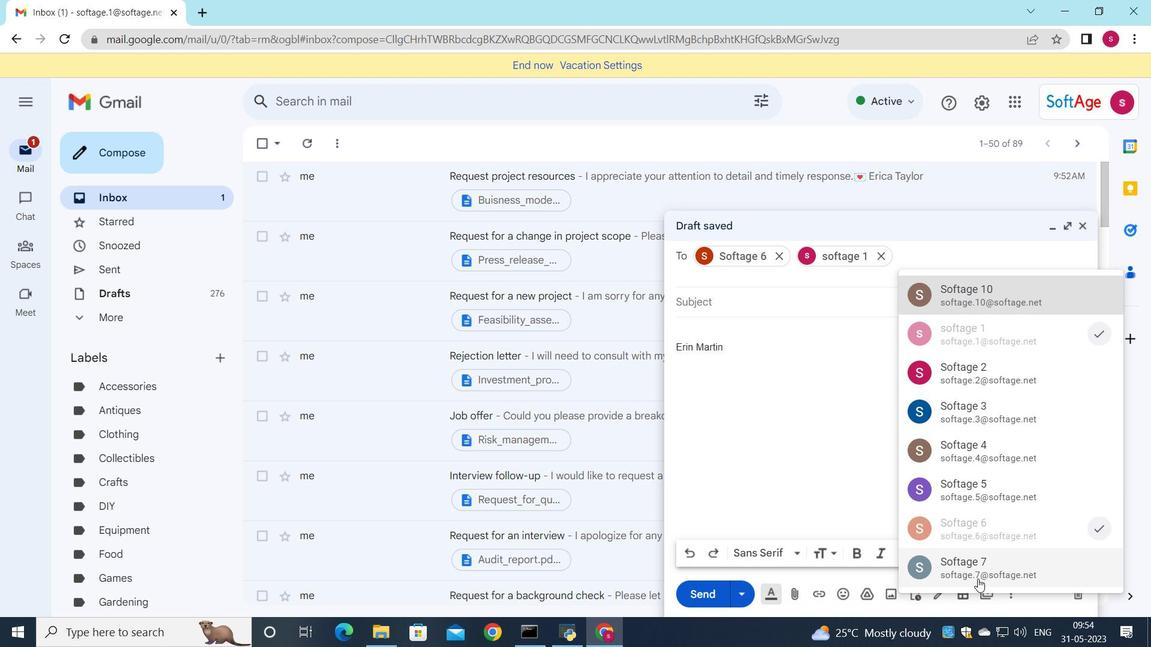 
Action: Mouse pressed left at (978, 580)
Screenshot: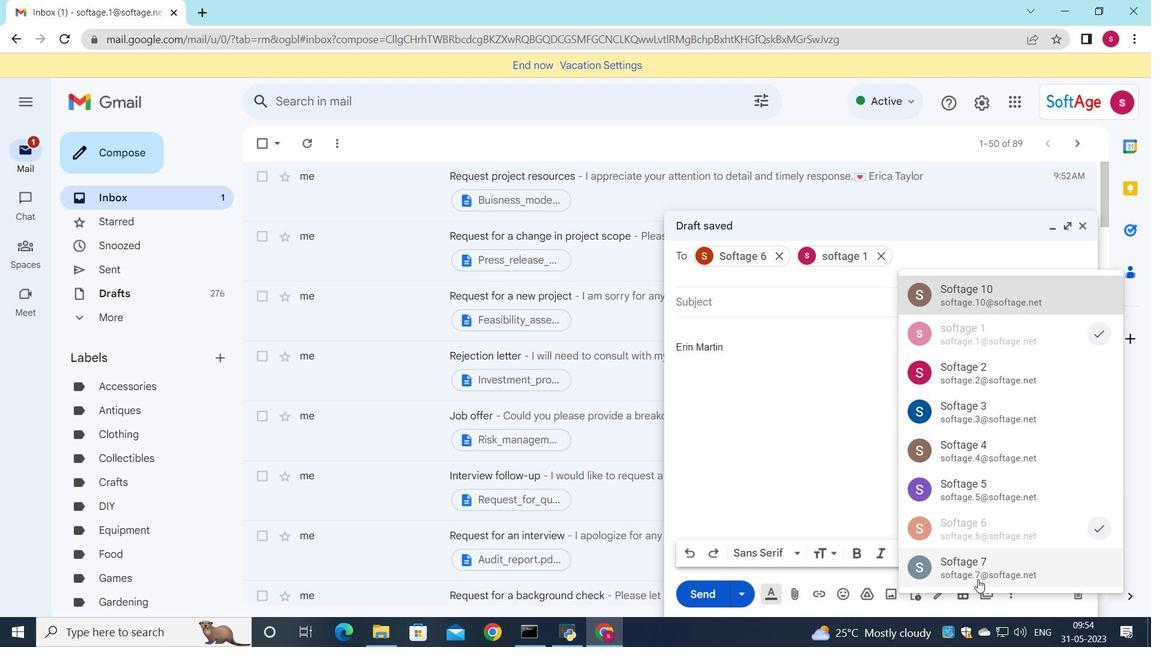 
Action: Mouse moved to (1061, 272)
Screenshot: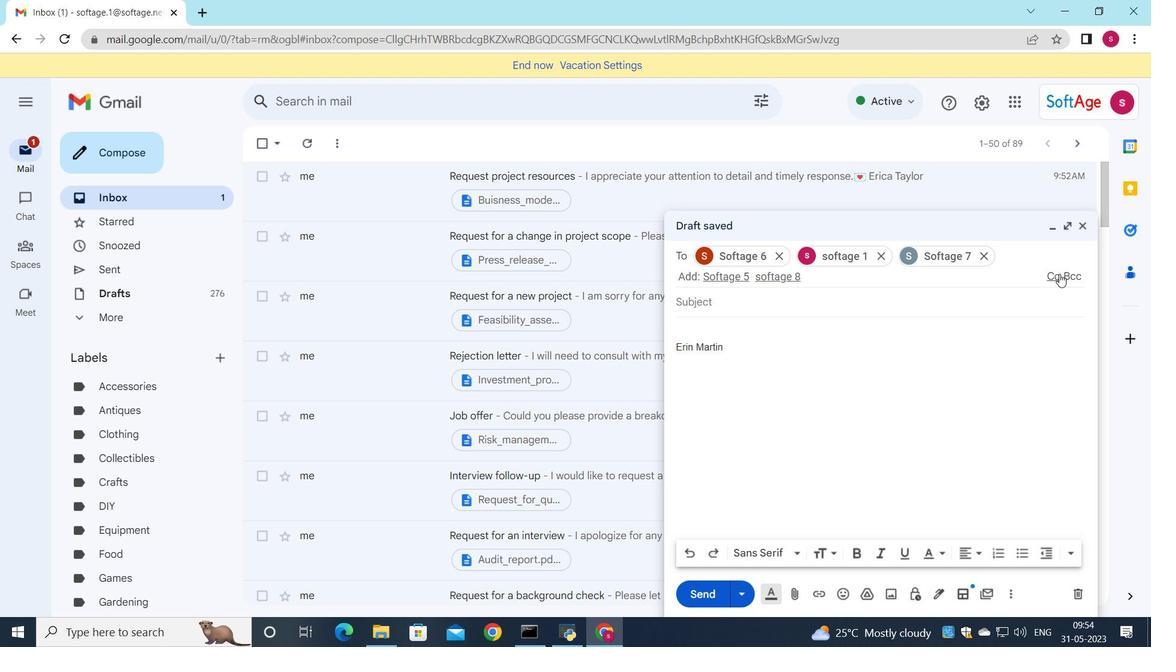 
Action: Mouse pressed left at (1061, 272)
Screenshot: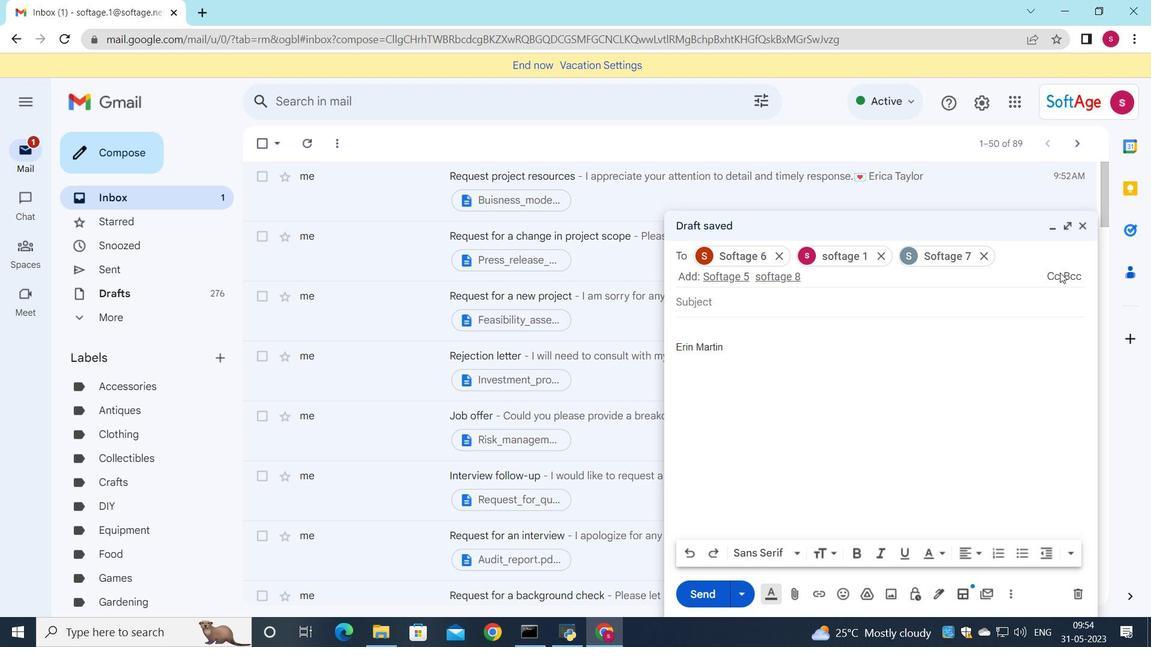
Action: Mouse moved to (1052, 277)
Screenshot: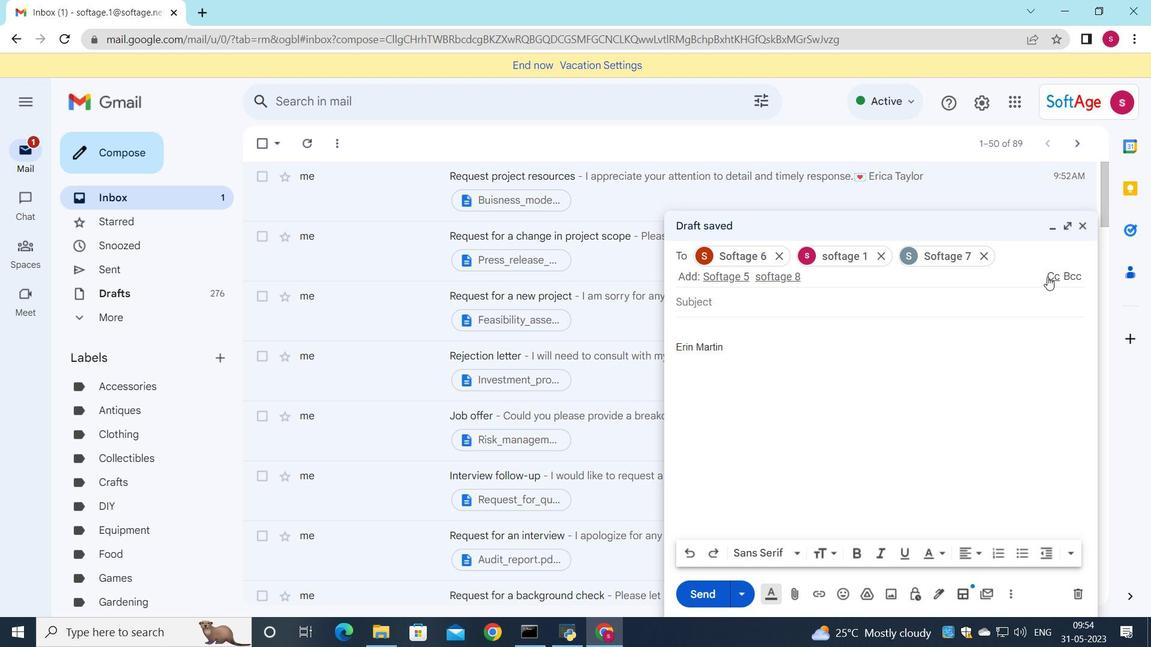 
Action: Mouse pressed left at (1052, 277)
Screenshot: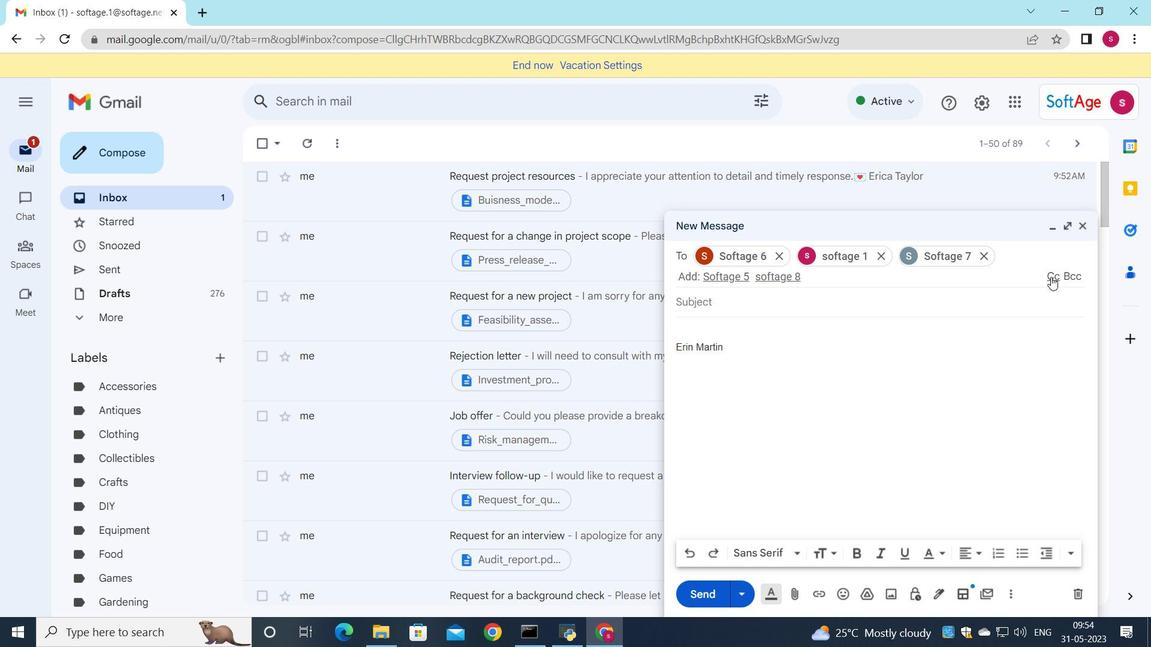 
Action: Mouse moved to (765, 305)
Screenshot: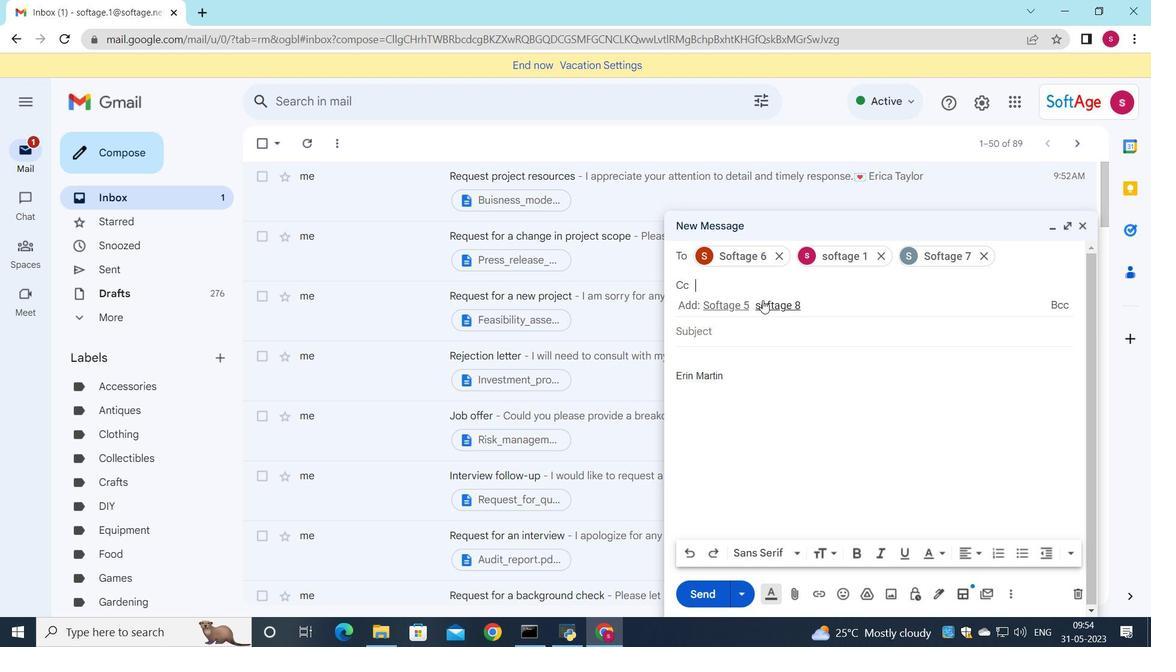 
Action: Mouse pressed left at (765, 305)
Screenshot: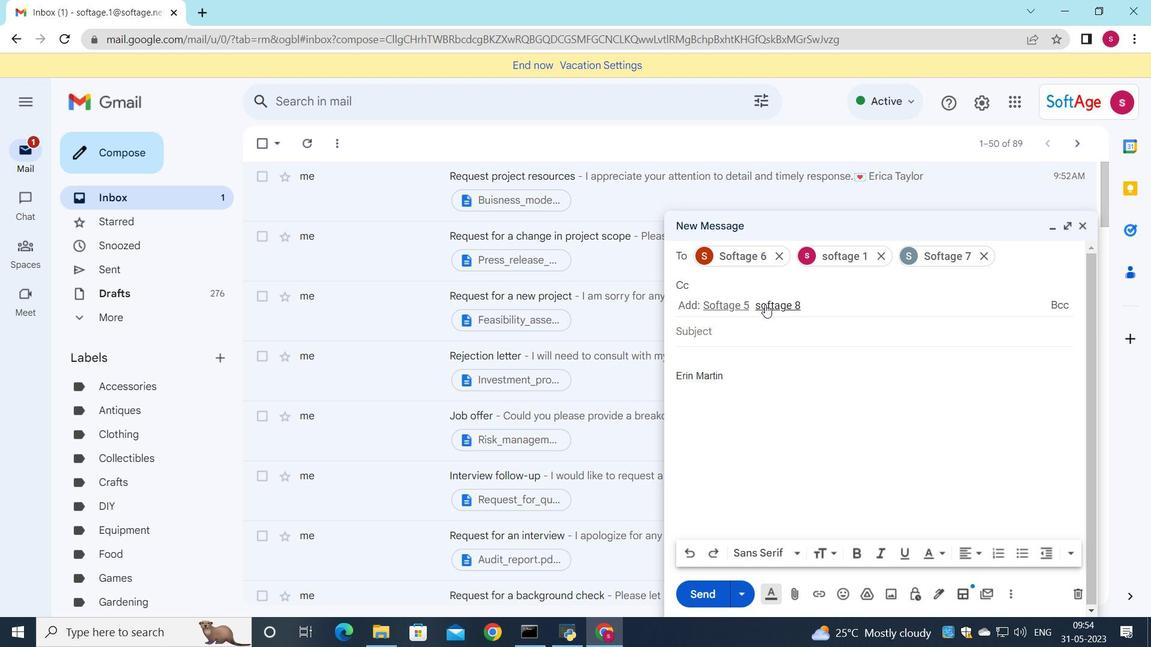 
Action: Mouse moved to (737, 338)
Screenshot: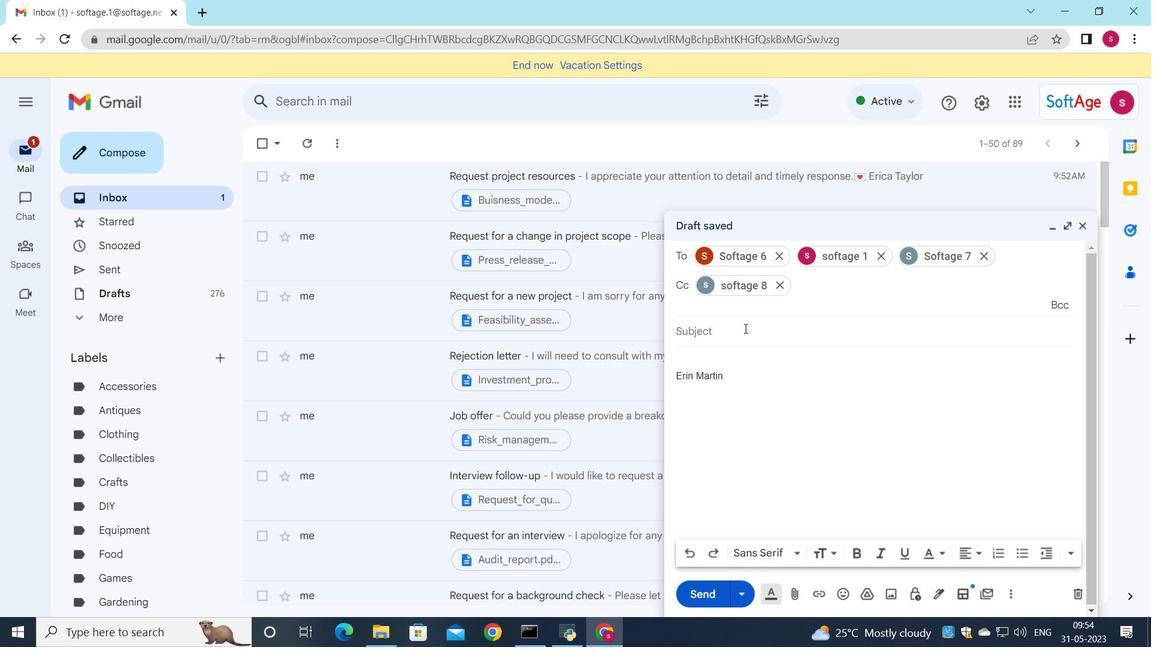 
Action: Mouse pressed left at (737, 338)
Screenshot: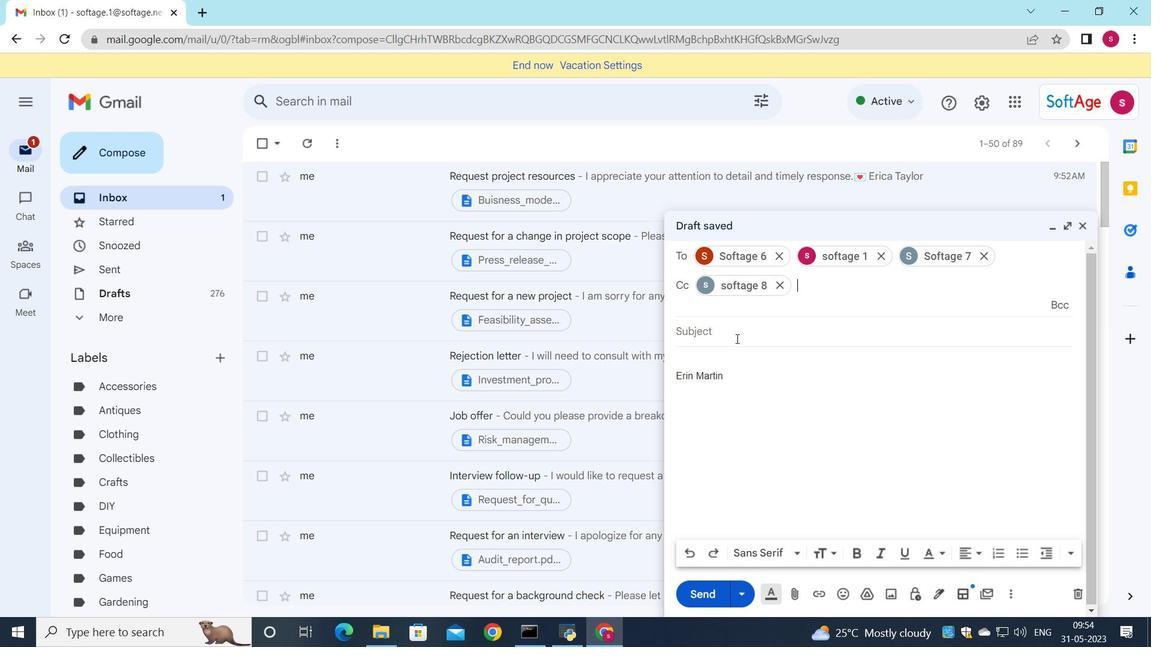 
Action: Key pressed <Key.shift>Request<Key.space>for<Key.space>project<Key.space>approval
Screenshot: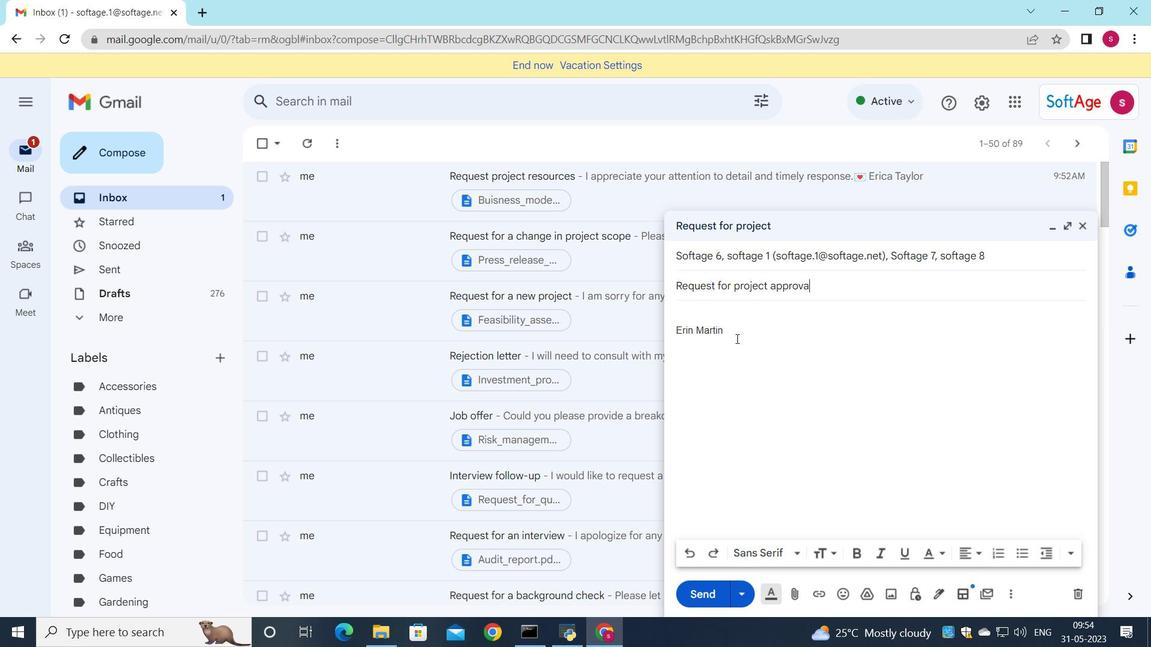 
Action: Mouse moved to (716, 316)
Screenshot: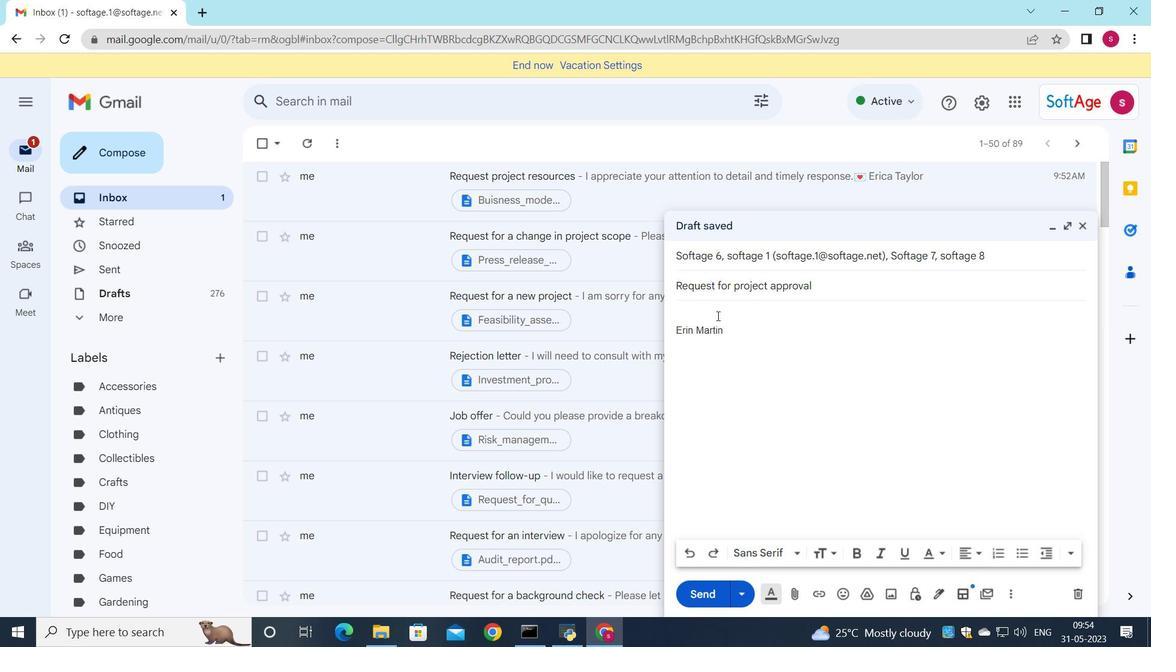 
Action: Mouse pressed left at (716, 316)
Screenshot: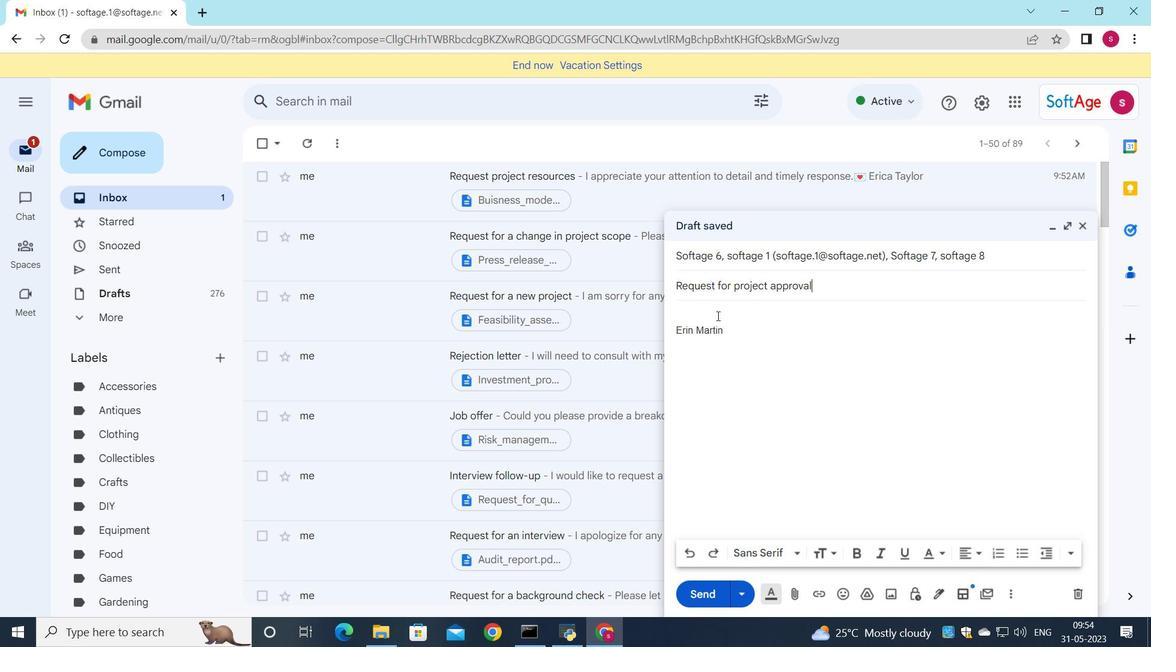 
Action: Key pressed <Key.shift>I<Key.space>would<Key.space>like<Key.space>to<Key.space>schedule<Key.space>a<Key.space>follow<Key.space>uo<Key.backspace>p<Key.backspace><Key.backspace><Key.backspace>-up<Key.space>meeting<Key.space>to<Key.space>discuss<Key.space>the<Key.space>progress
Screenshot: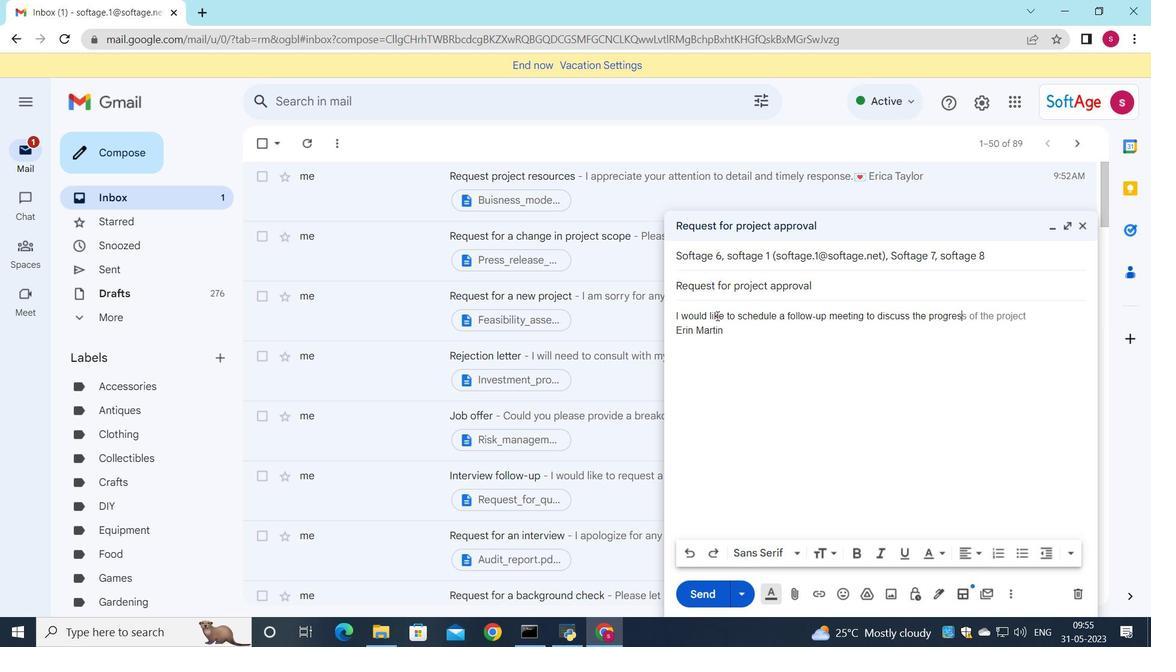 
Action: Mouse moved to (899, 356)
Screenshot: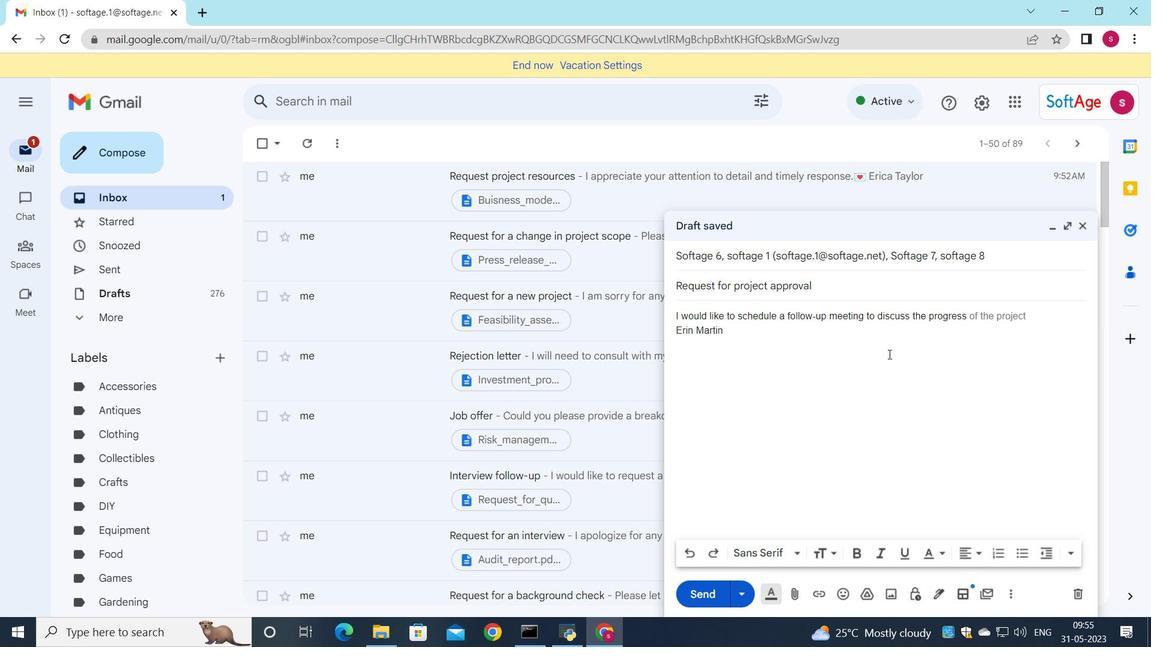
Action: Key pressed .
Screenshot: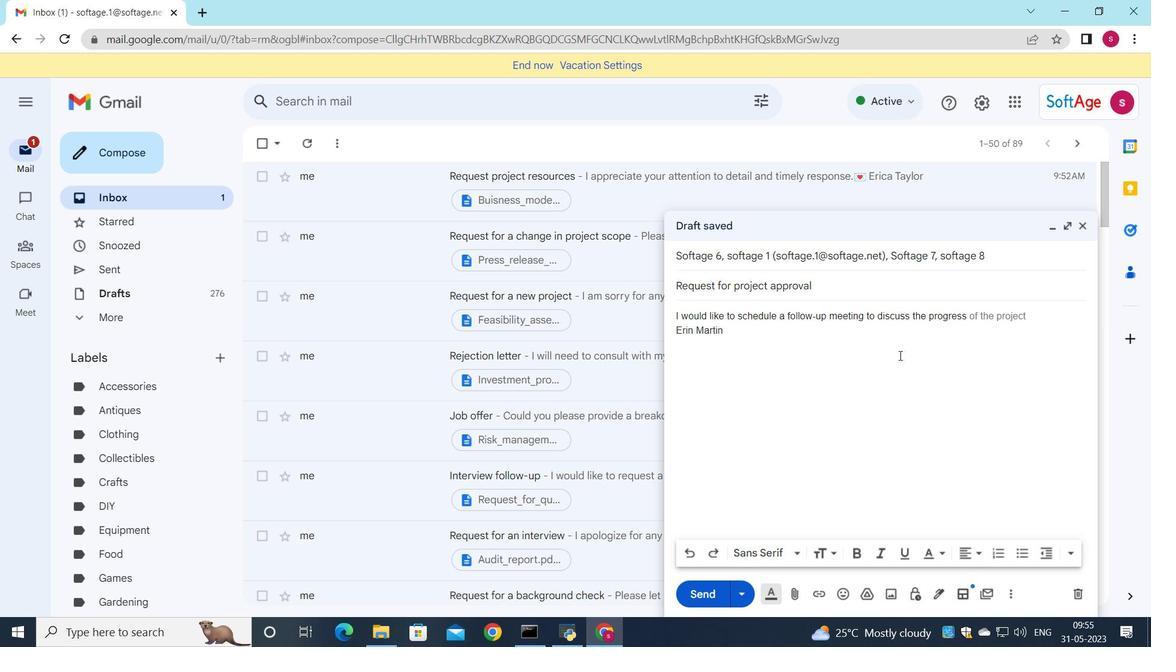 
Action: Mouse moved to (843, 587)
Screenshot: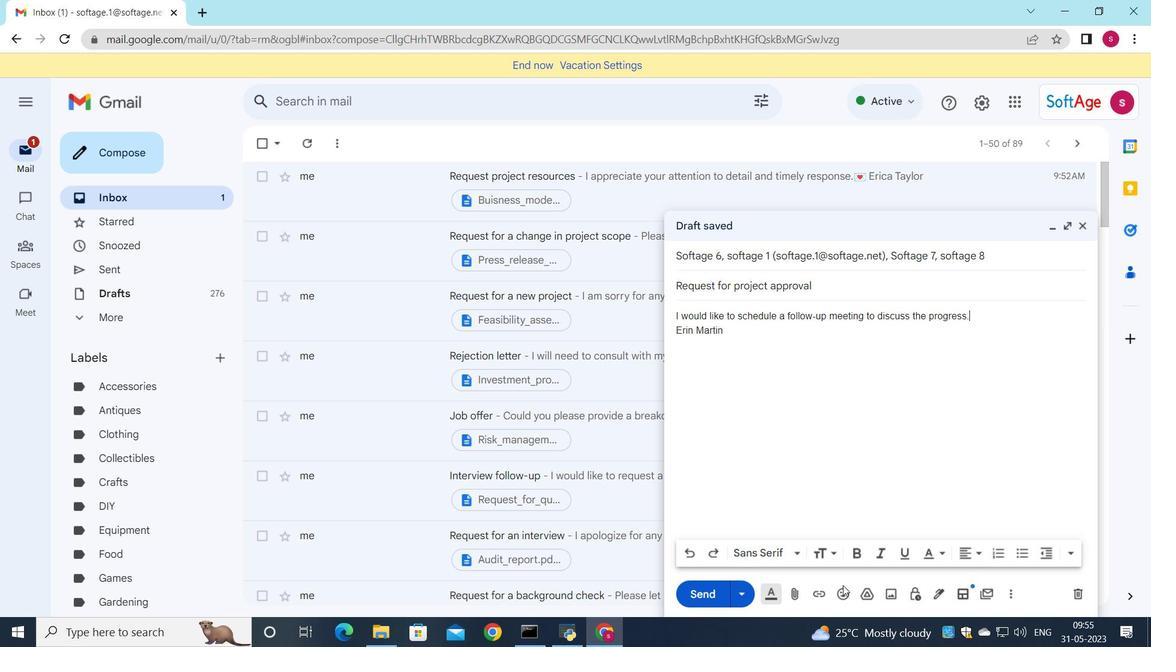 
Action: Mouse pressed left at (843, 587)
Screenshot: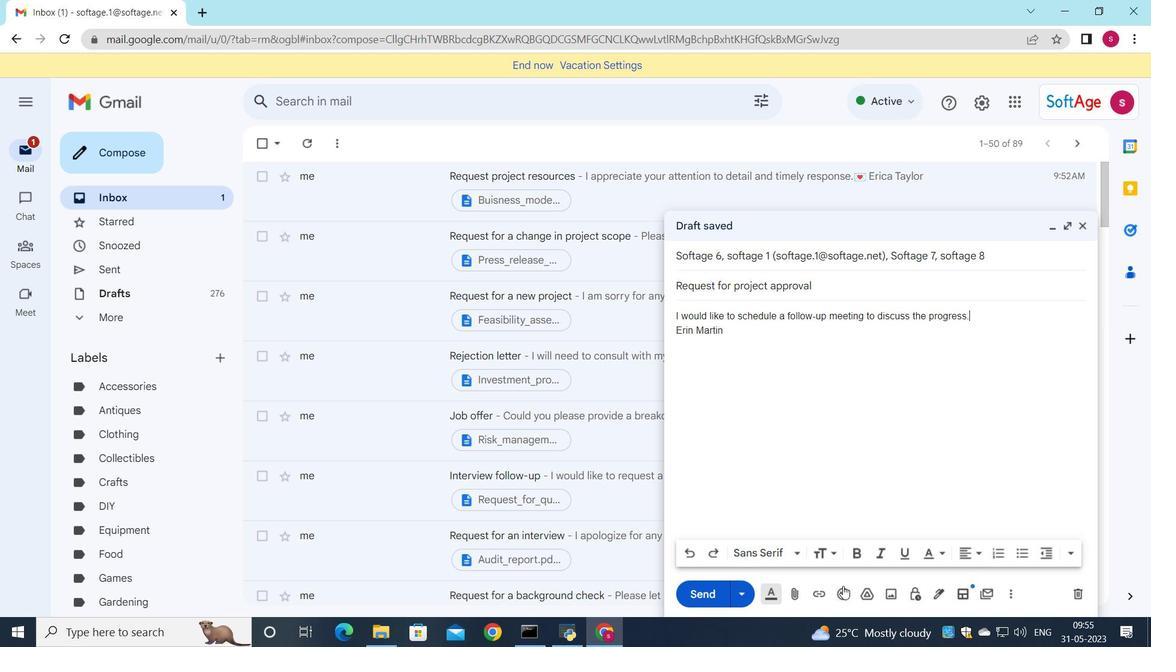 
Action: Mouse moved to (820, 530)
Screenshot: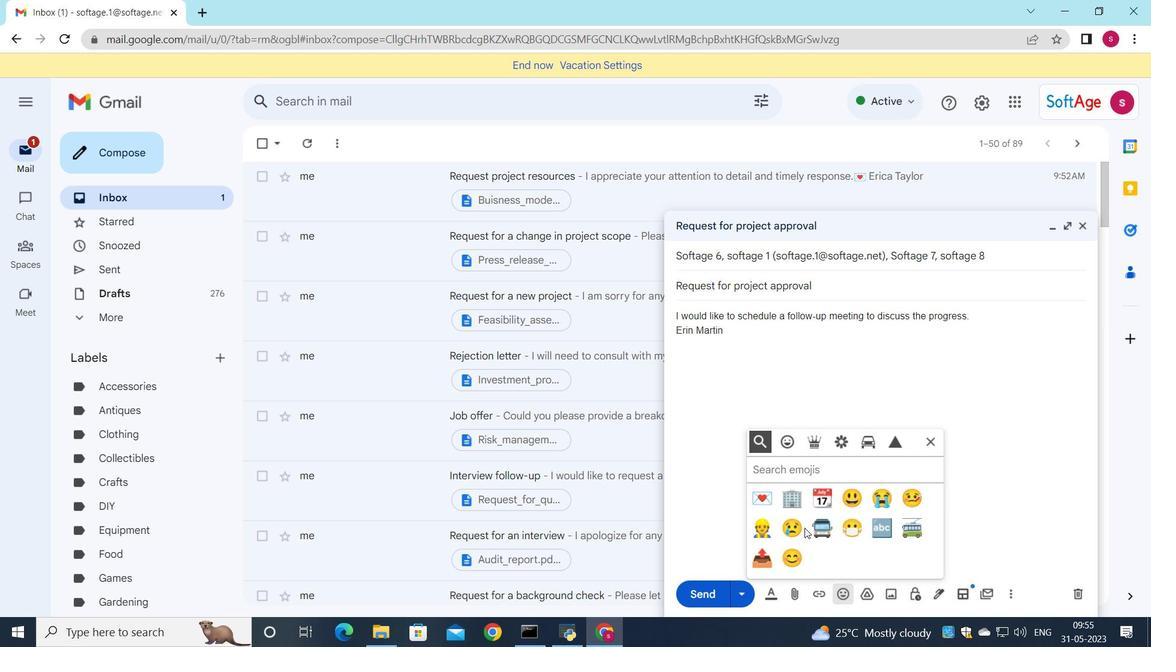 
Action: Mouse pressed left at (820, 530)
Screenshot: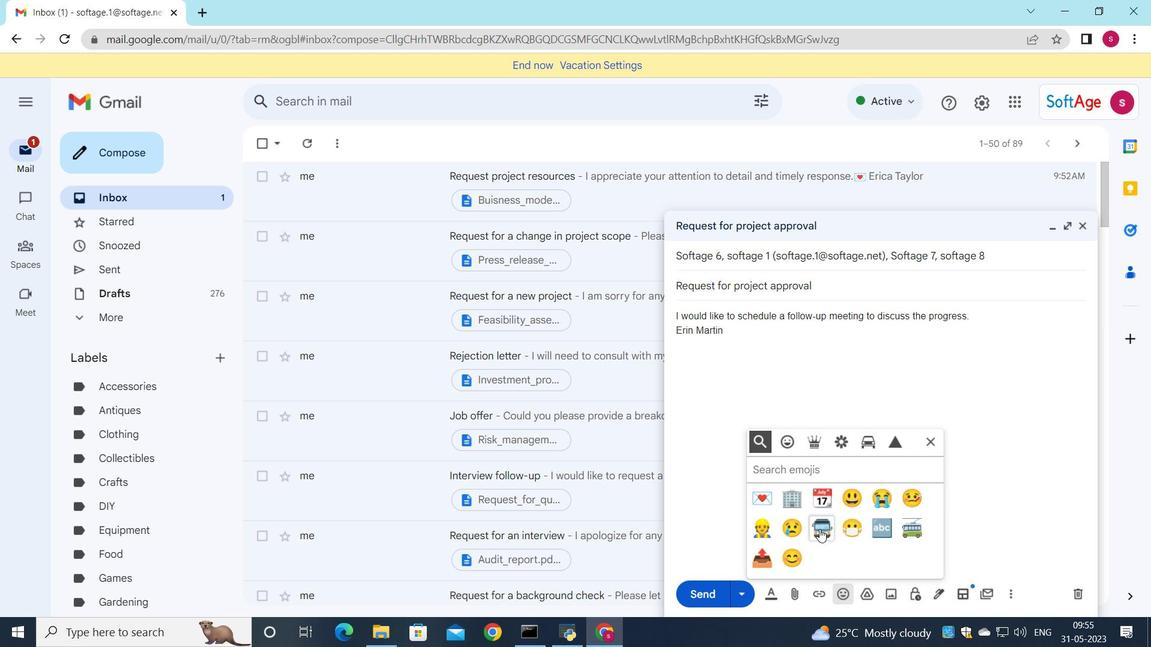 
Action: Mouse moved to (930, 446)
Screenshot: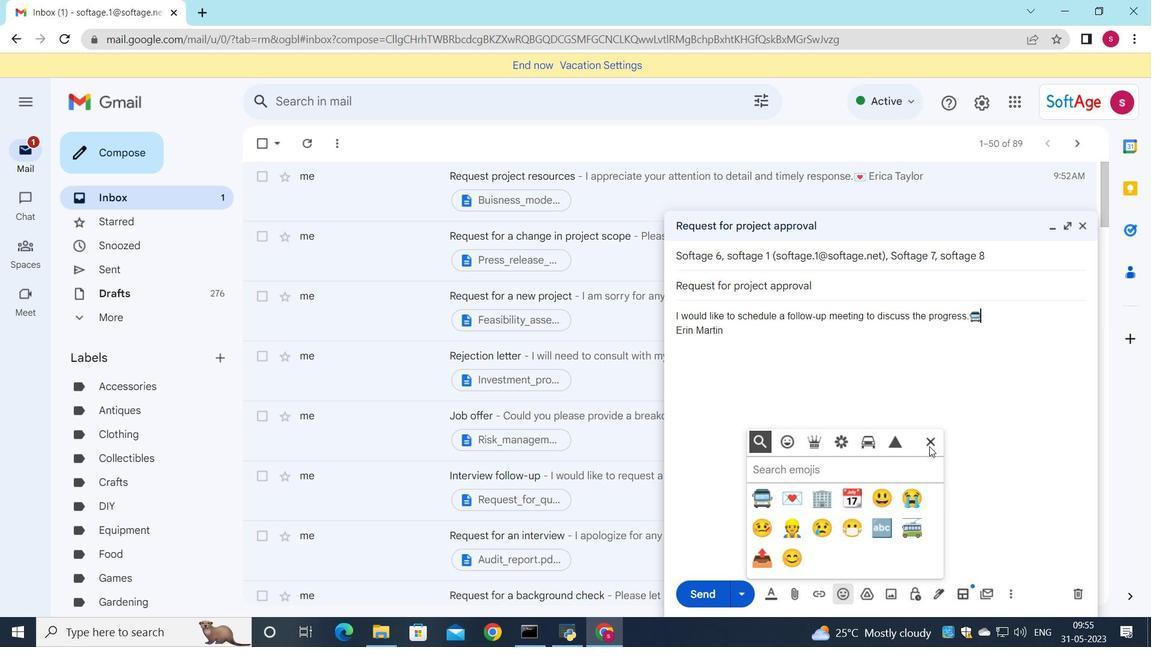
Action: Mouse pressed left at (930, 446)
Screenshot: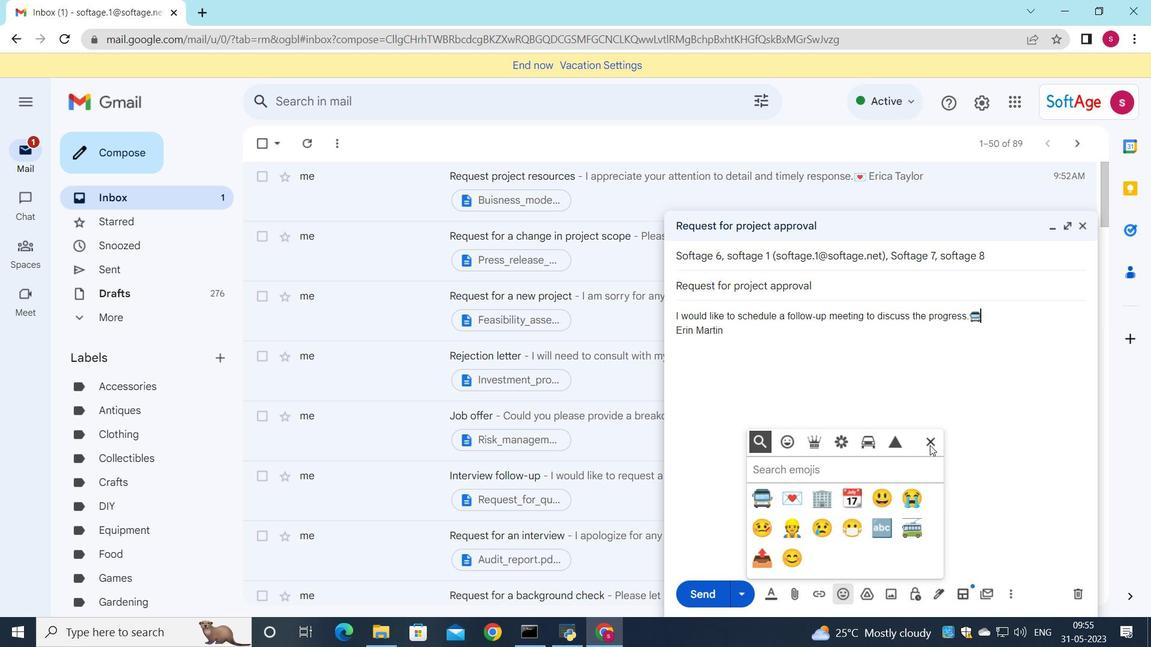 
Action: Mouse moved to (800, 594)
Screenshot: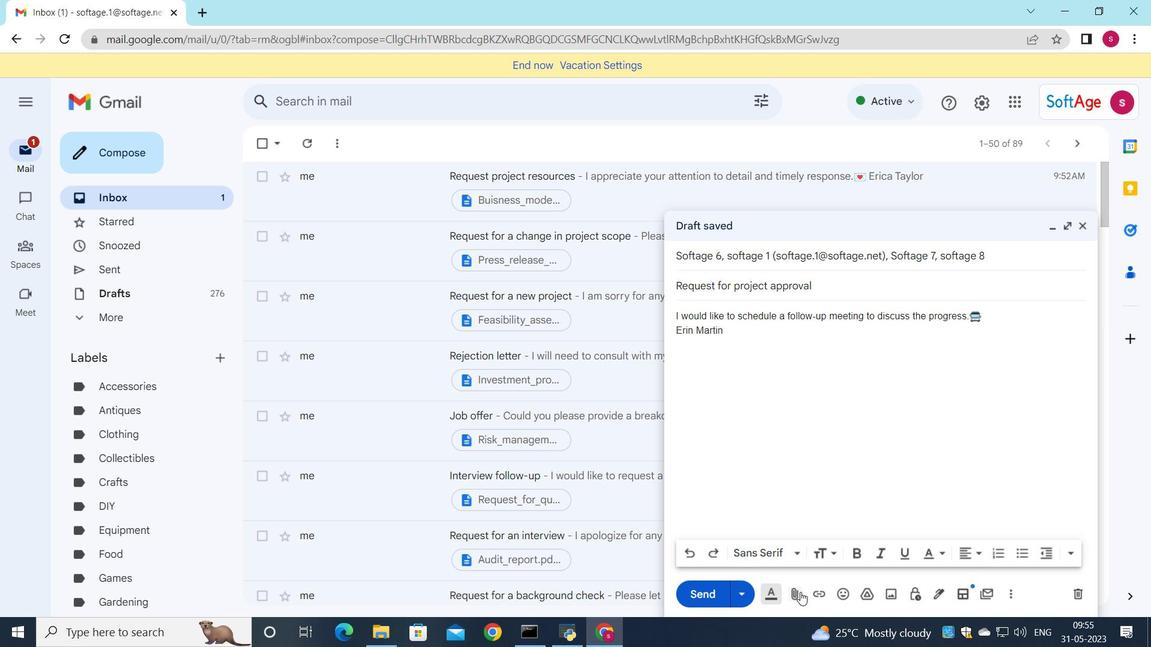 
Action: Mouse pressed left at (800, 594)
Screenshot: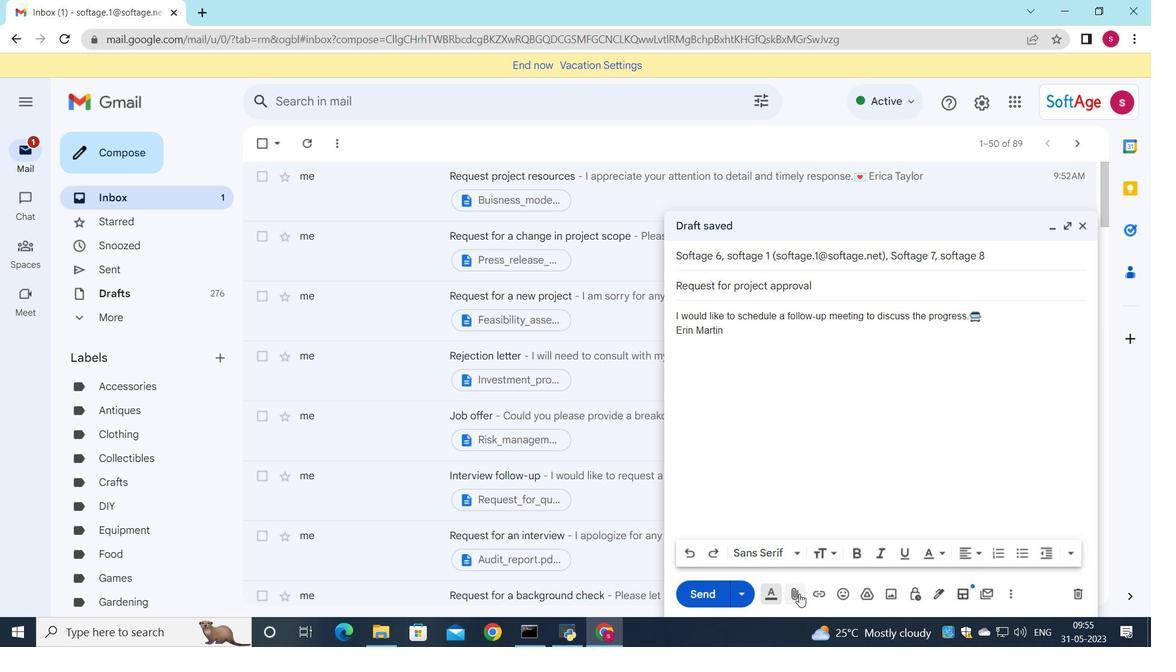 
Action: Mouse moved to (222, 111)
Screenshot: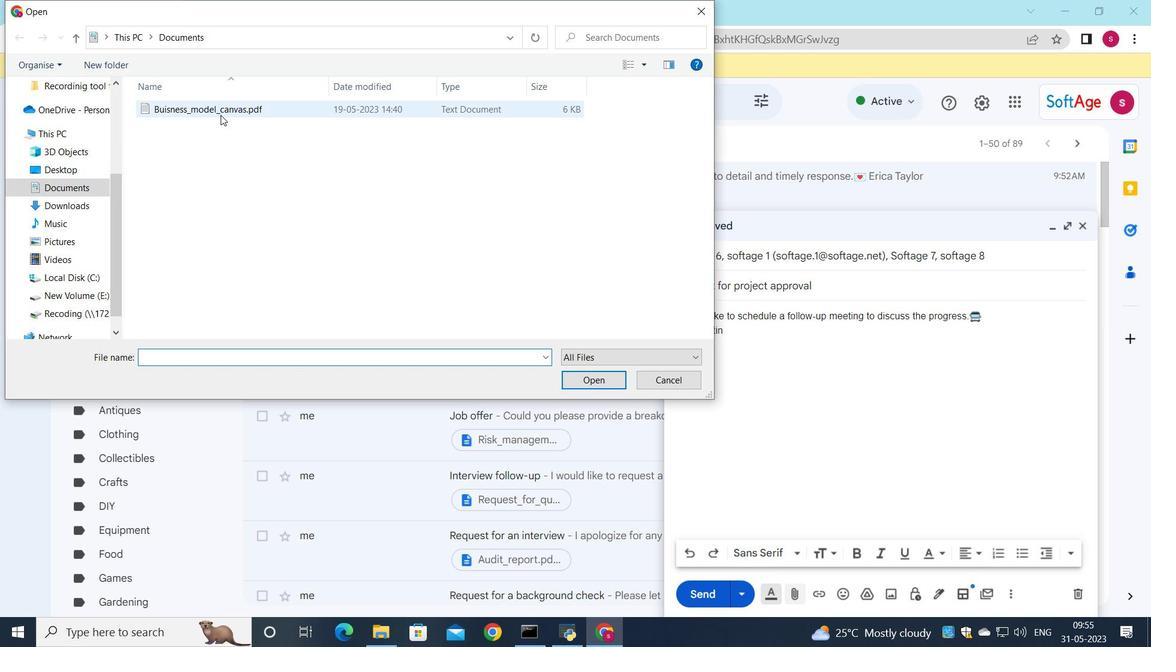
Action: Mouse pressed left at (222, 111)
Screenshot: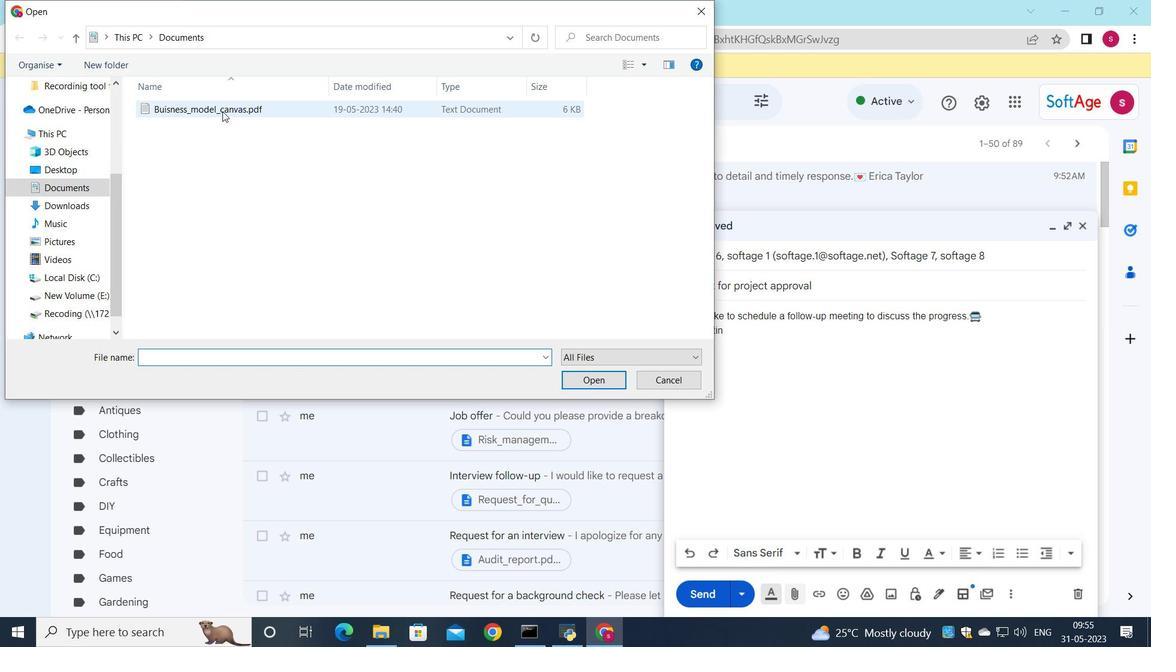 
Action: Mouse moved to (250, 104)
Screenshot: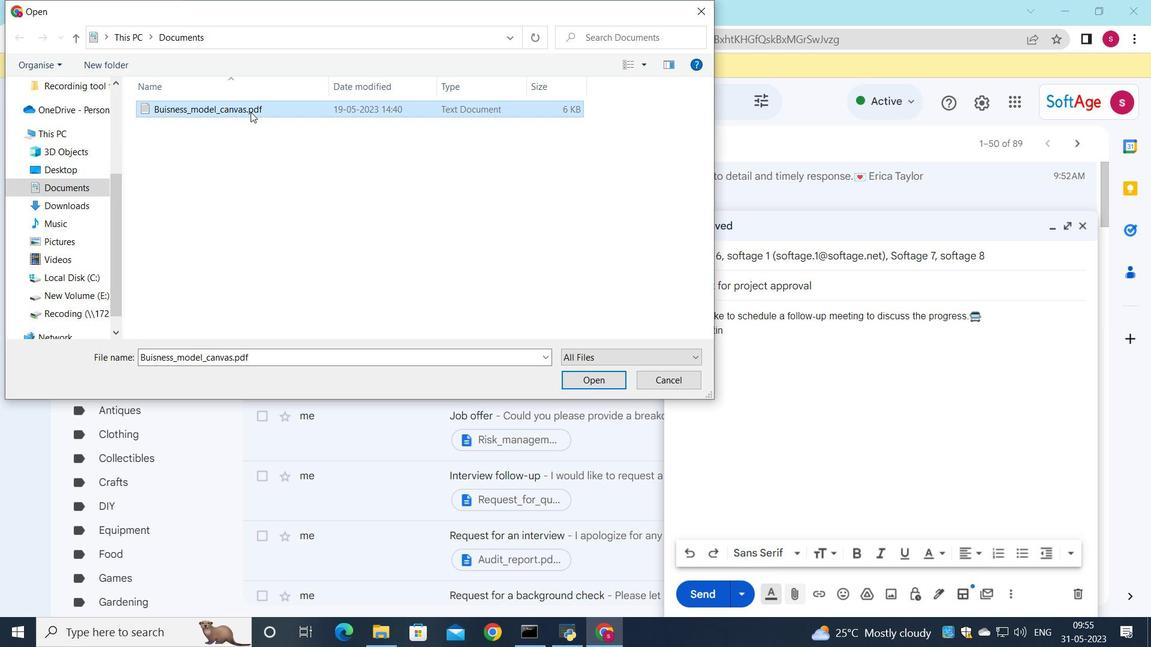 
Action: Mouse pressed left at (250, 104)
Screenshot: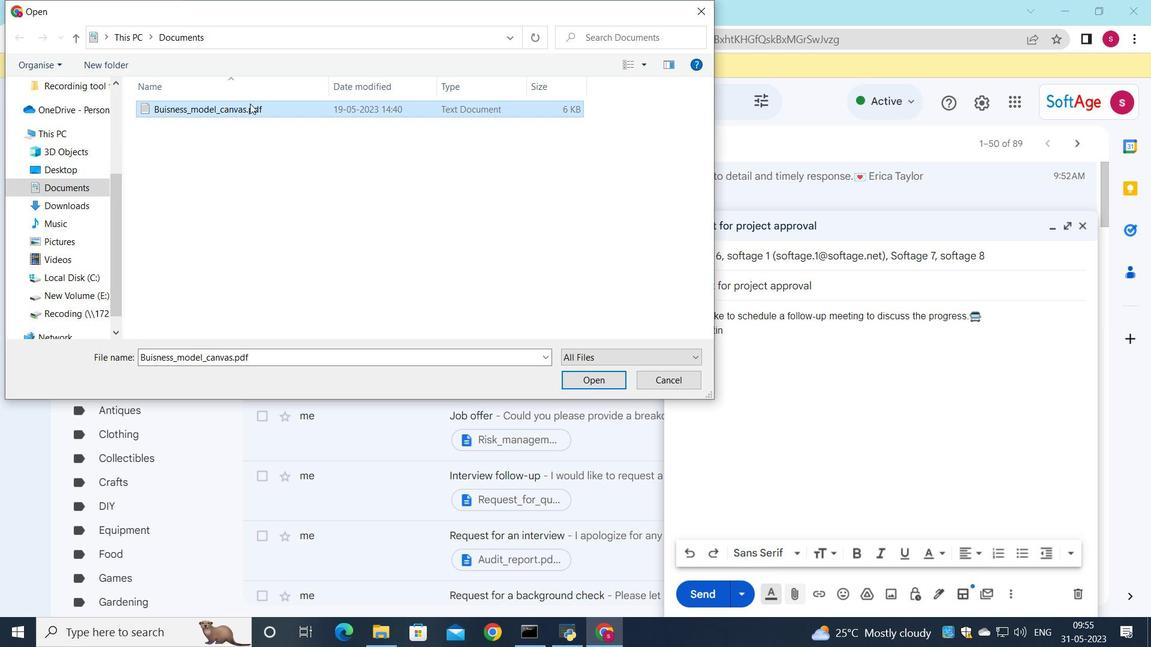 
Action: Mouse moved to (441, 146)
Screenshot: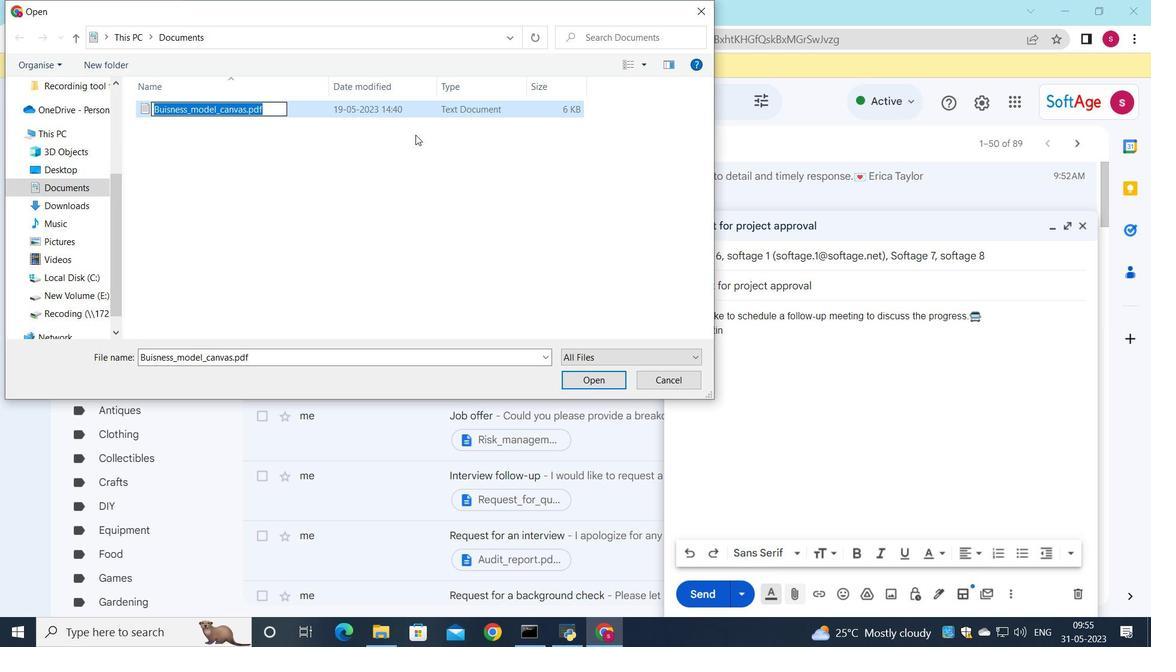 
Action: Key pressed <Key.shift>Vendor<Key.shift><Key.shift><Key.shift><Key.shift><Key.shift>_contract.doc
Screenshot: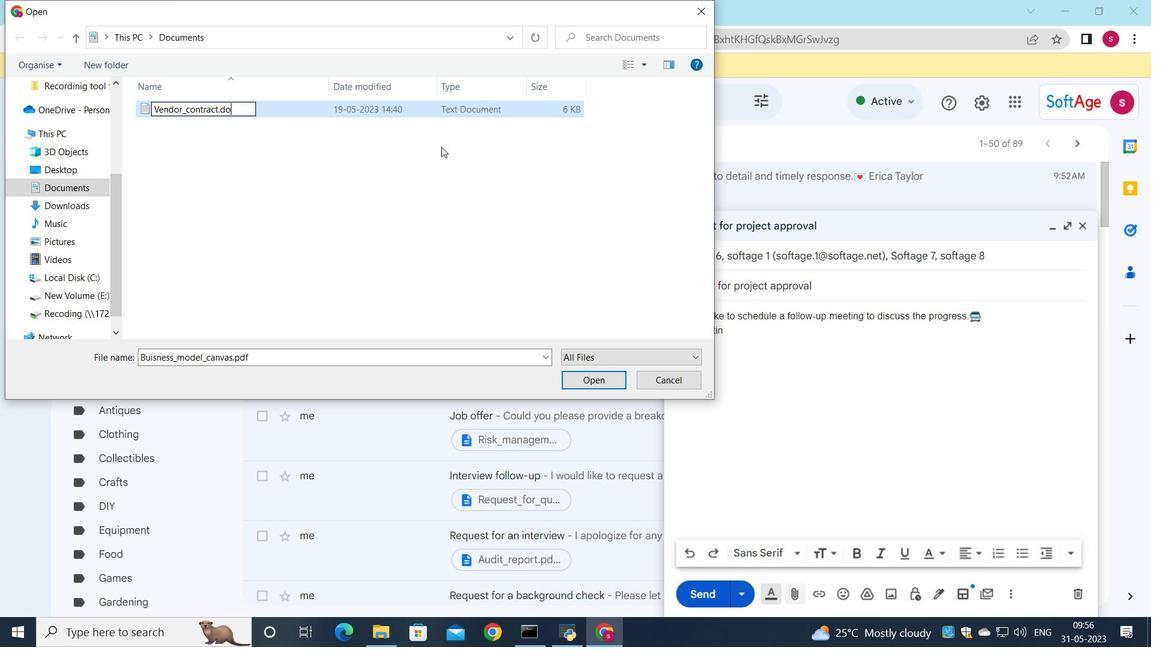 
Action: Mouse moved to (407, 112)
Screenshot: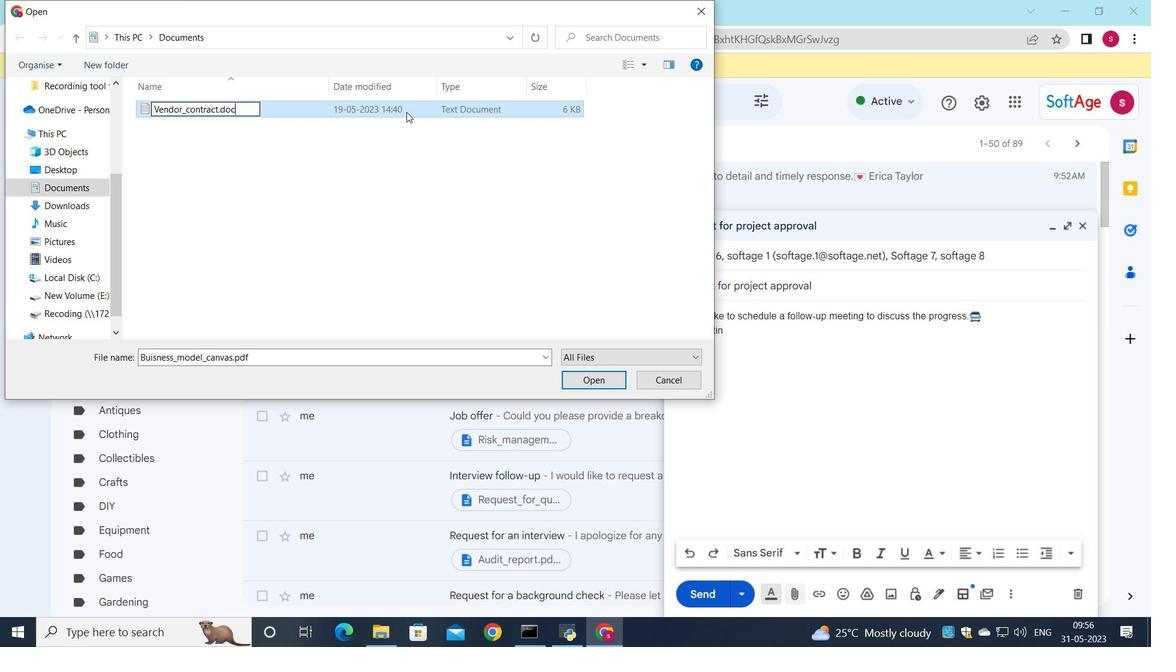 
Action: Mouse pressed left at (407, 112)
Screenshot: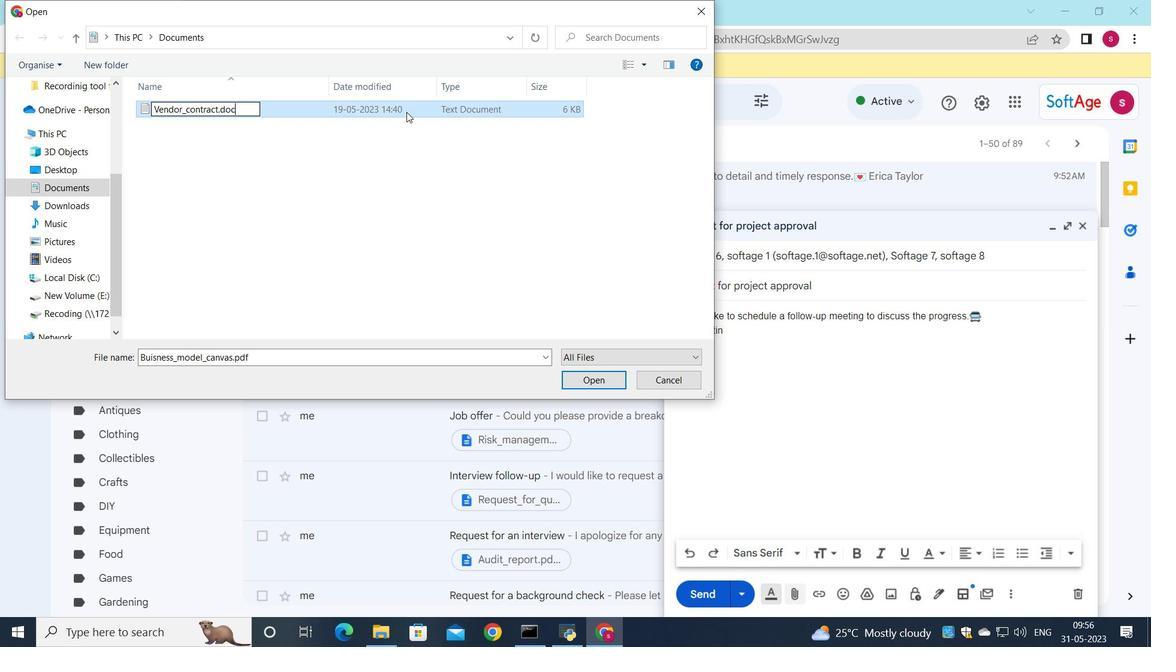 
Action: Mouse moved to (586, 379)
Screenshot: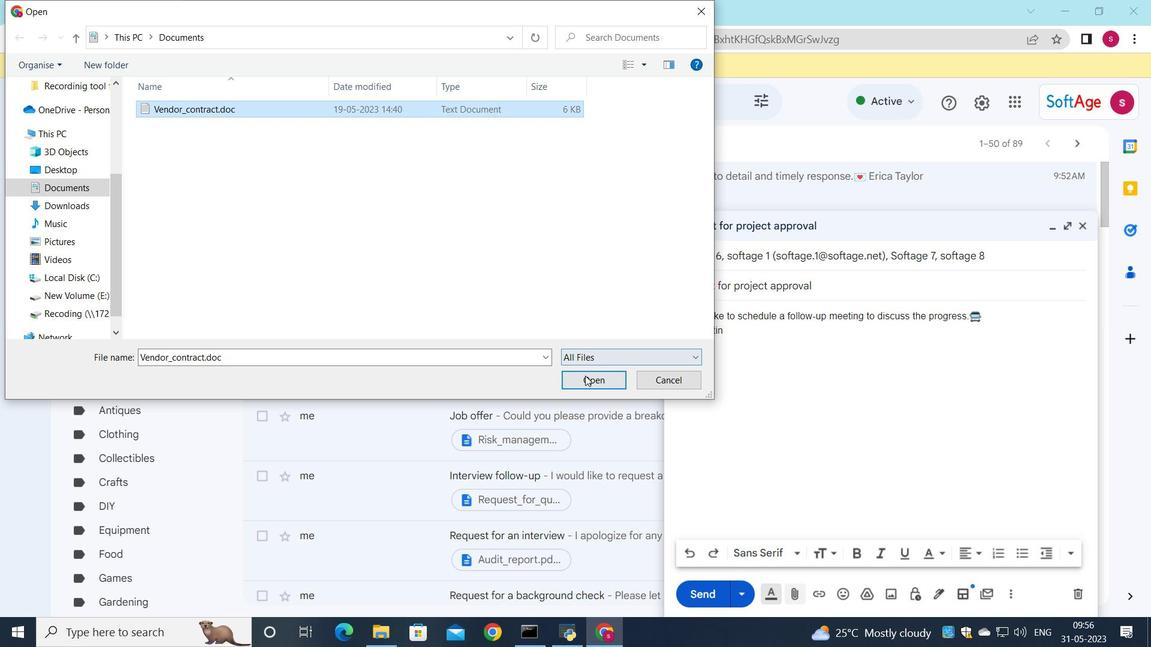 
Action: Mouse pressed left at (586, 379)
Screenshot: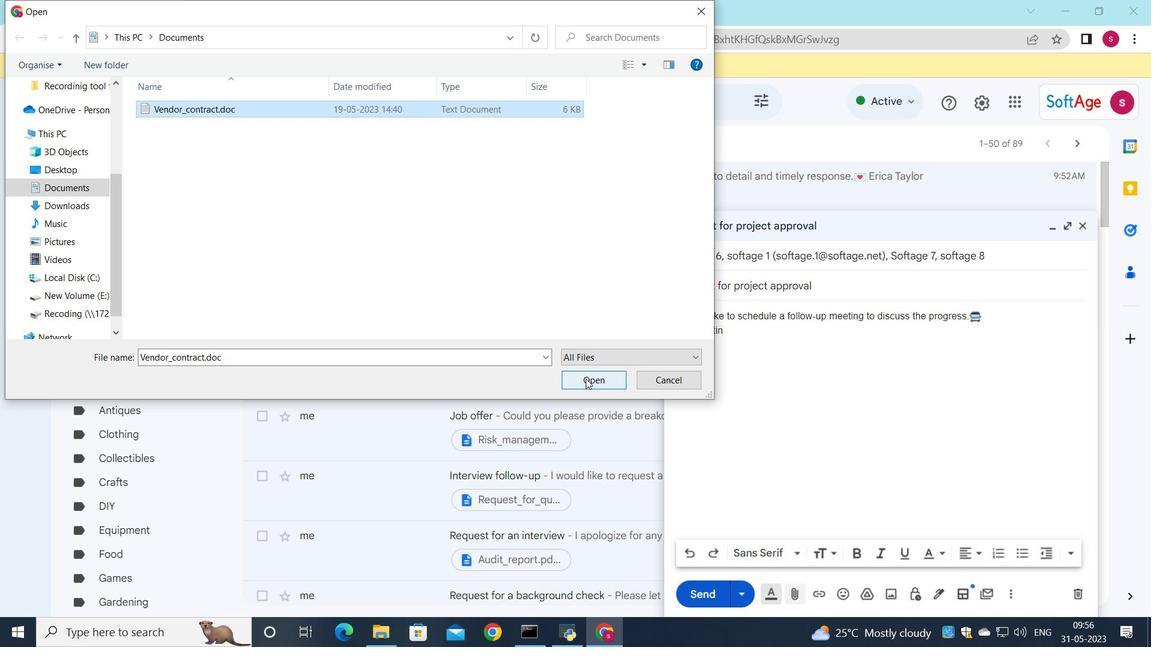 
Action: Mouse moved to (698, 590)
Screenshot: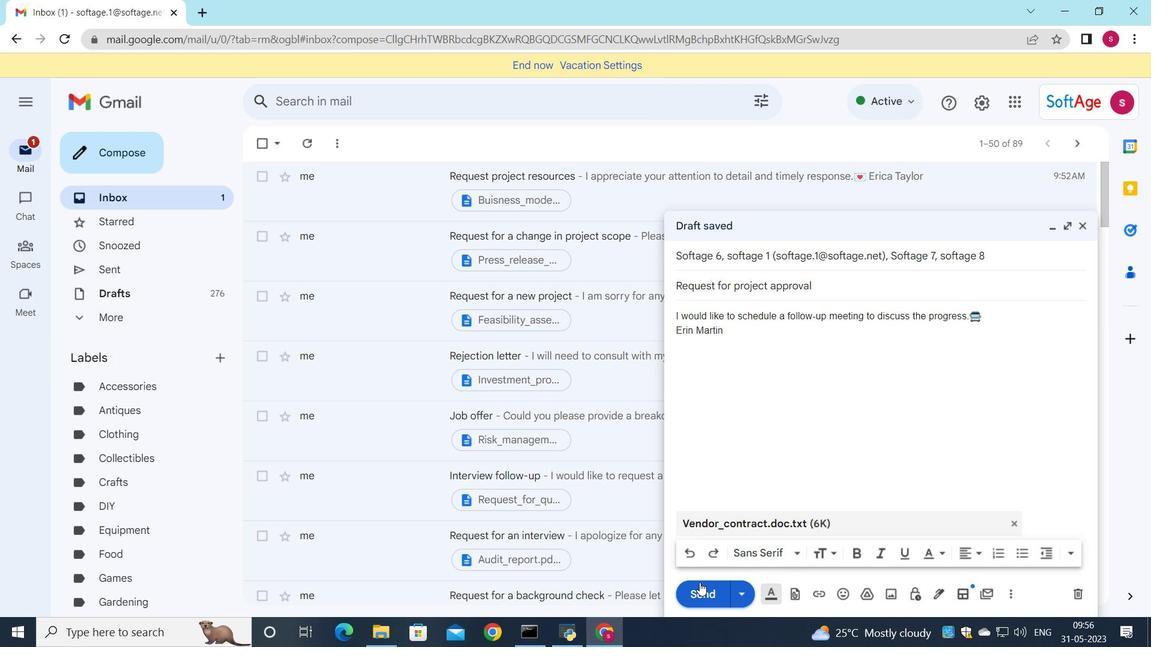 
Action: Mouse pressed left at (698, 590)
Screenshot: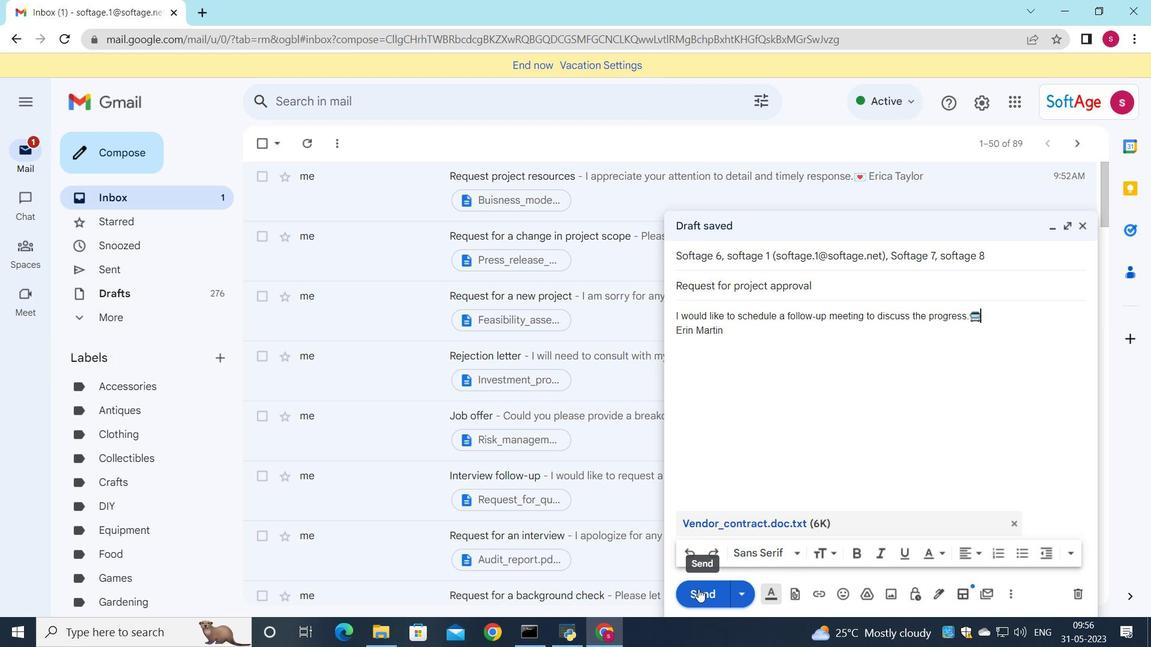 
Action: Mouse moved to (611, 178)
Screenshot: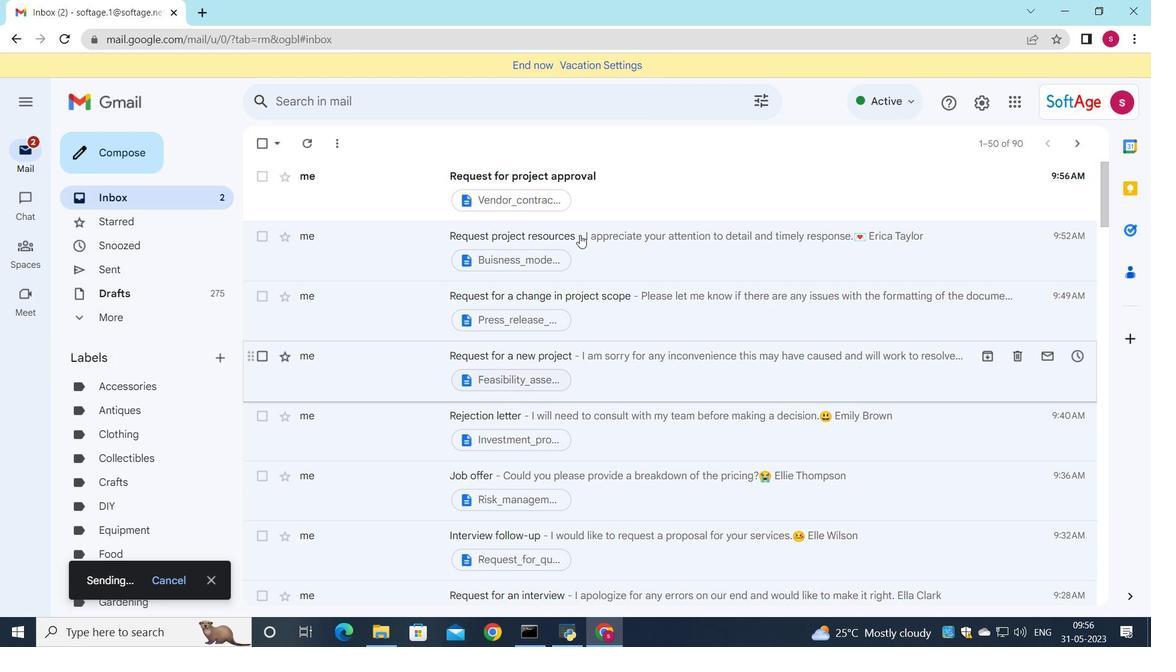
Action: Mouse pressed left at (611, 178)
Screenshot: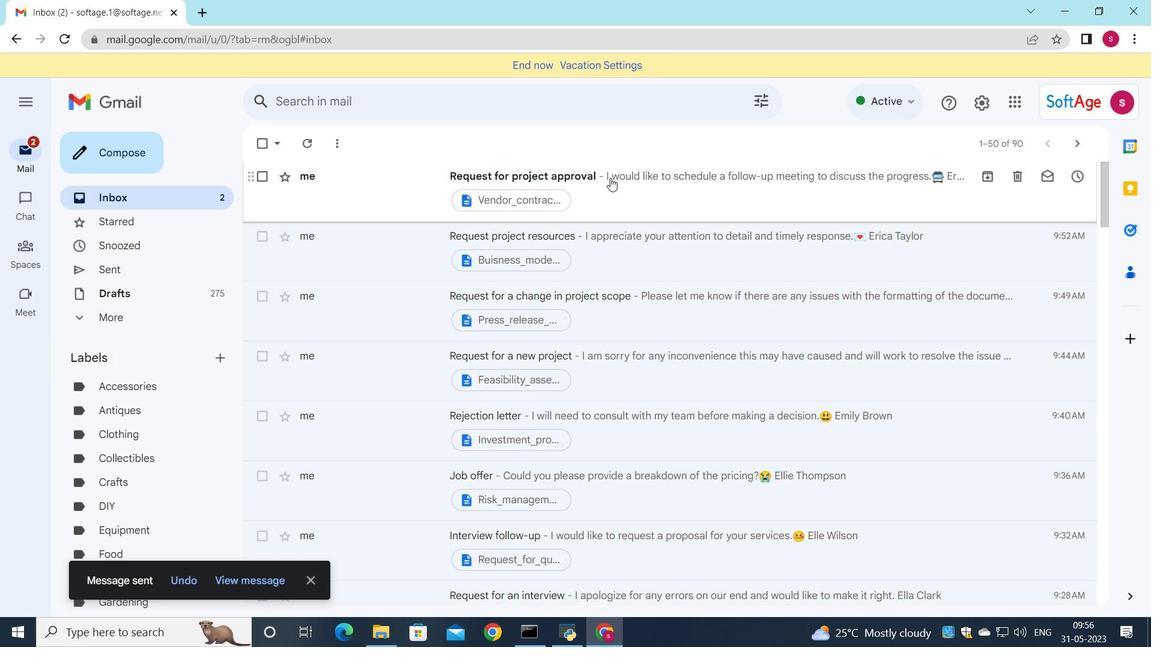 
Action: Mouse moved to (722, 226)
Screenshot: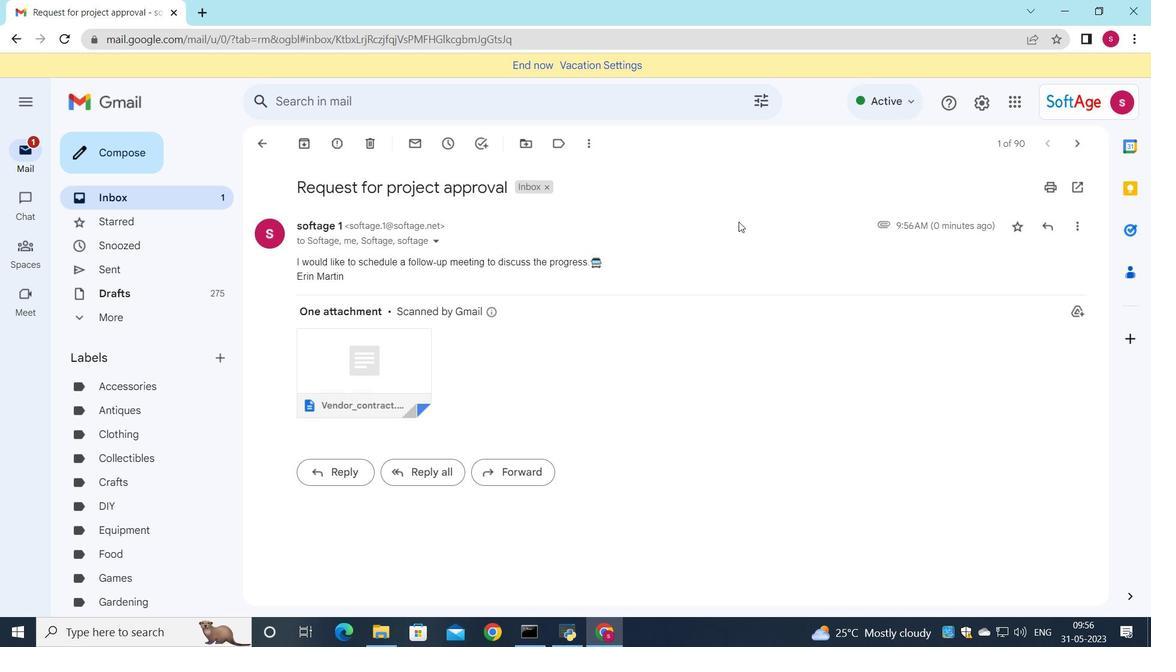 
